 Task: Display the results of the 2022 Victory Lane Racing NASCAR Cup Series for the race "WISE Power 400" on the track "Auto Club".
Action: Mouse moved to (204, 412)
Screenshot: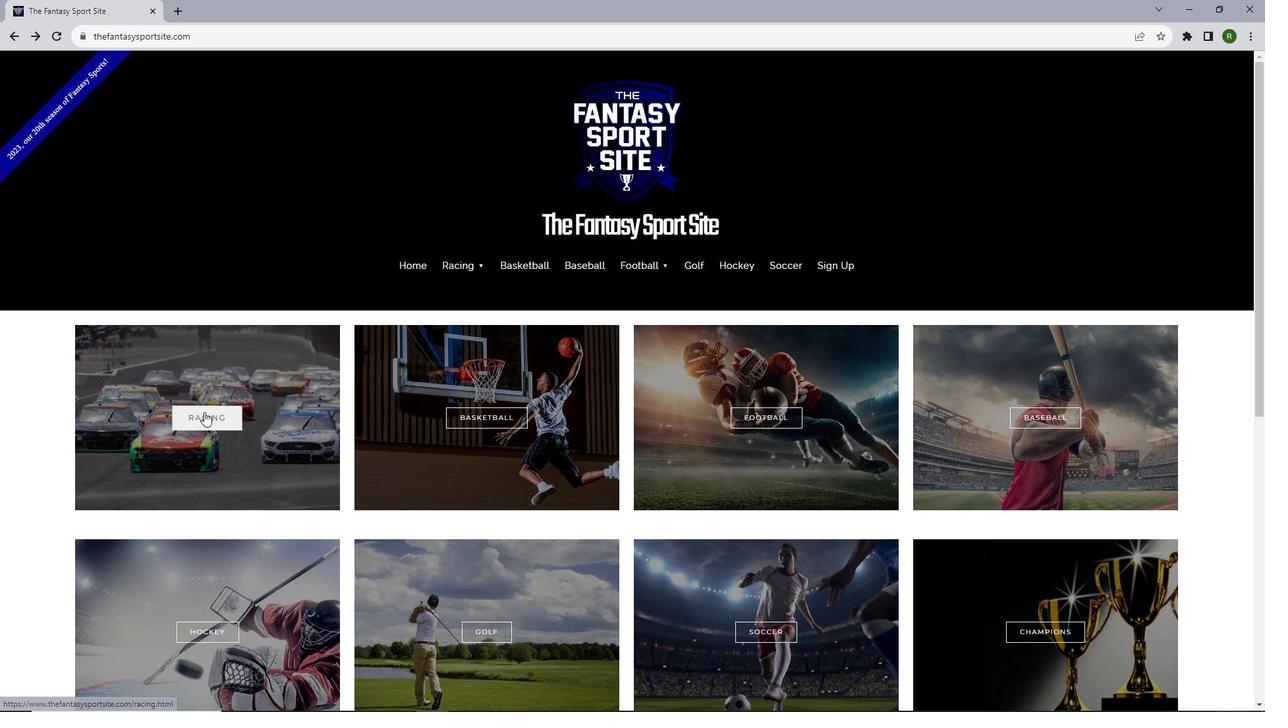 
Action: Mouse pressed left at (204, 412)
Screenshot: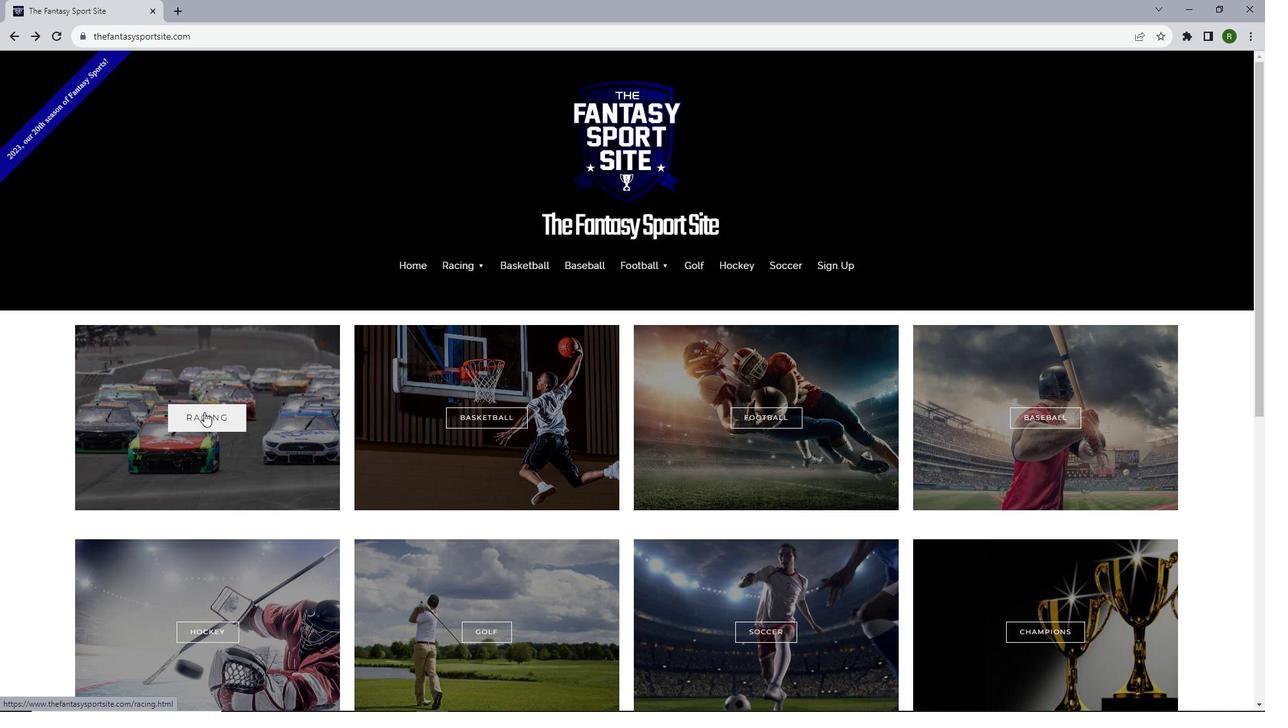 
Action: Mouse moved to (381, 394)
Screenshot: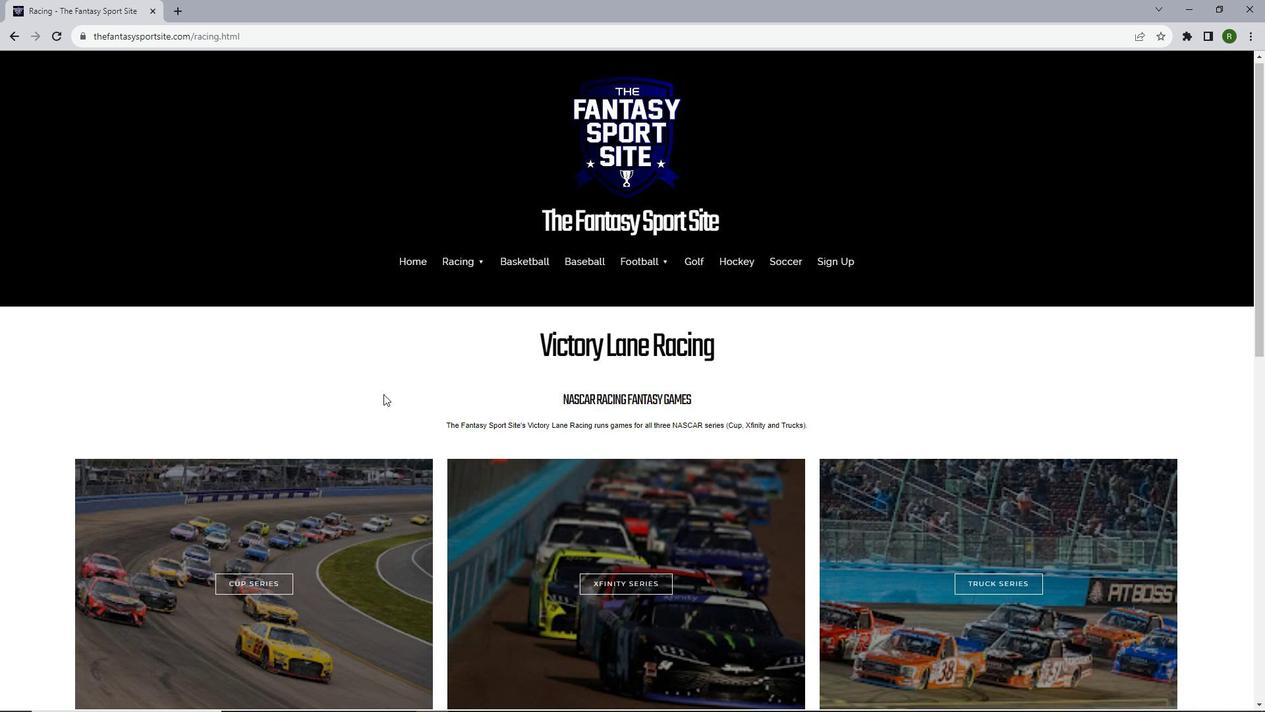 
Action: Mouse scrolled (381, 393) with delta (0, 0)
Screenshot: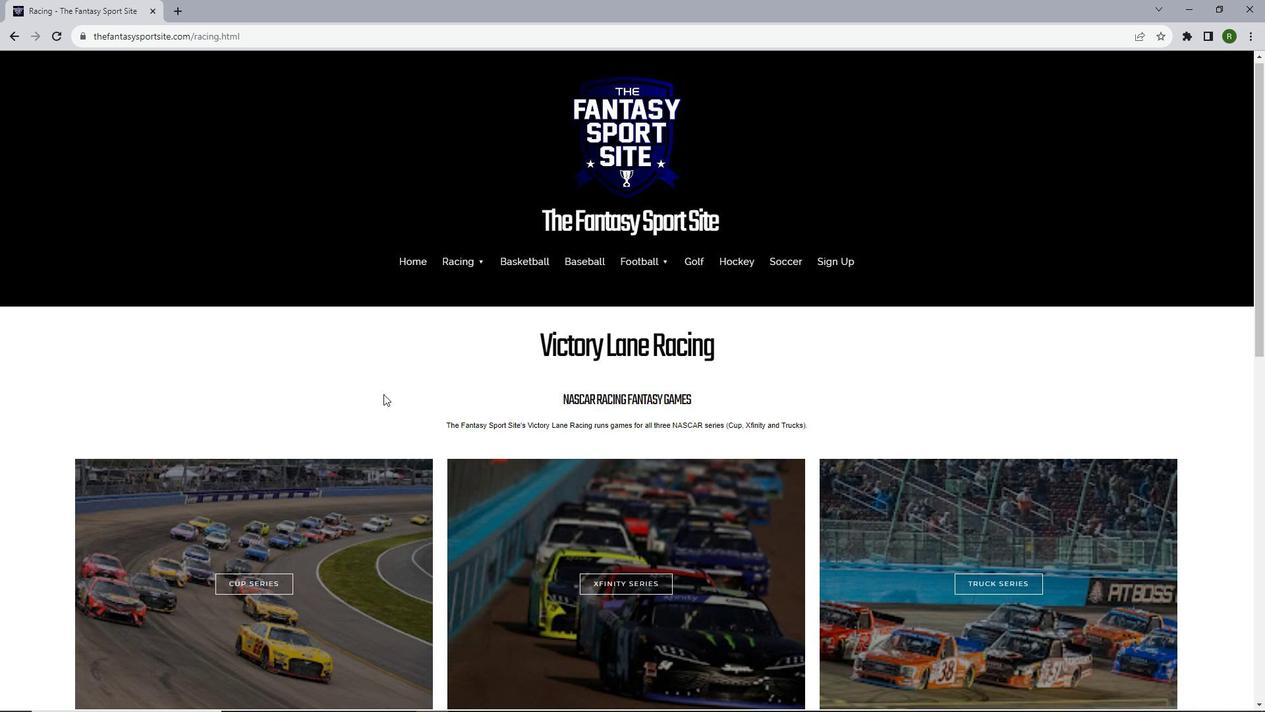 
Action: Mouse moved to (383, 394)
Screenshot: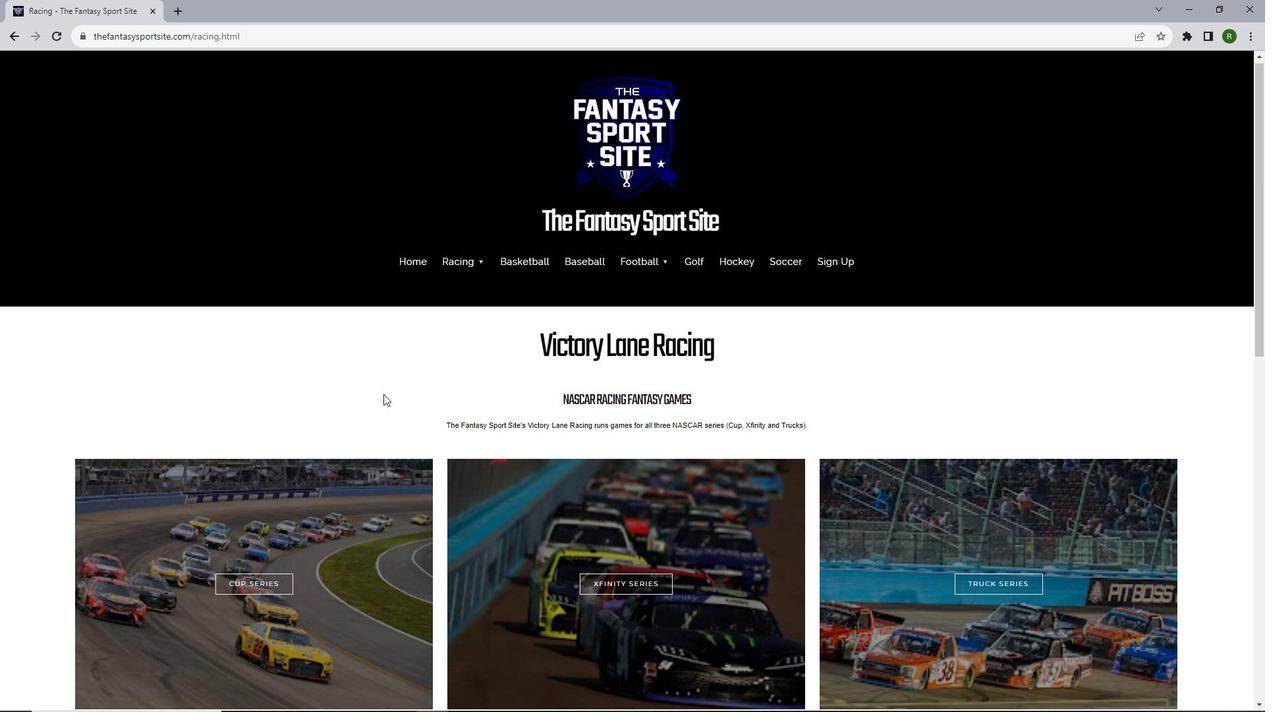 
Action: Mouse scrolled (383, 393) with delta (0, 0)
Screenshot: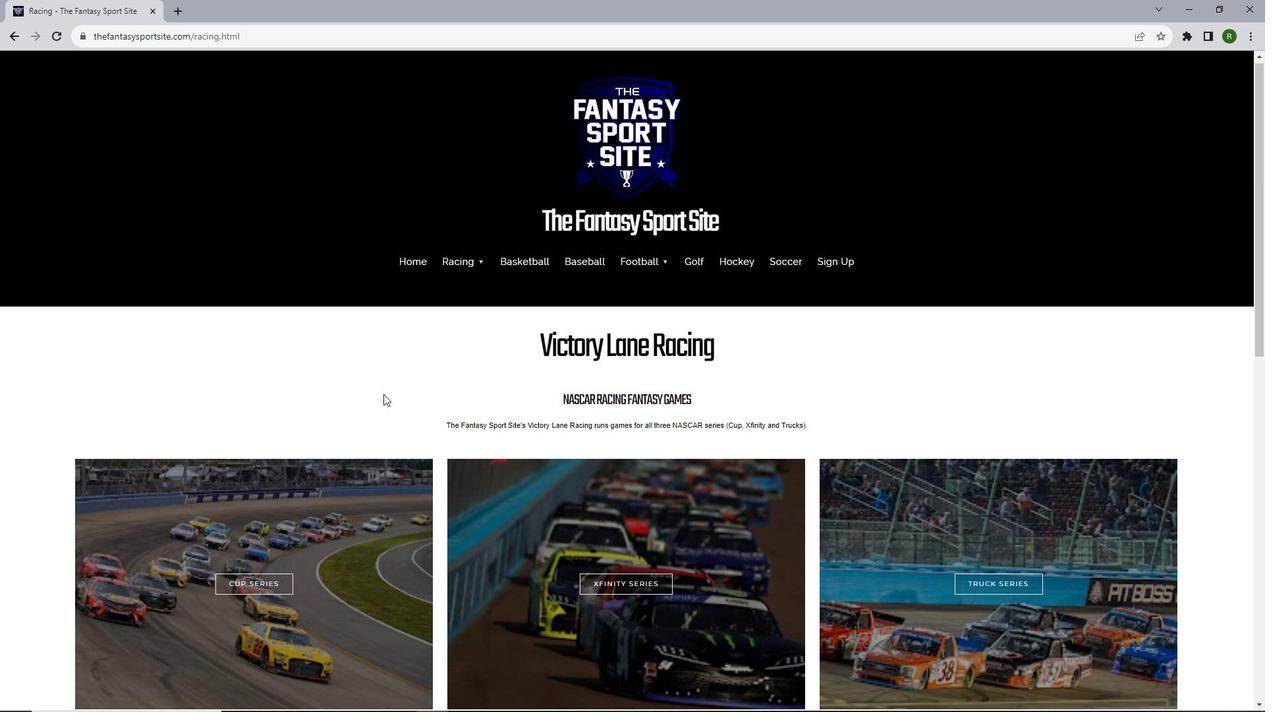 
Action: Mouse scrolled (383, 393) with delta (0, 0)
Screenshot: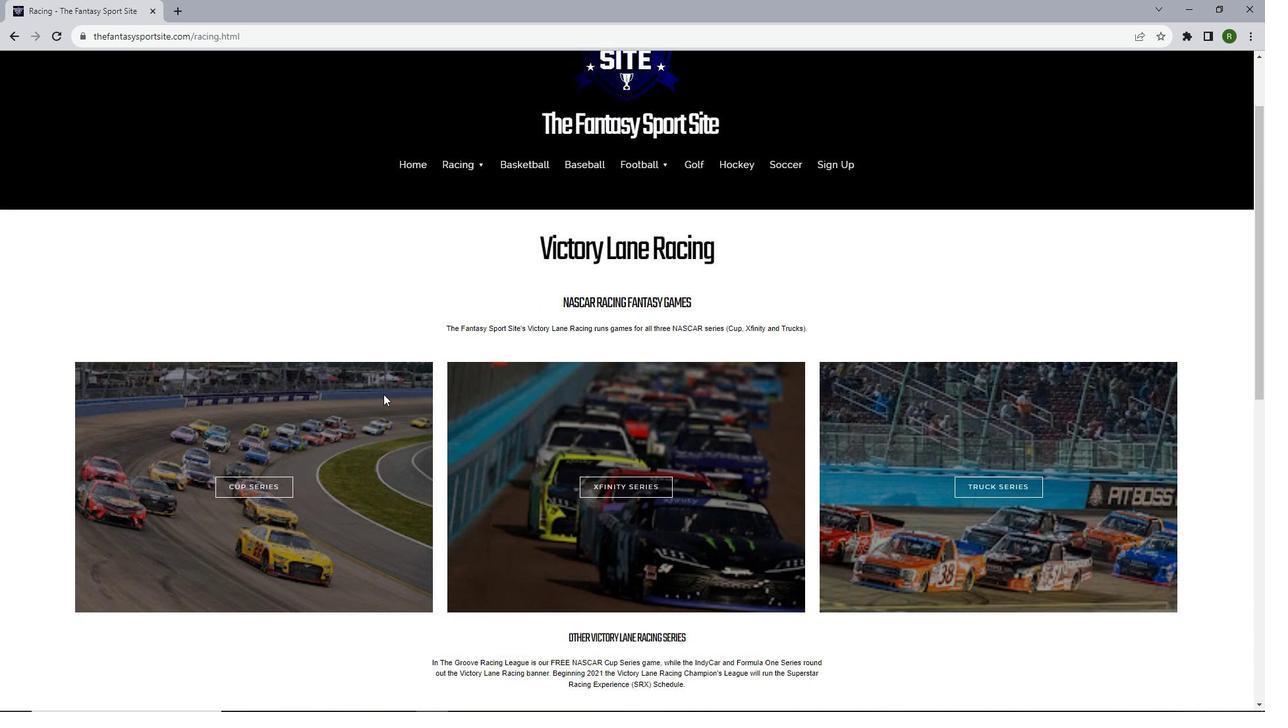 
Action: Mouse moved to (275, 386)
Screenshot: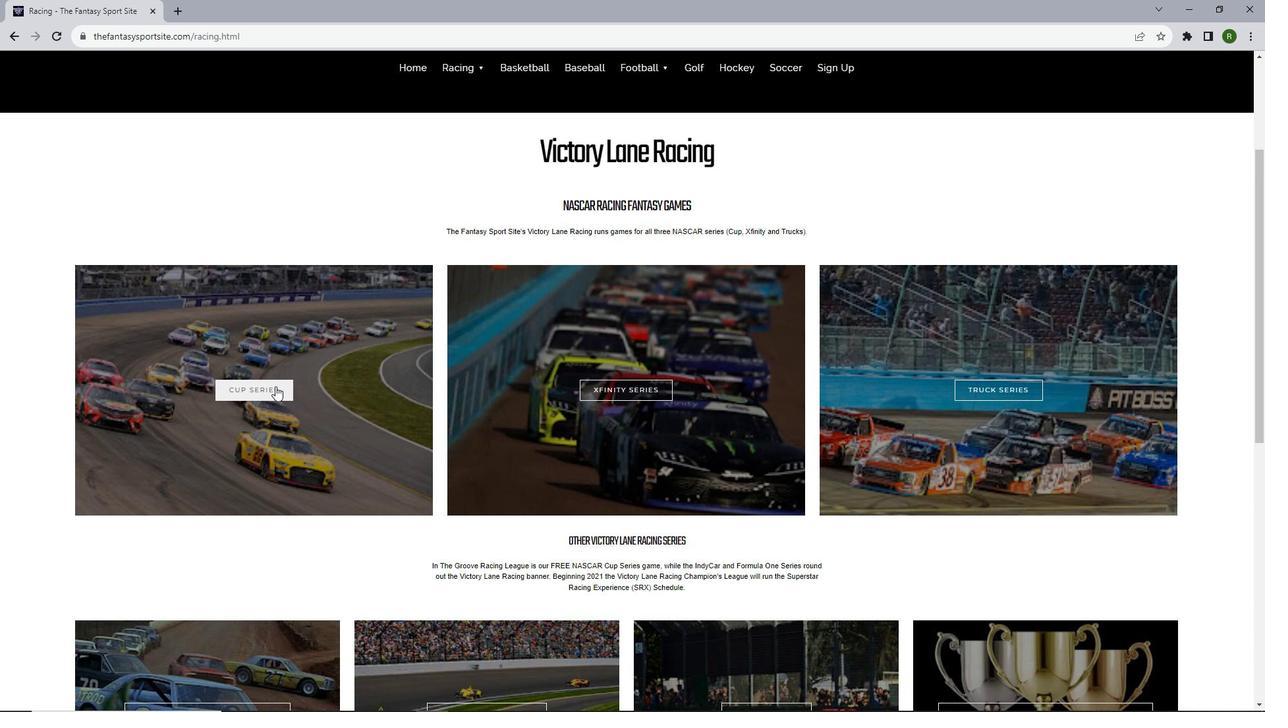 
Action: Mouse pressed left at (275, 386)
Screenshot: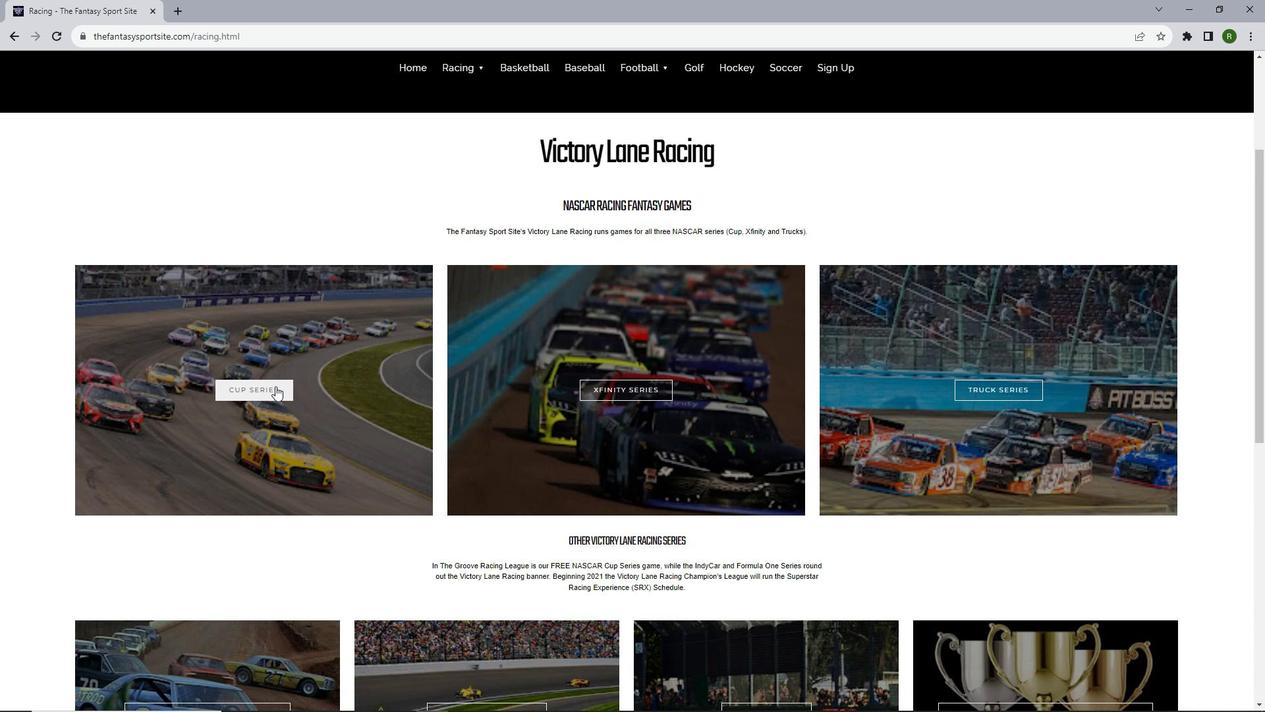 
Action: Mouse moved to (373, 381)
Screenshot: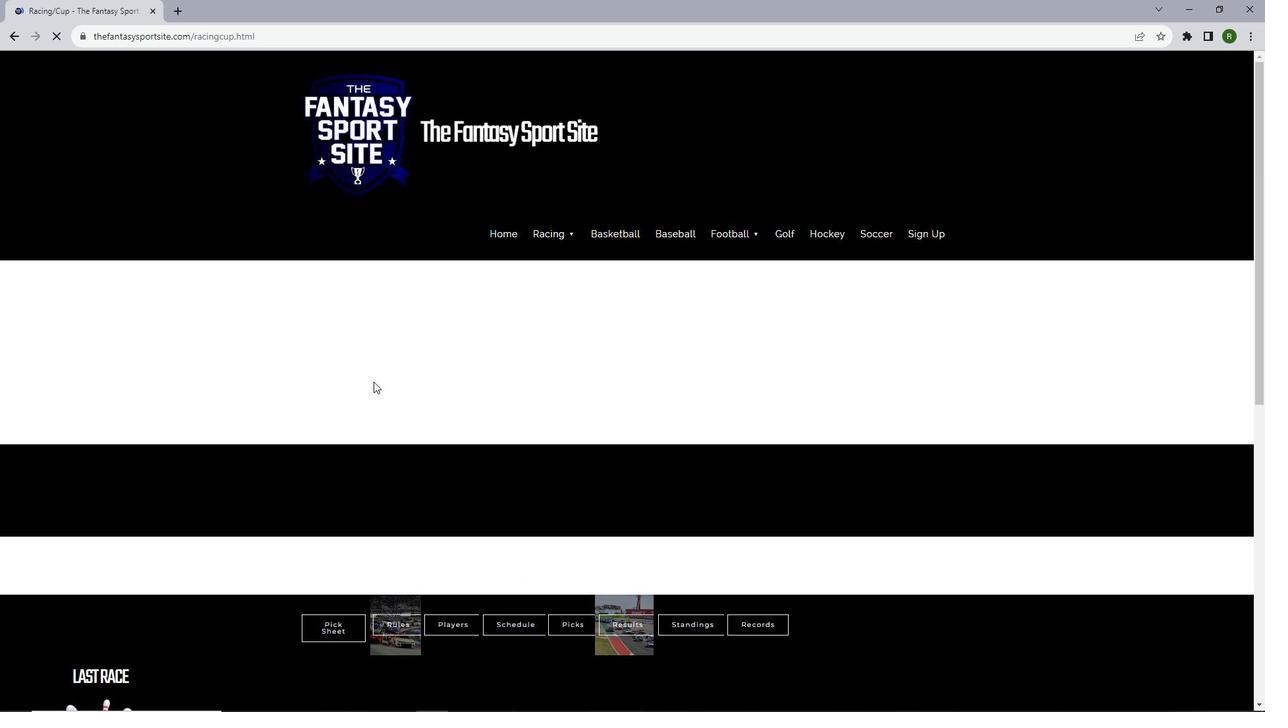 
Action: Mouse scrolled (373, 381) with delta (0, 0)
Screenshot: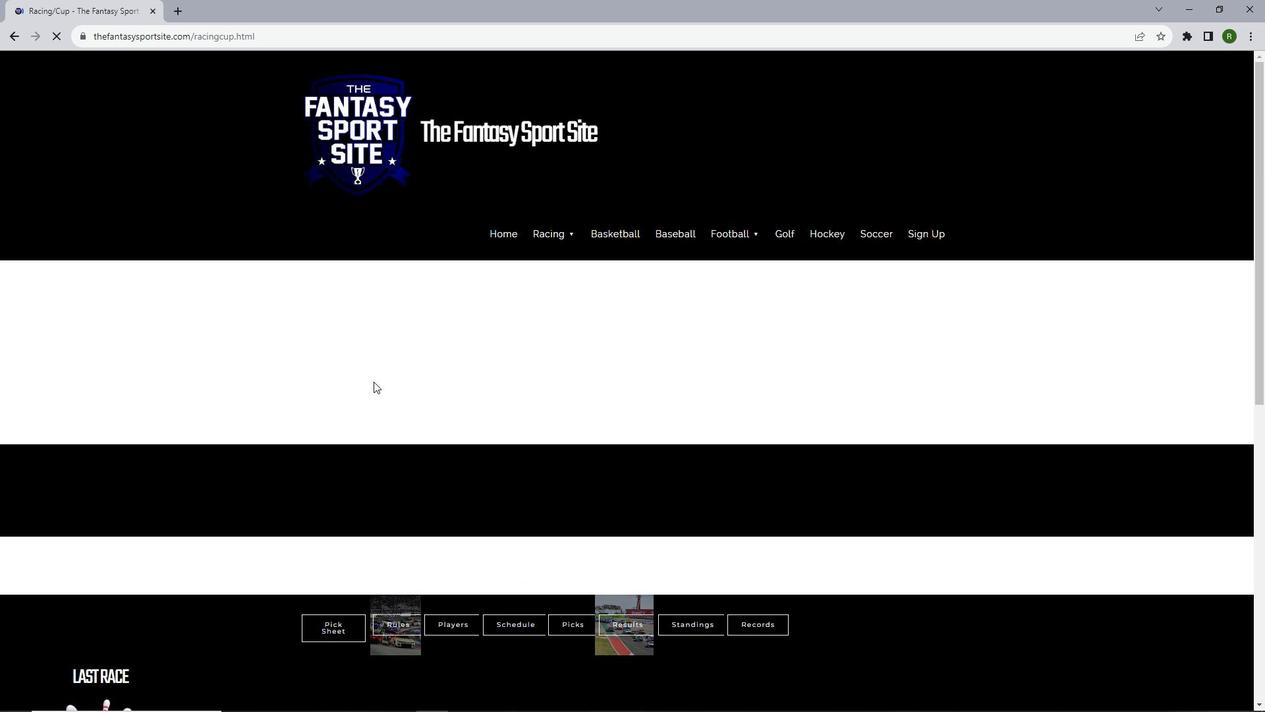 
Action: Mouse scrolled (373, 381) with delta (0, 0)
Screenshot: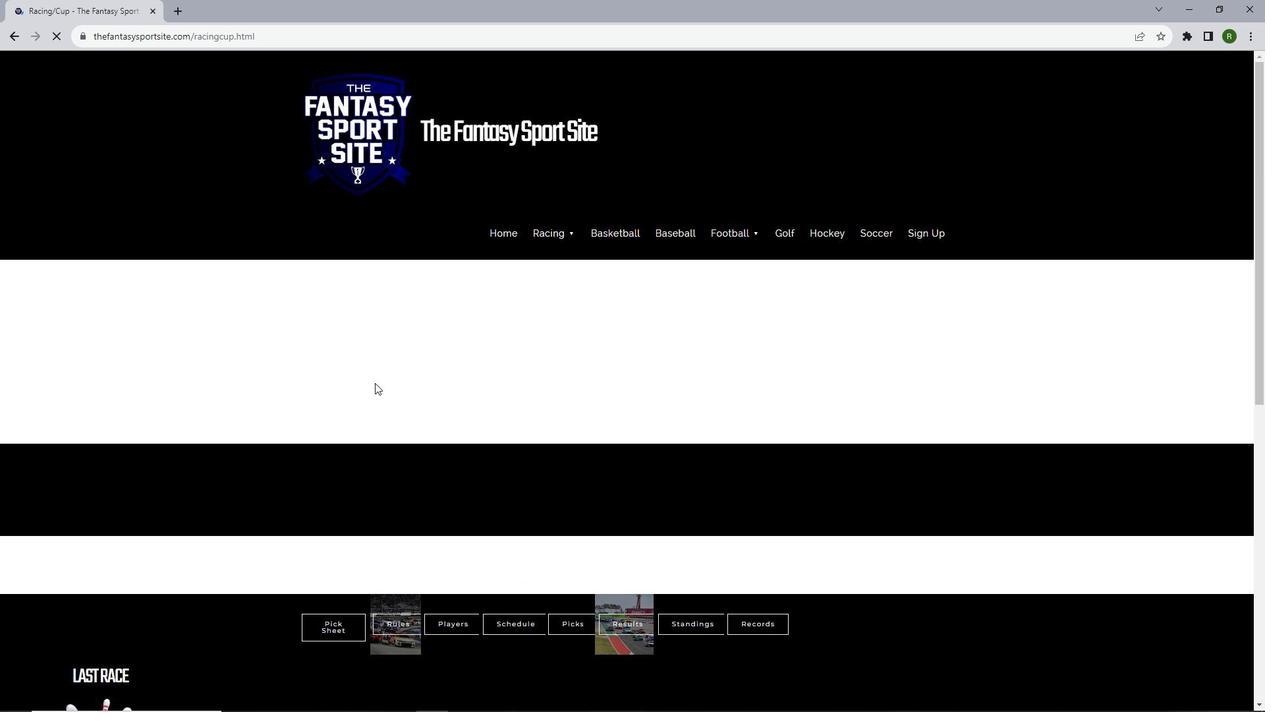 
Action: Mouse moved to (375, 382)
Screenshot: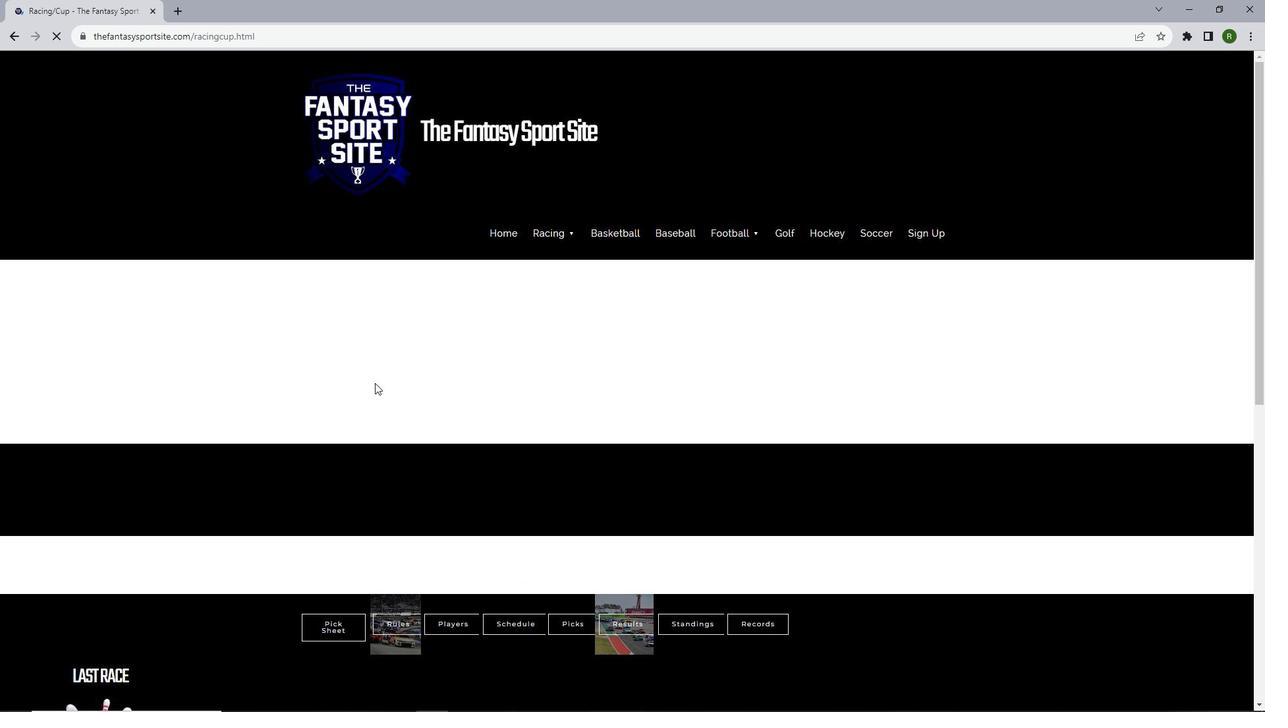 
Action: Mouse scrolled (375, 381) with delta (0, 0)
Screenshot: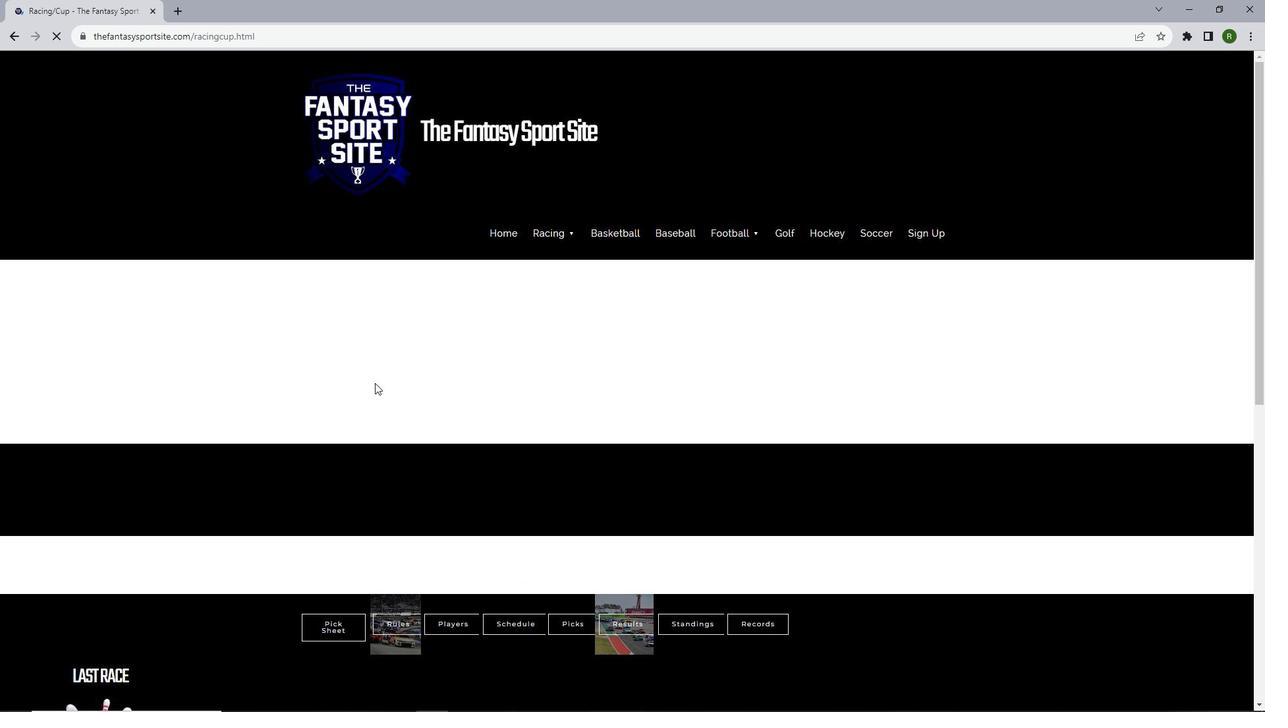 
Action: Mouse moved to (375, 383)
Screenshot: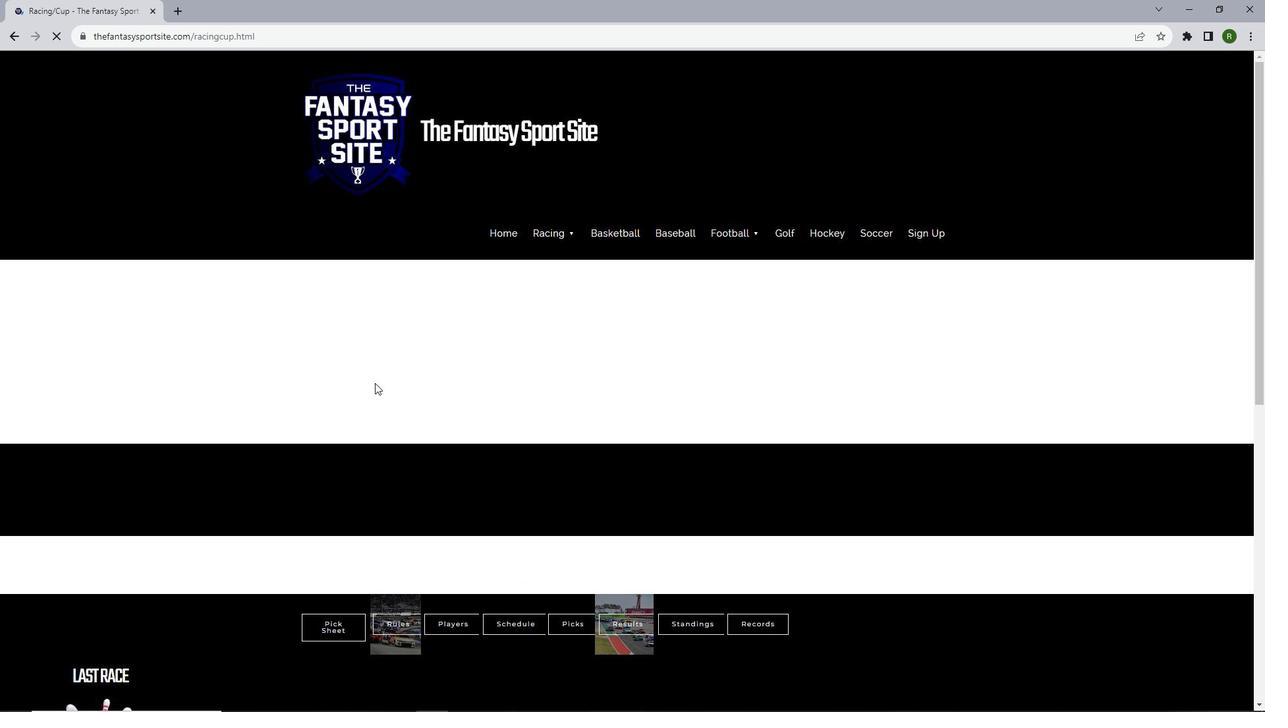 
Action: Mouse scrolled (375, 382) with delta (0, 0)
Screenshot: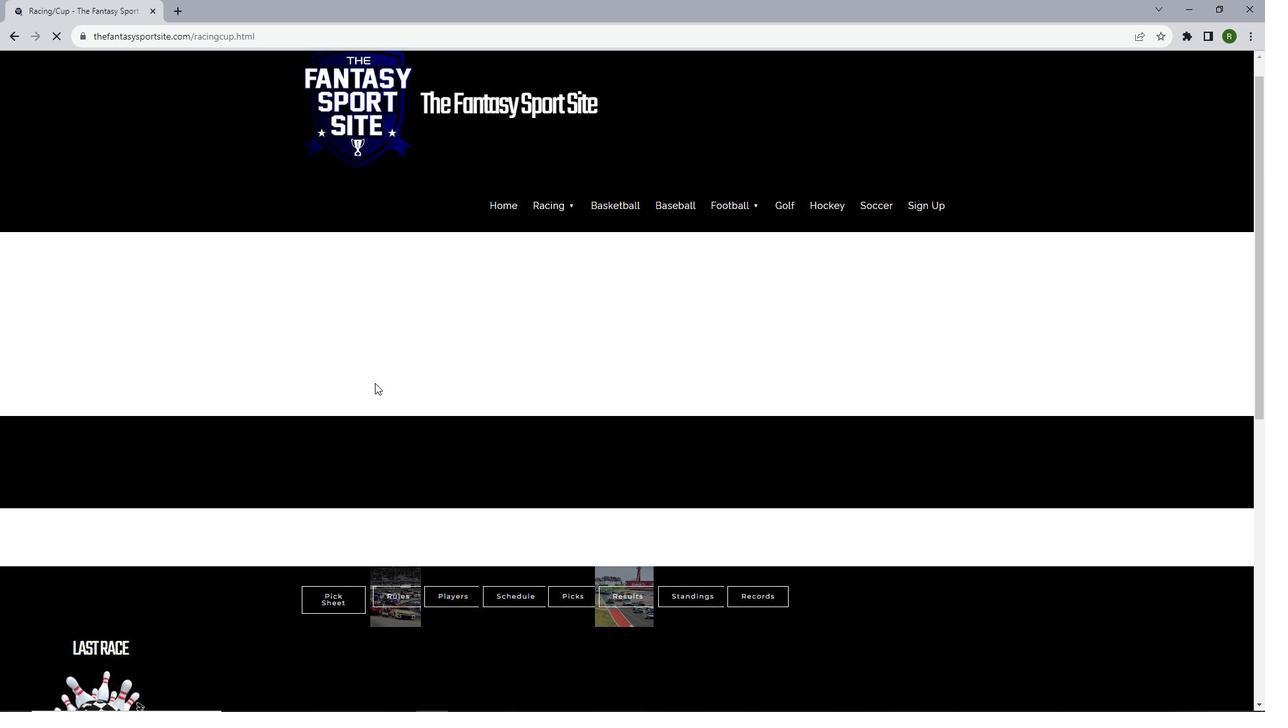 
Action: Mouse moved to (550, 568)
Screenshot: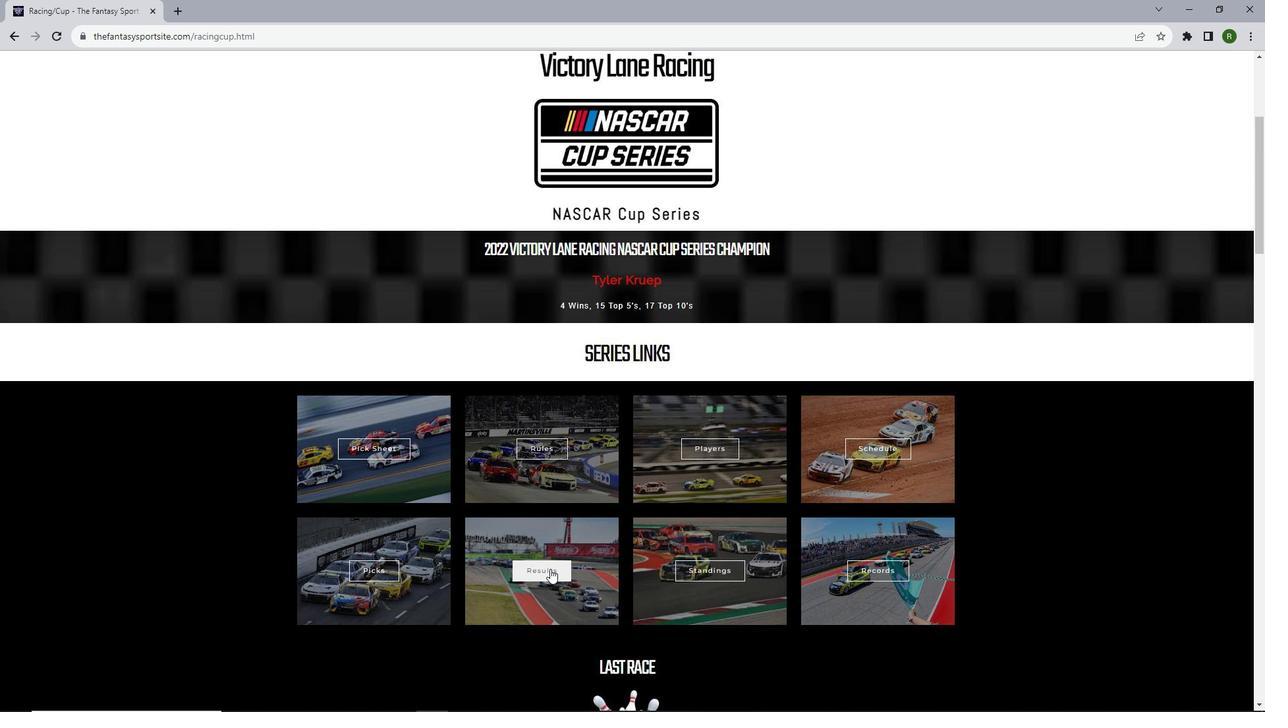 
Action: Mouse pressed left at (550, 568)
Screenshot: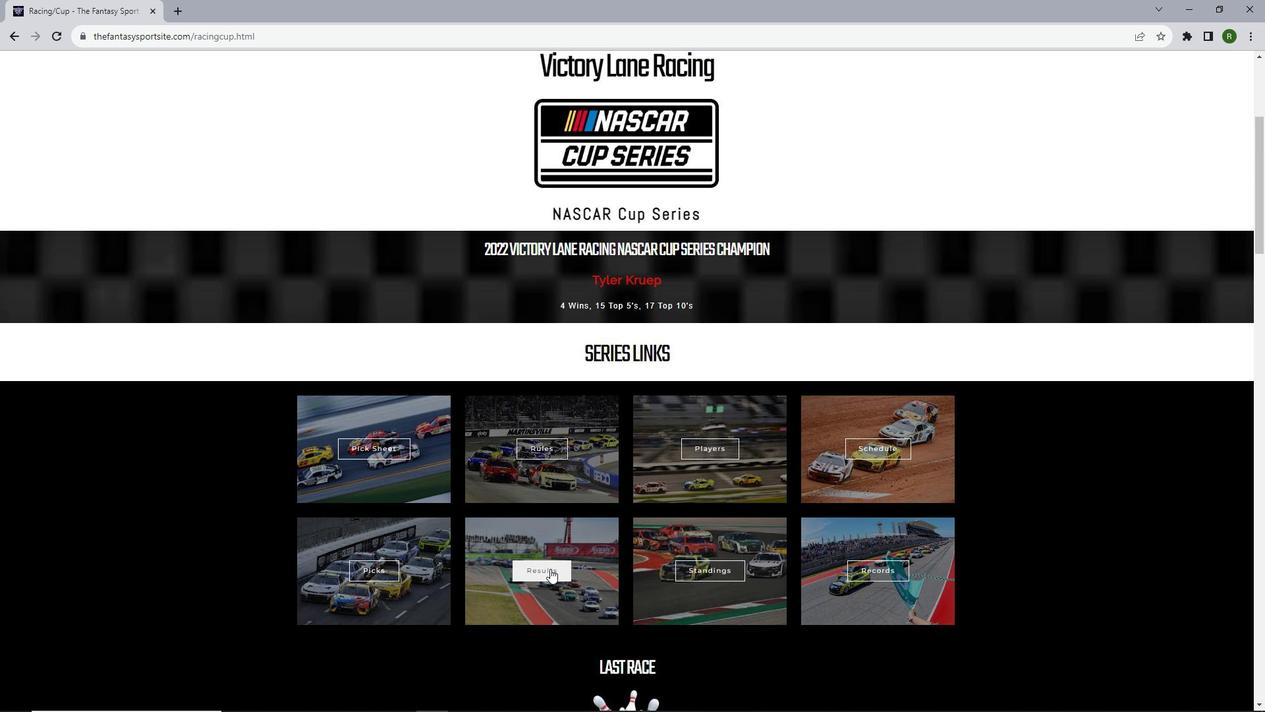 
Action: Mouse moved to (422, 408)
Screenshot: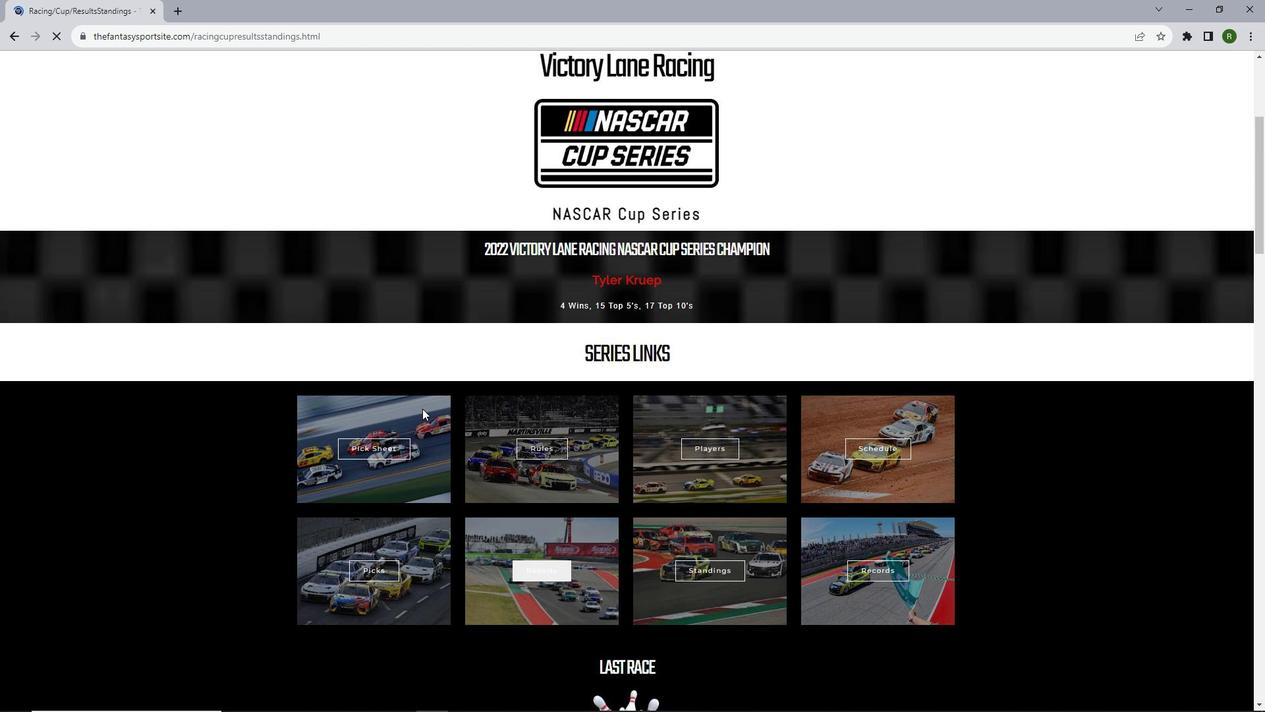 
Action: Mouse scrolled (422, 408) with delta (0, 0)
Screenshot: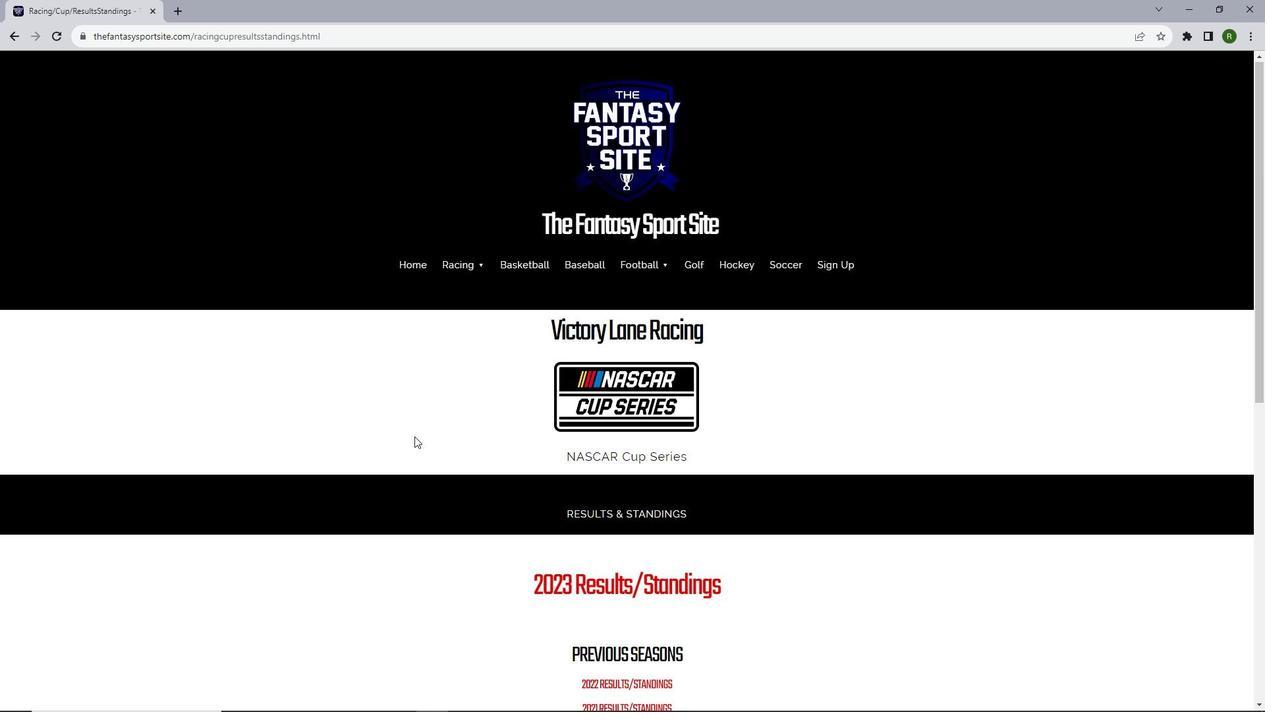 
Action: Mouse moved to (418, 421)
Screenshot: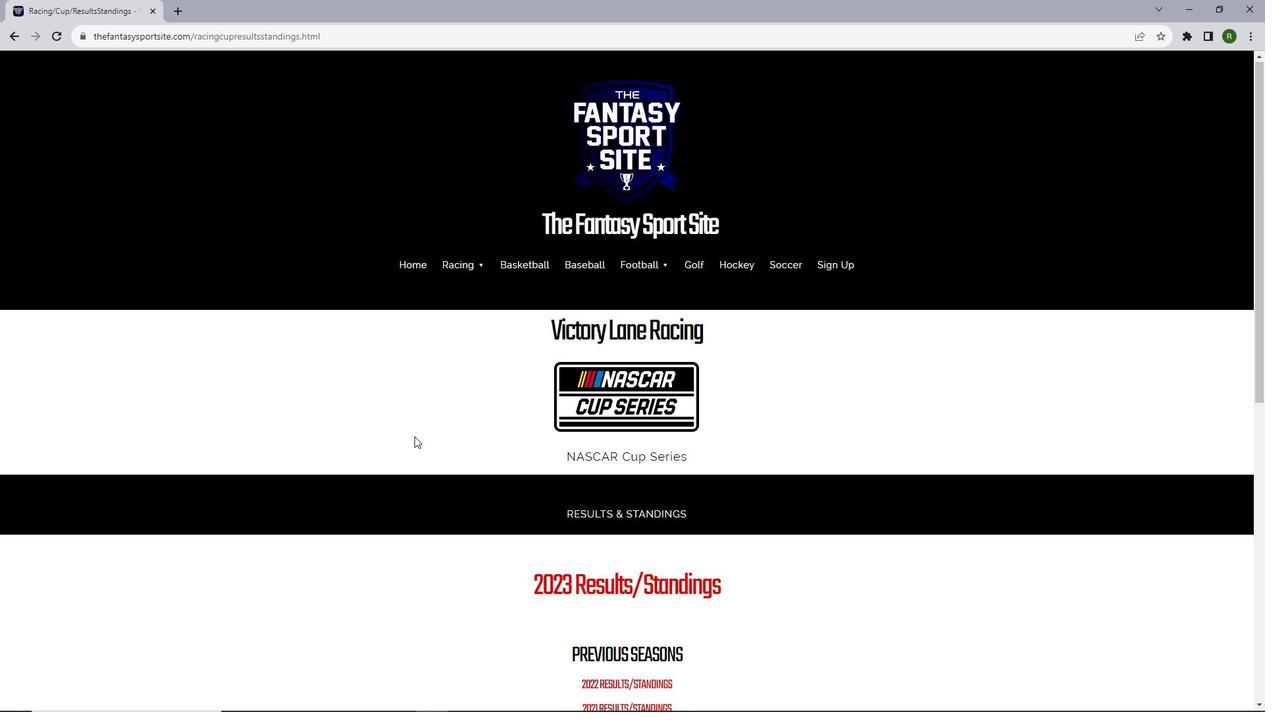 
Action: Mouse scrolled (418, 420) with delta (0, 0)
Screenshot: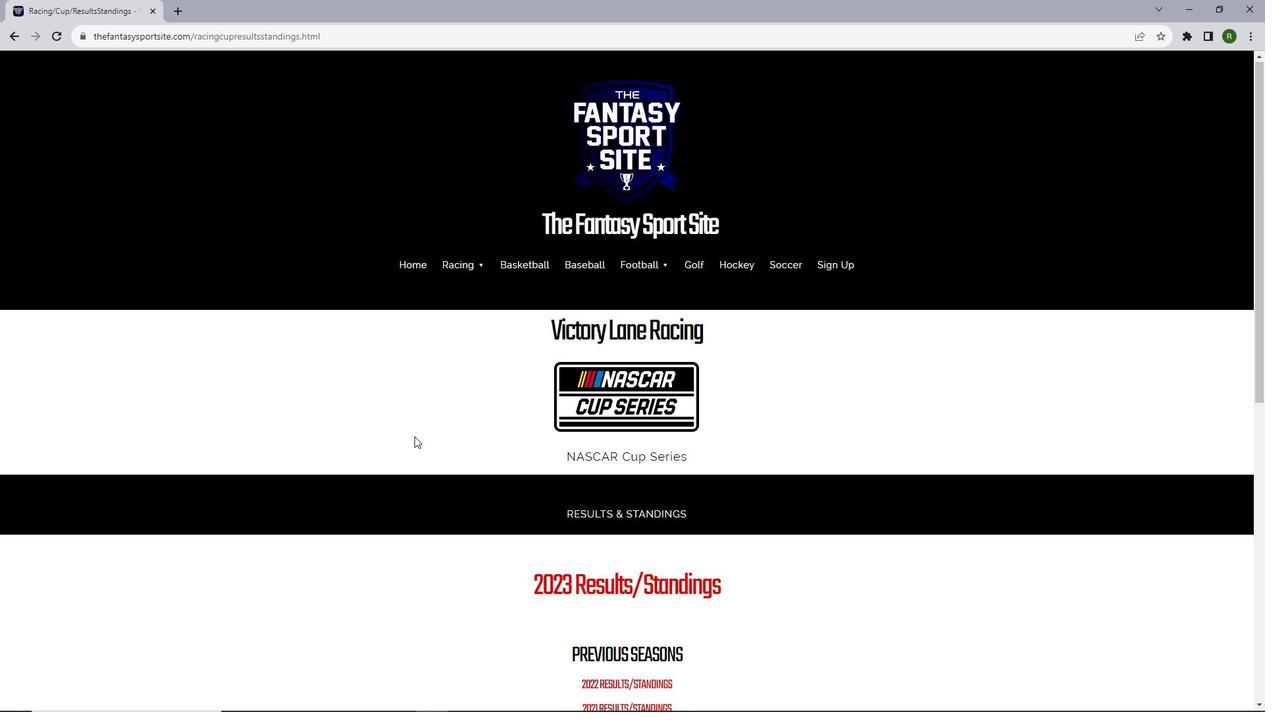 
Action: Mouse moved to (414, 436)
Screenshot: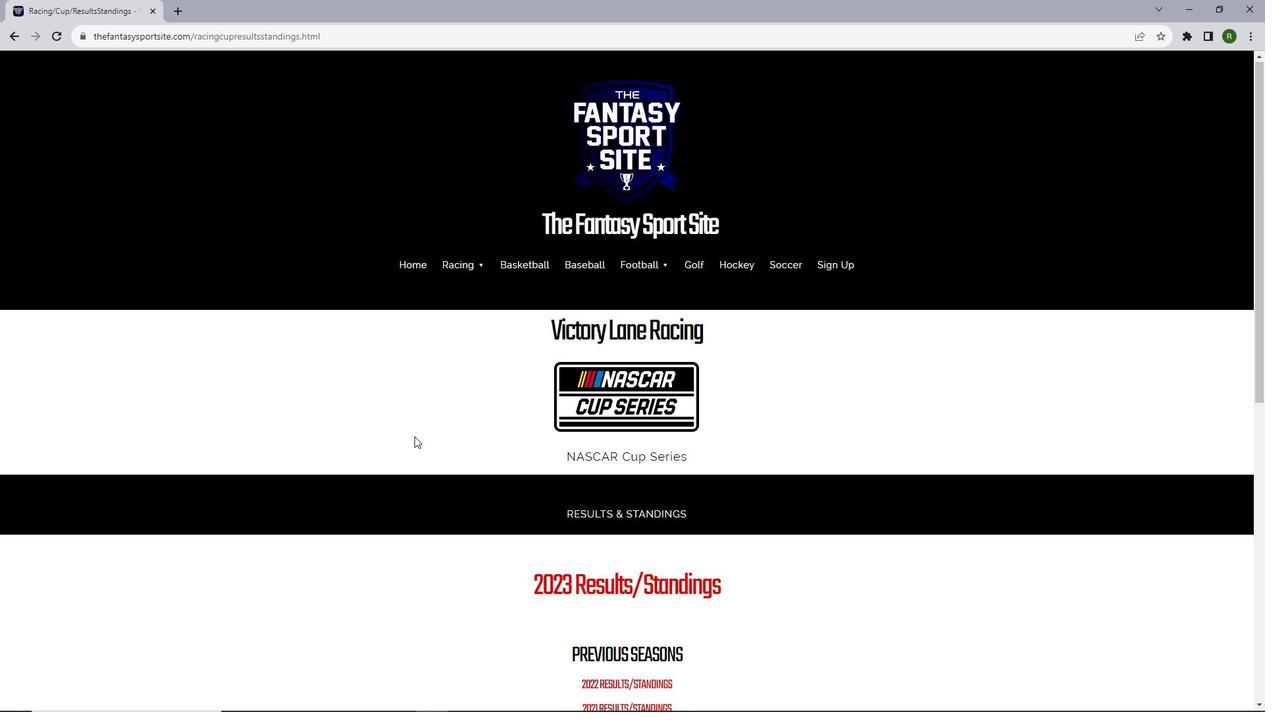 
Action: Mouse scrolled (414, 435) with delta (0, 0)
Screenshot: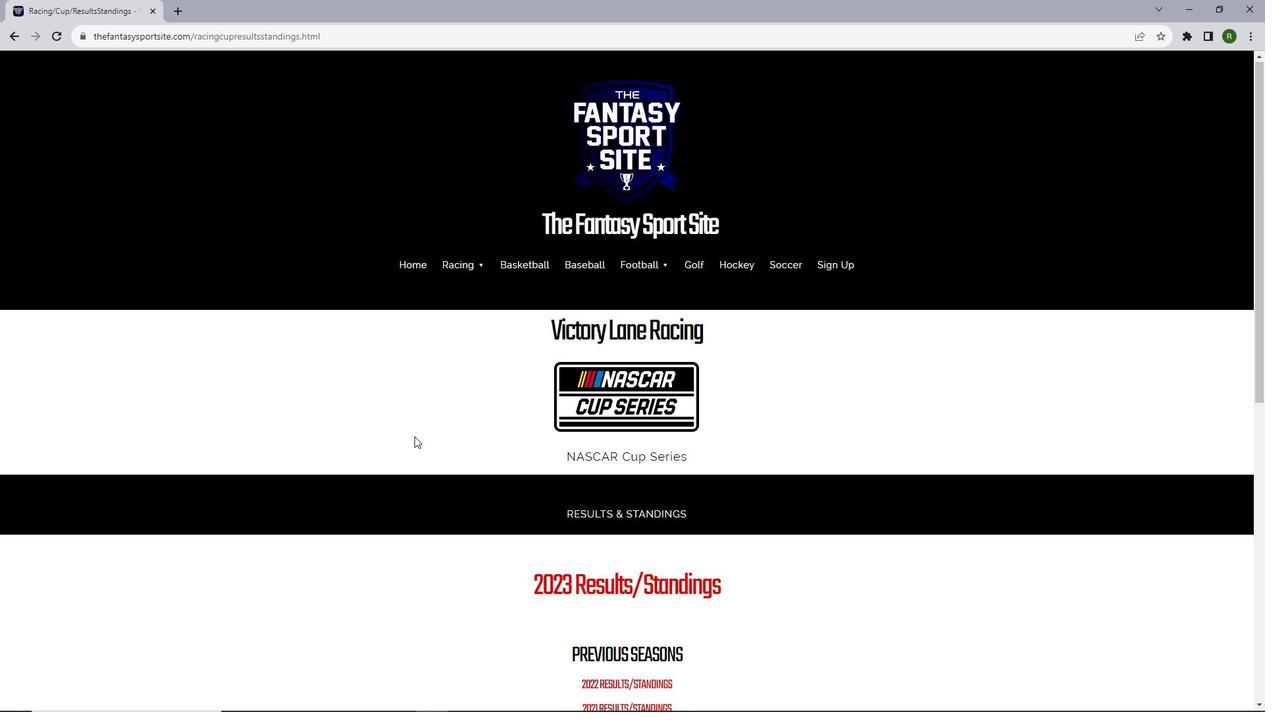 
Action: Mouse moved to (412, 444)
Screenshot: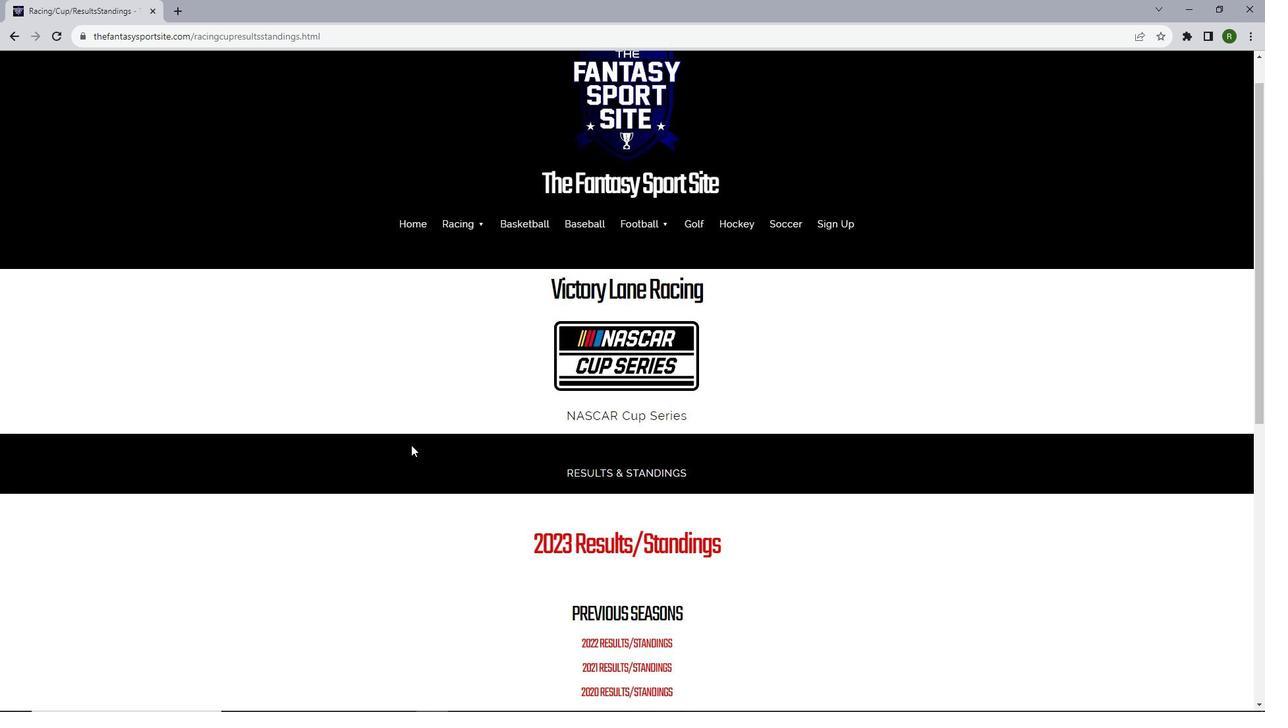 
Action: Mouse scrolled (412, 443) with delta (0, 0)
Screenshot: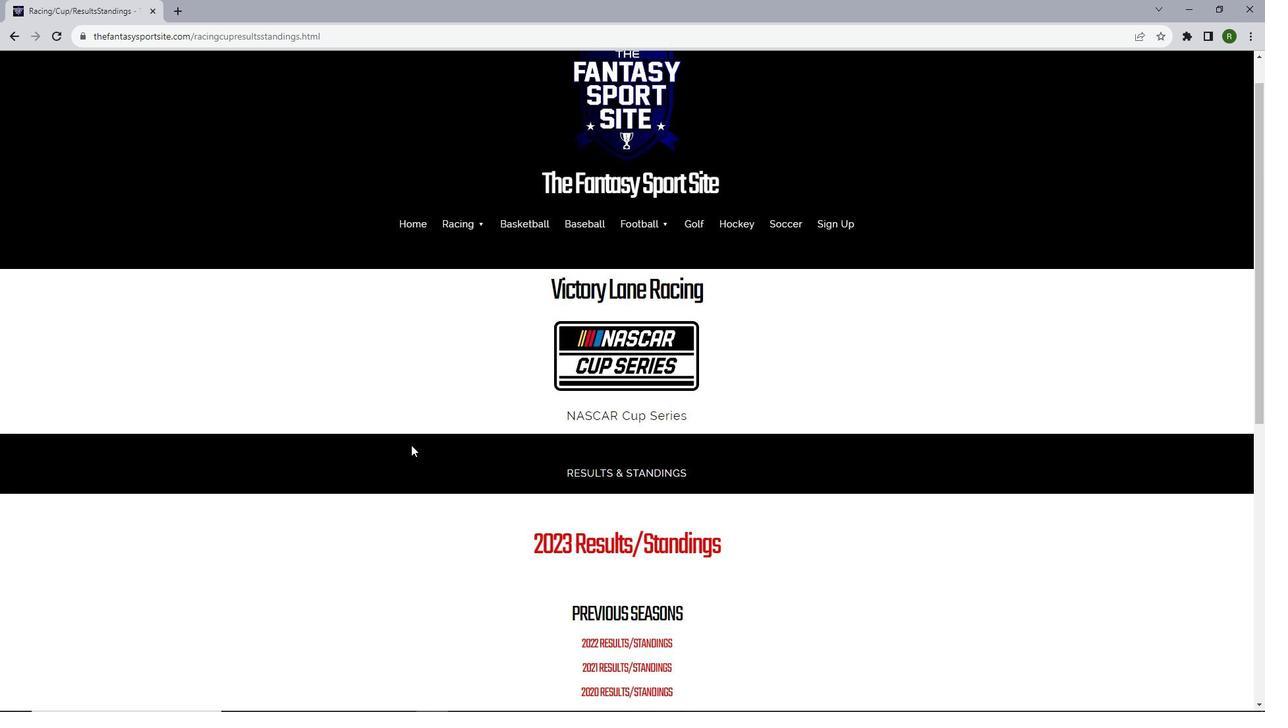 
Action: Mouse moved to (411, 445)
Screenshot: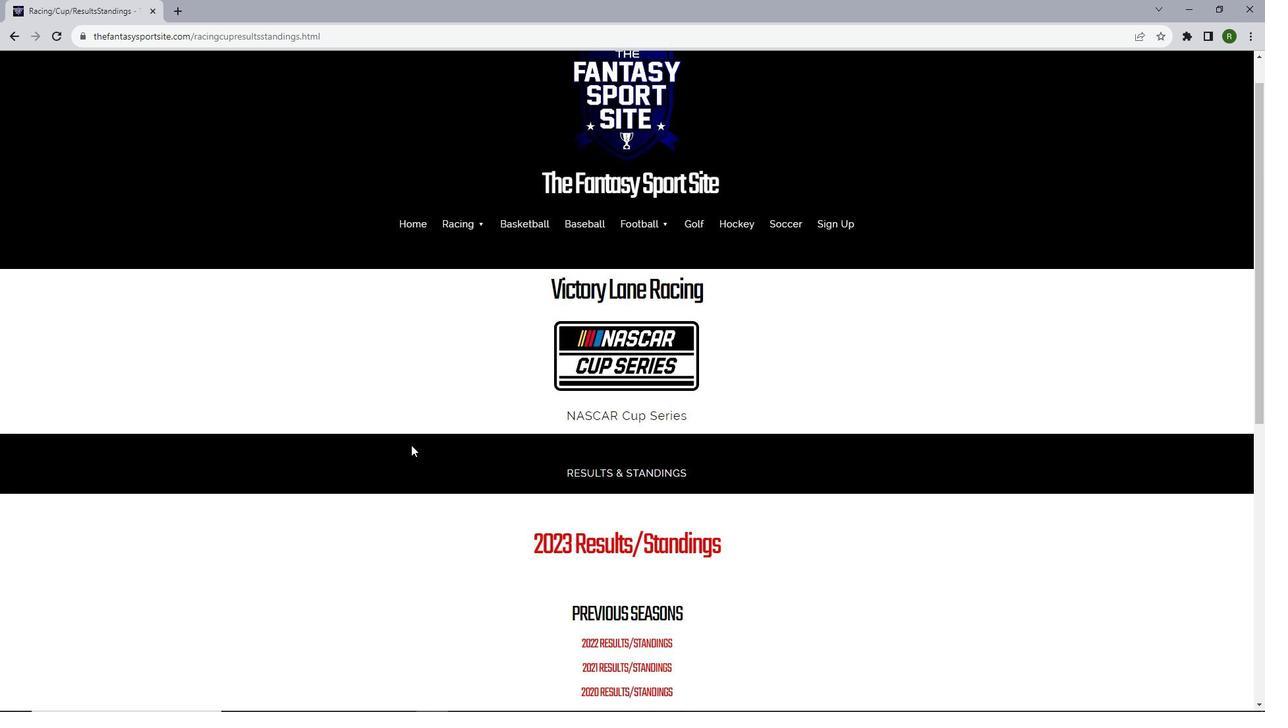 
Action: Mouse scrolled (411, 444) with delta (0, 0)
Screenshot: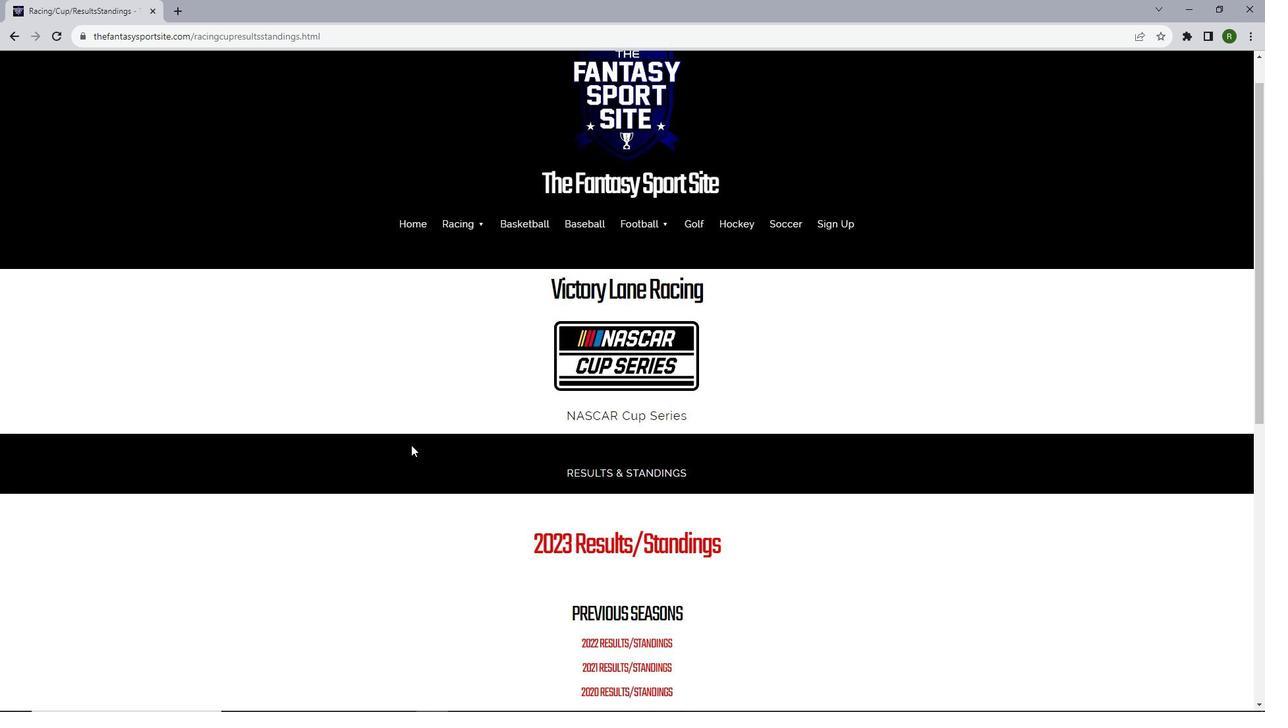 
Action: Mouse moved to (644, 358)
Screenshot: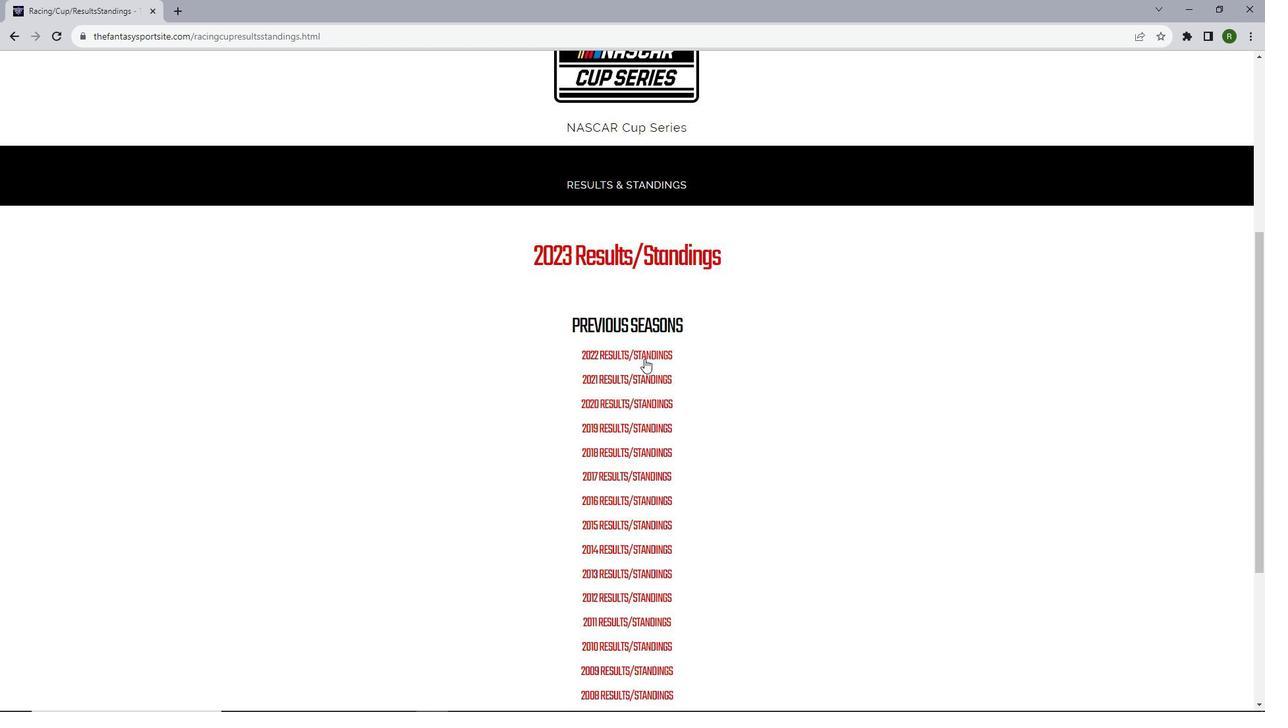 
Action: Mouse pressed left at (644, 358)
Screenshot: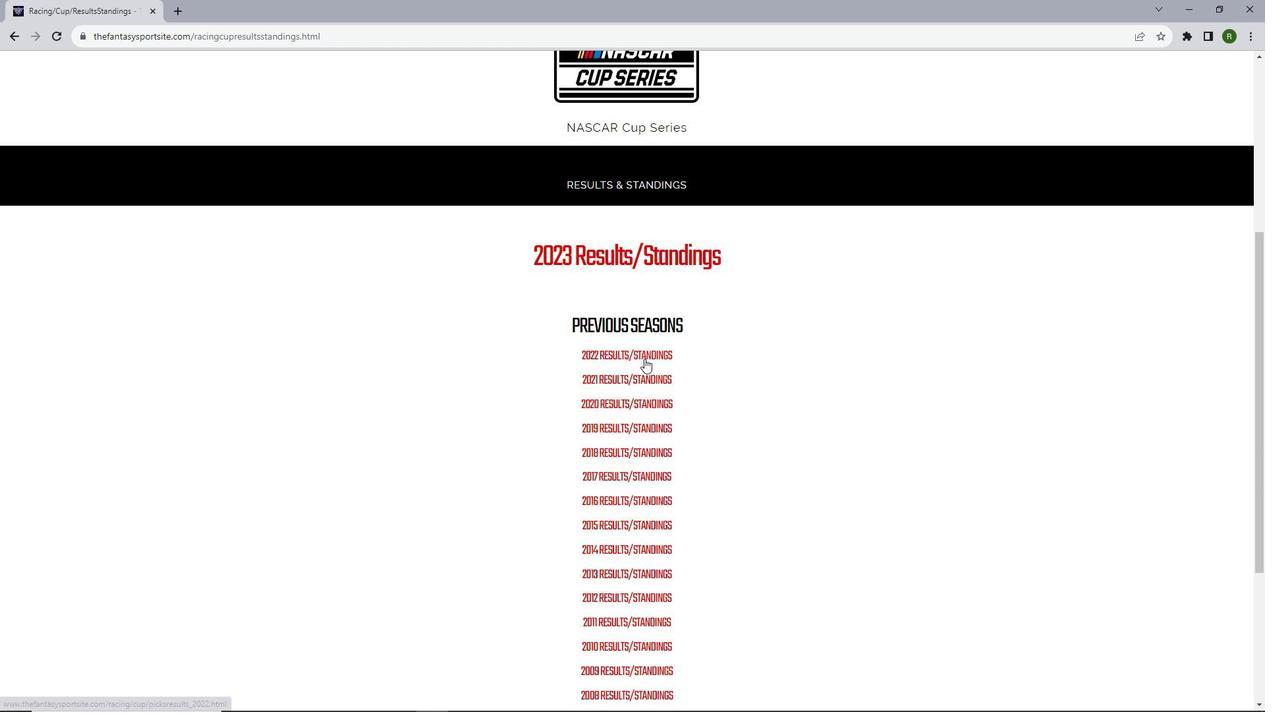 
Action: Mouse moved to (757, 156)
Screenshot: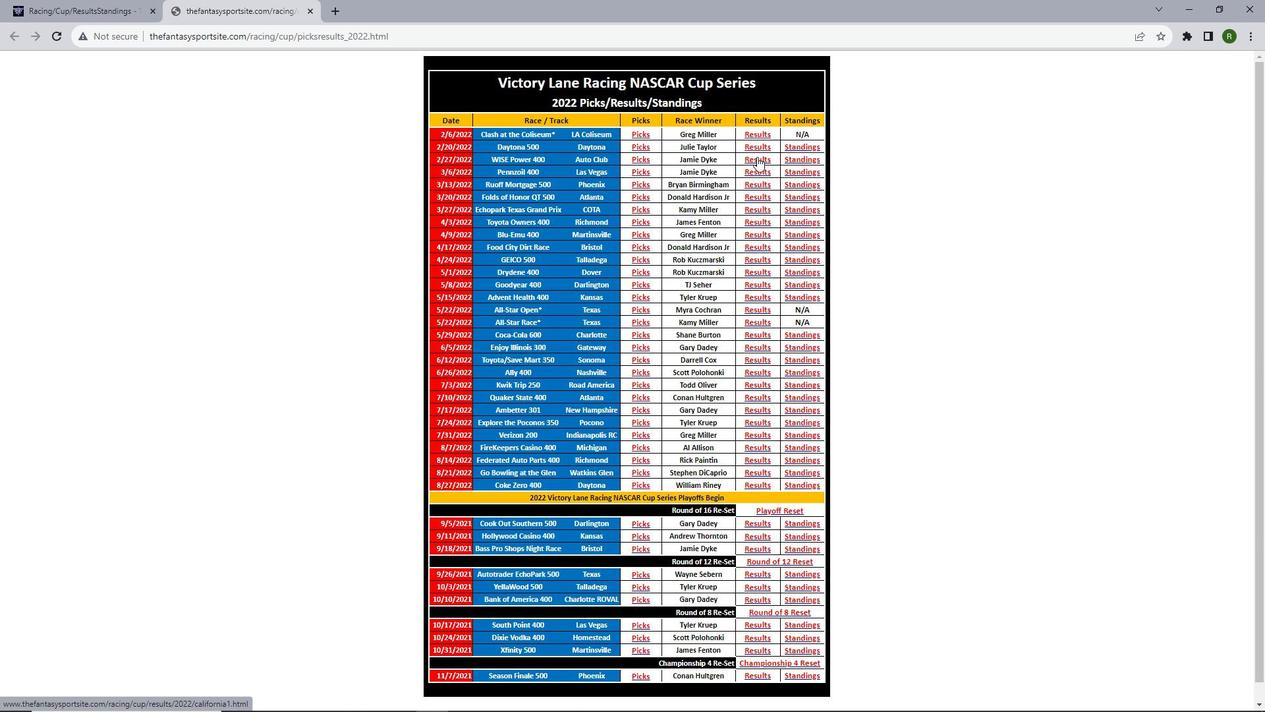
Action: Mouse pressed left at (757, 156)
Screenshot: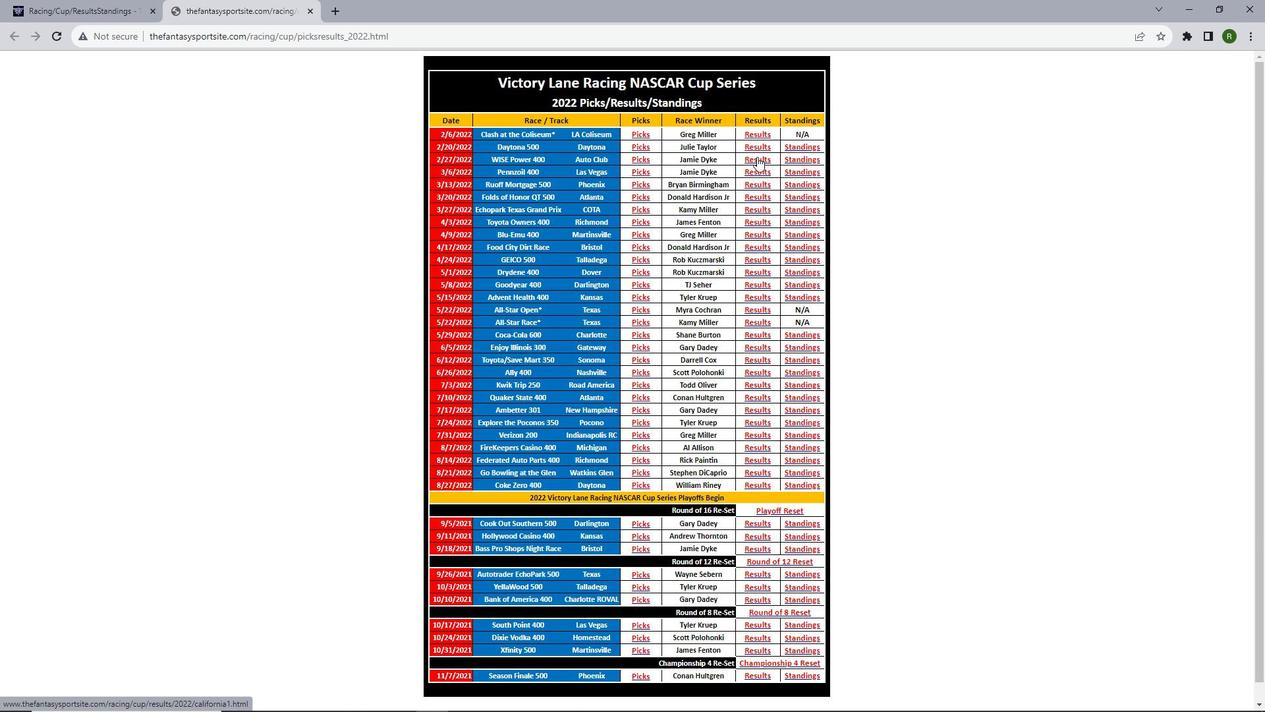 
Action: Mouse moved to (471, 296)
Screenshot: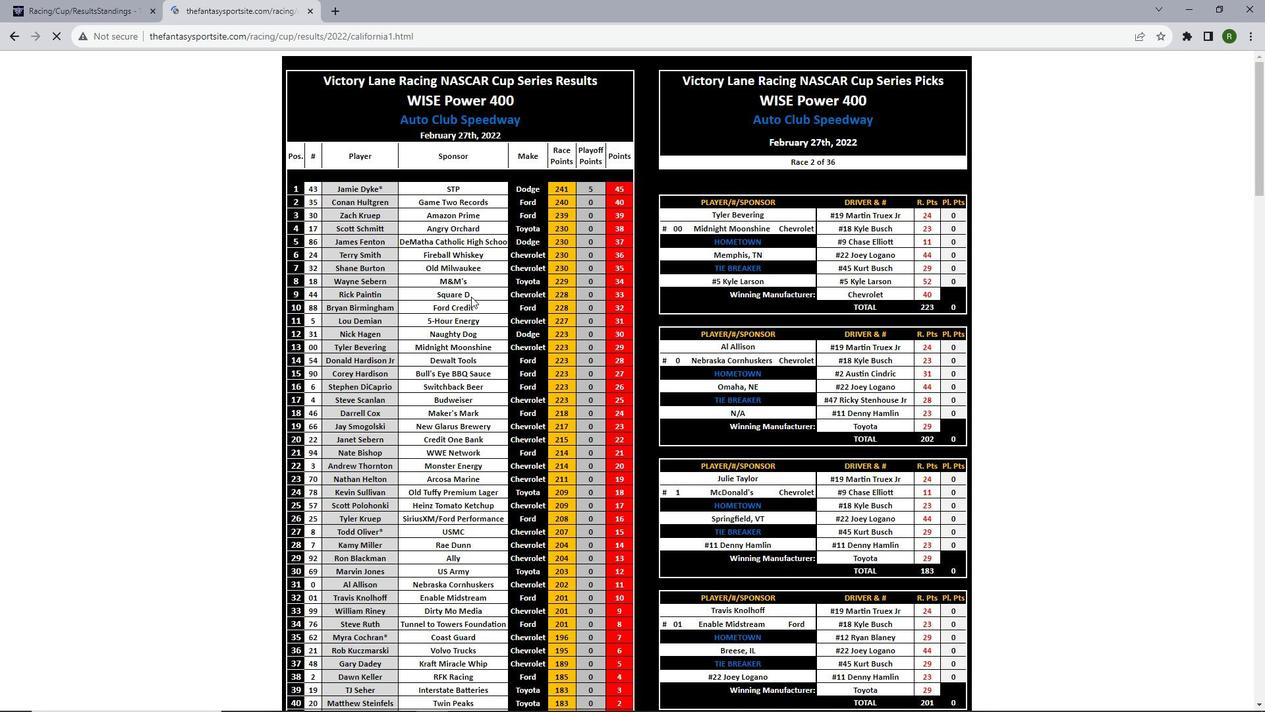 
Action: Mouse scrolled (471, 296) with delta (0, 0)
Screenshot: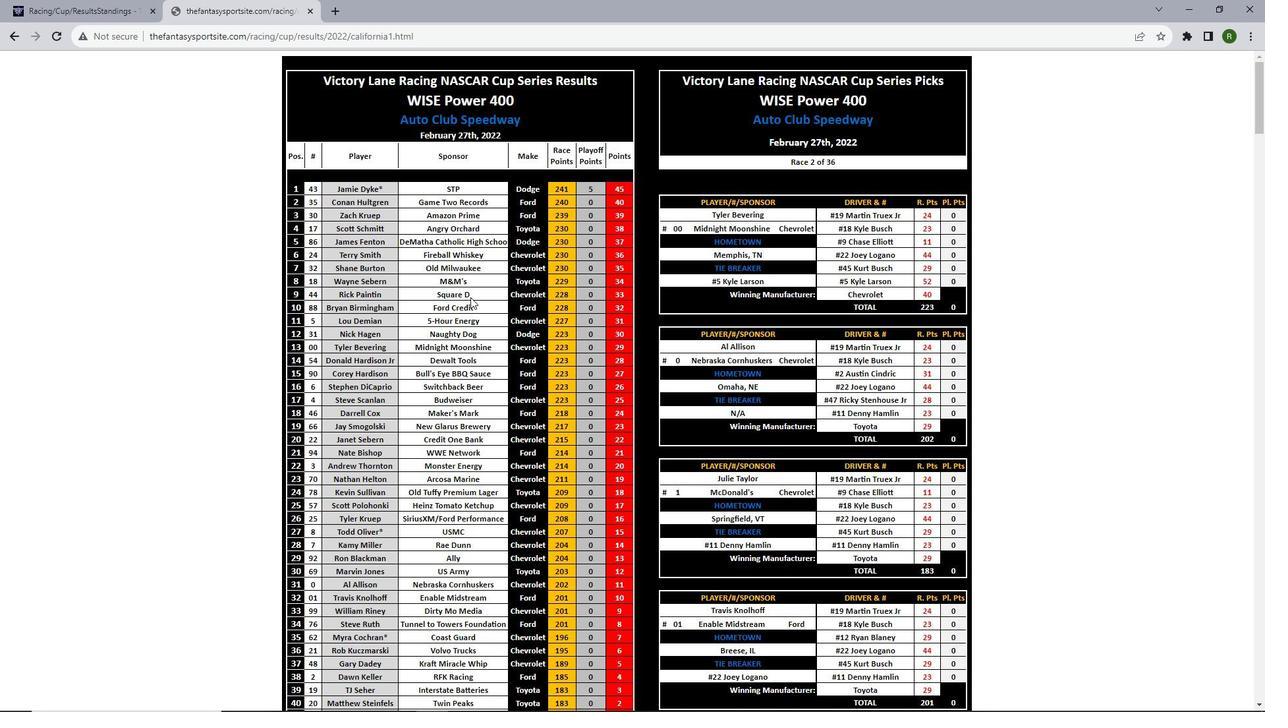 
Action: Mouse scrolled (471, 296) with delta (0, 0)
Screenshot: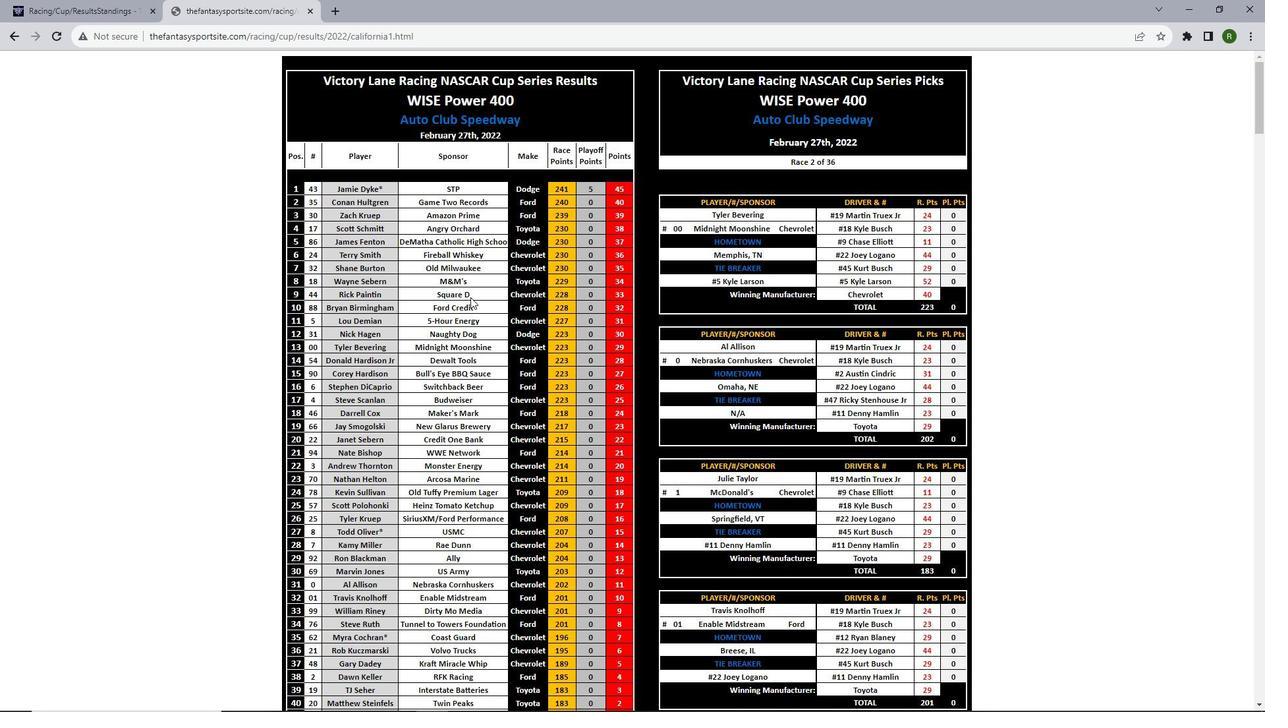 
Action: Mouse scrolled (471, 296) with delta (0, 0)
Screenshot: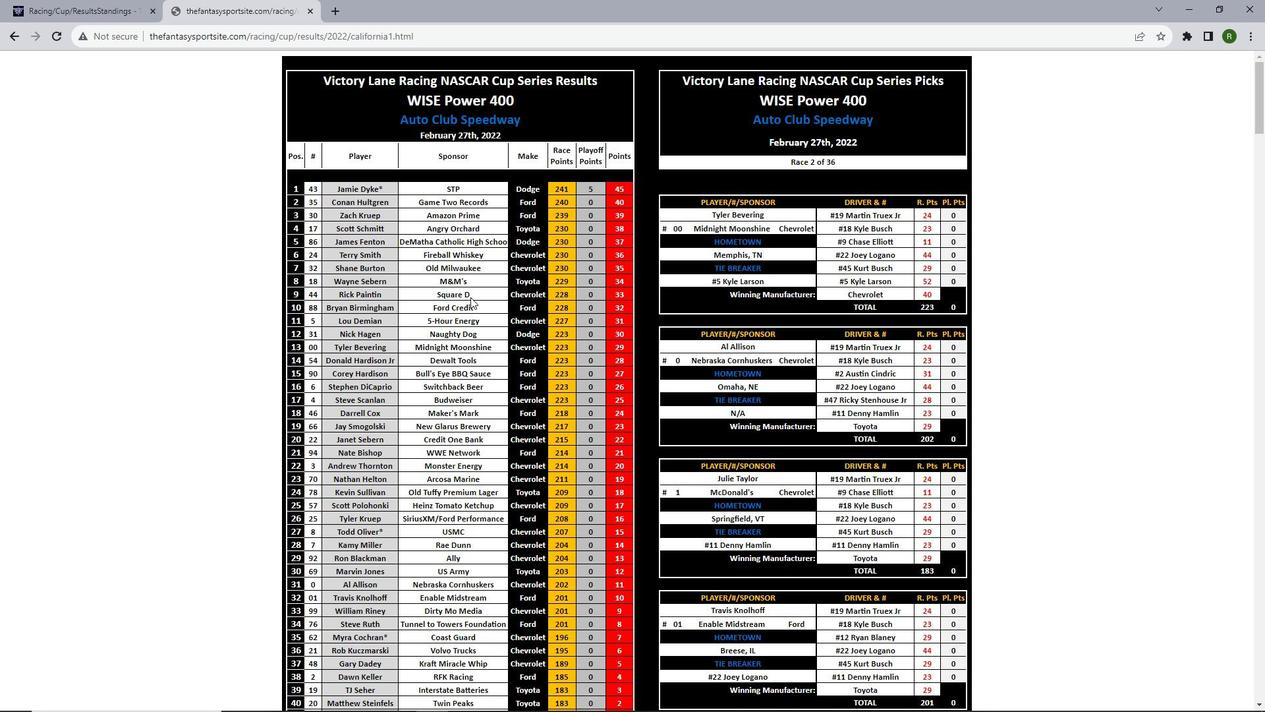 
Action: Mouse moved to (470, 297)
Screenshot: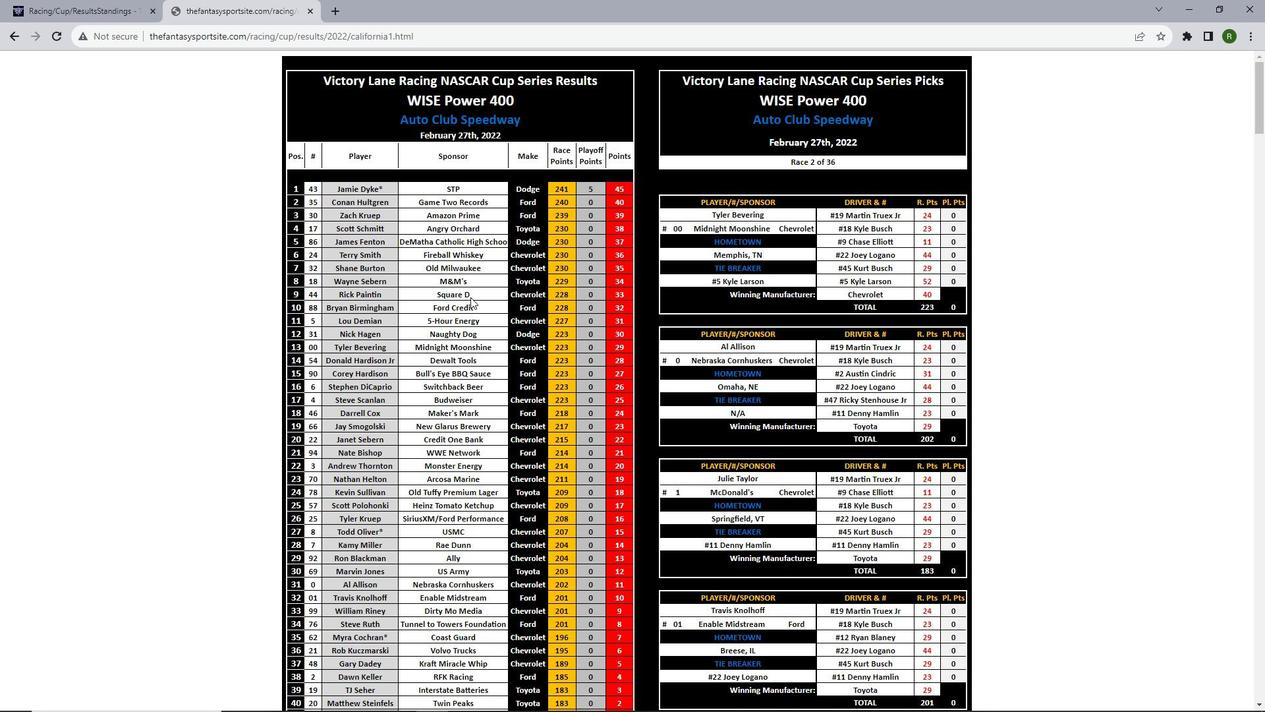 
Action: Mouse scrolled (470, 296) with delta (0, 0)
Screenshot: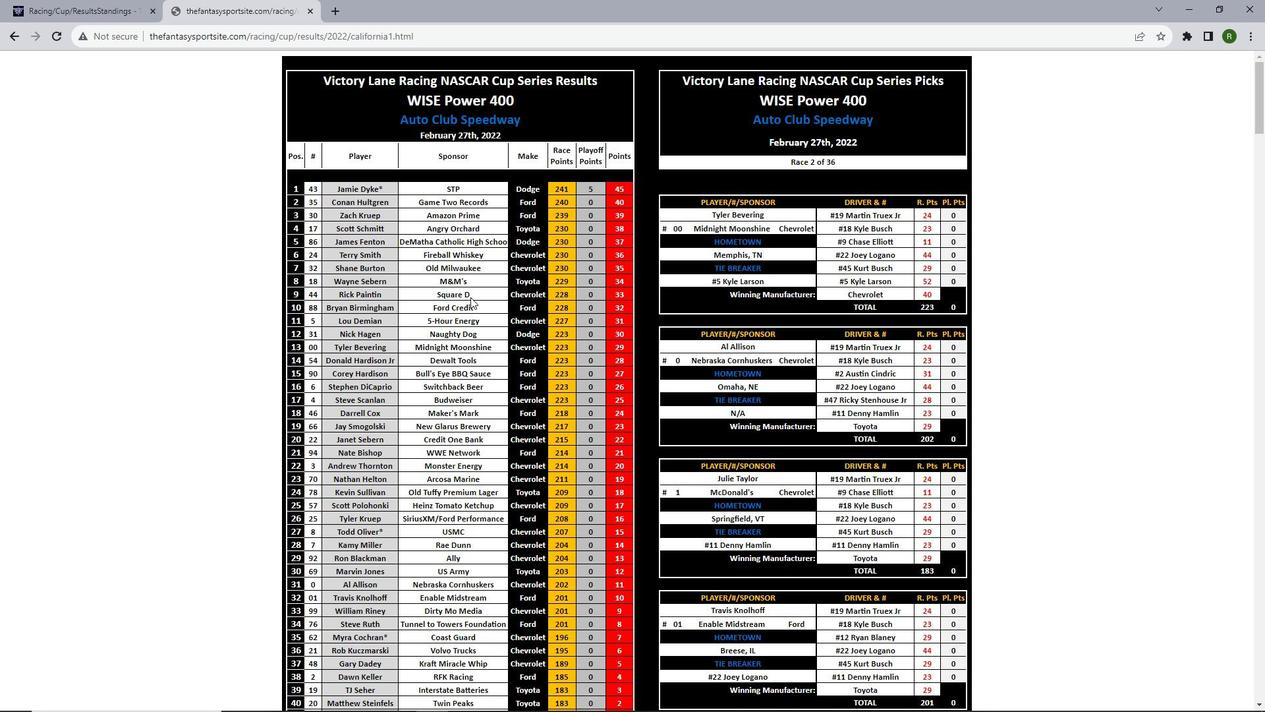 
Action: Mouse scrolled (470, 296) with delta (0, 0)
Screenshot: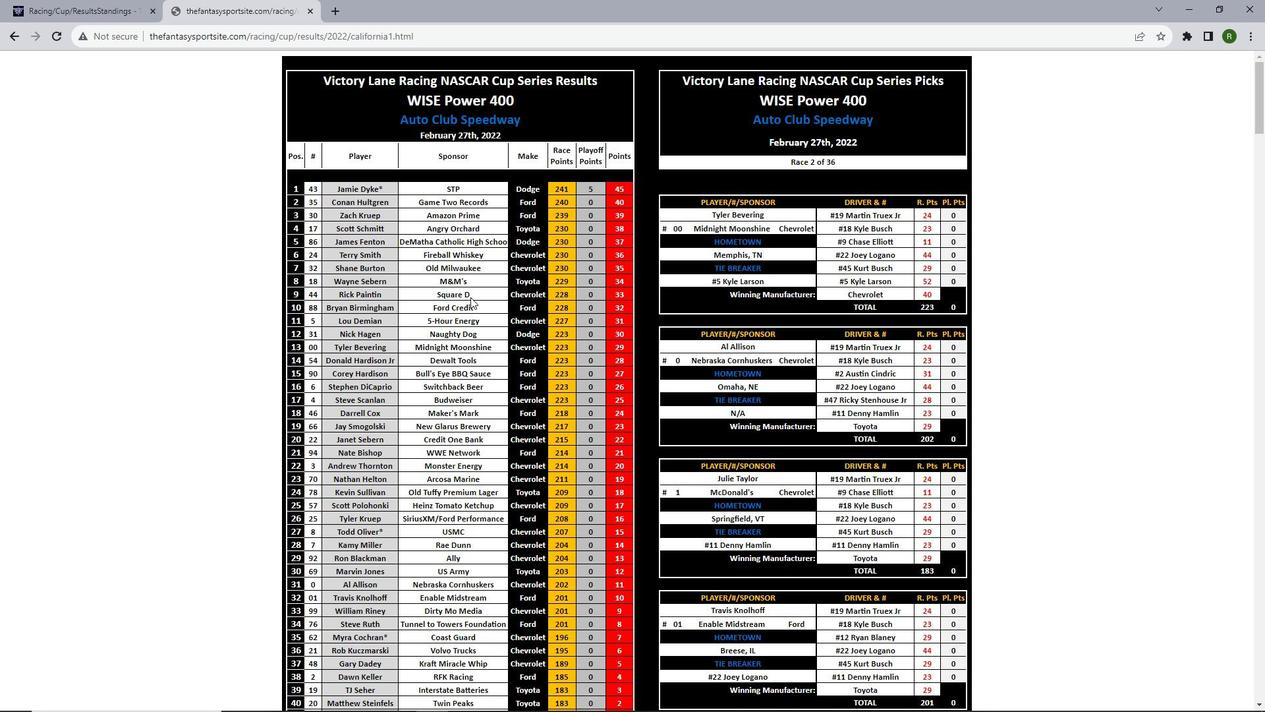 
Action: Mouse scrolled (470, 296) with delta (0, 0)
Screenshot: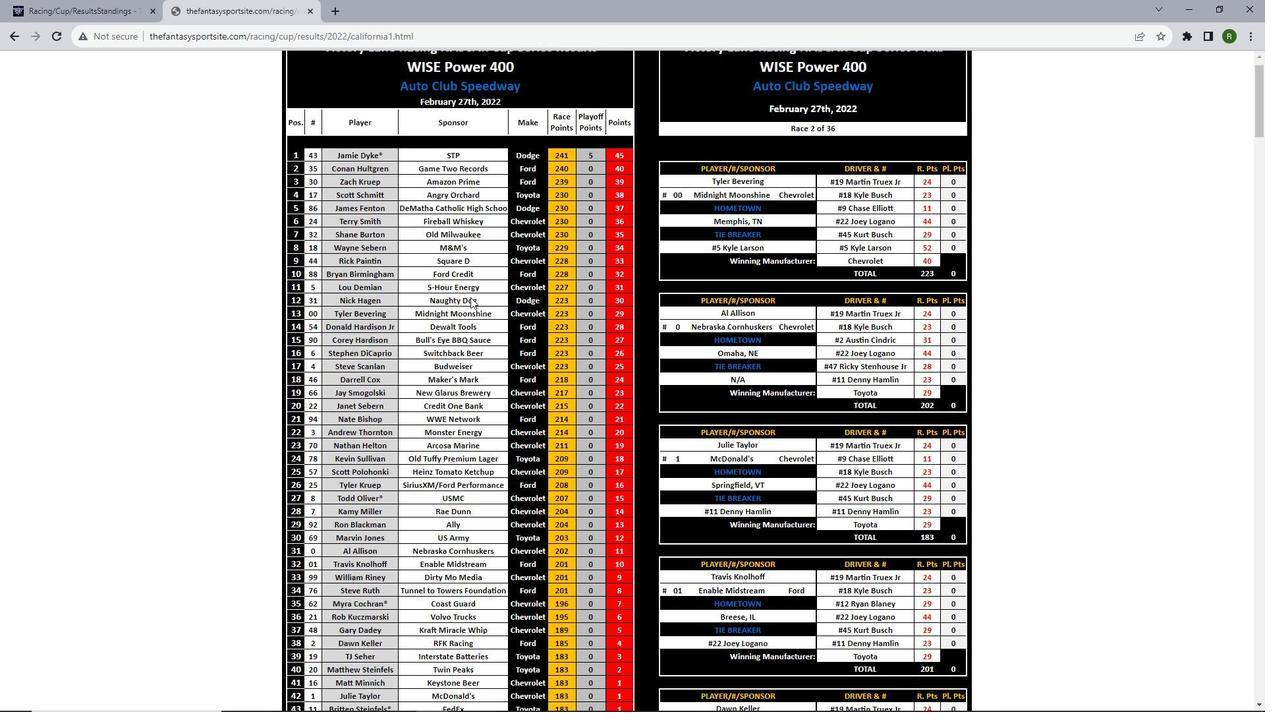 
Action: Mouse scrolled (470, 296) with delta (0, 0)
Screenshot: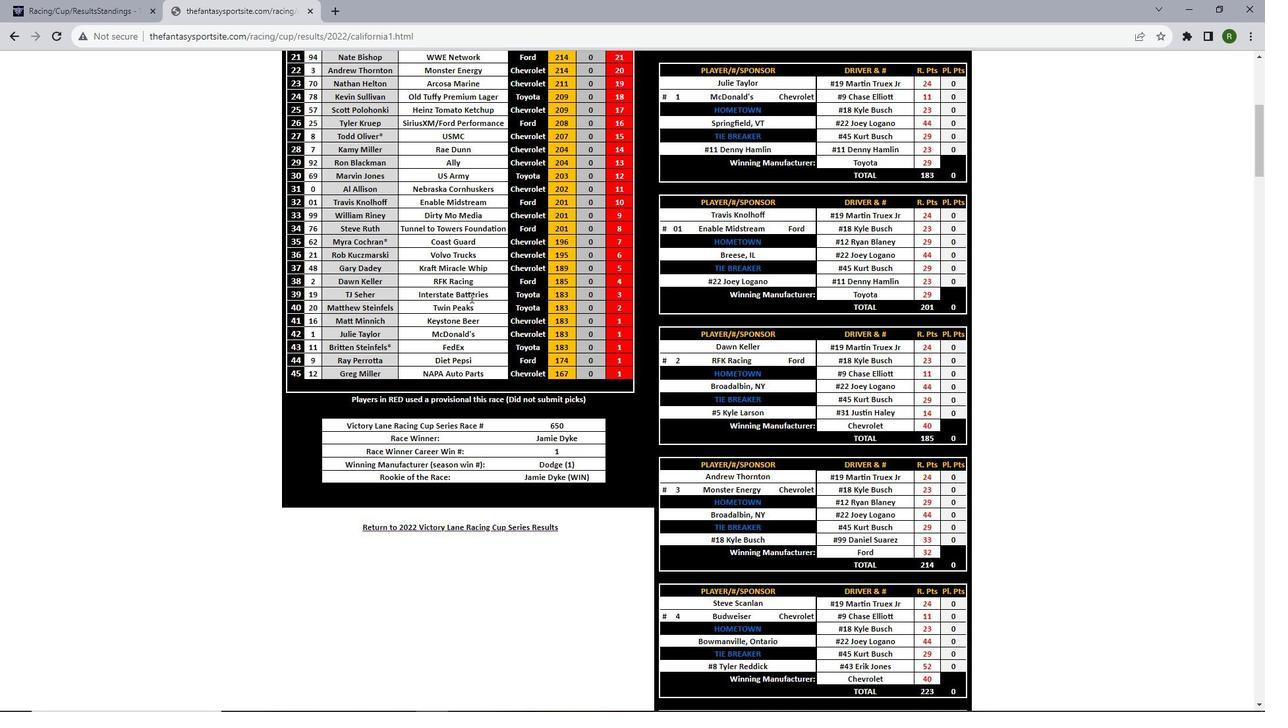 
Action: Mouse scrolled (470, 296) with delta (0, 0)
Screenshot: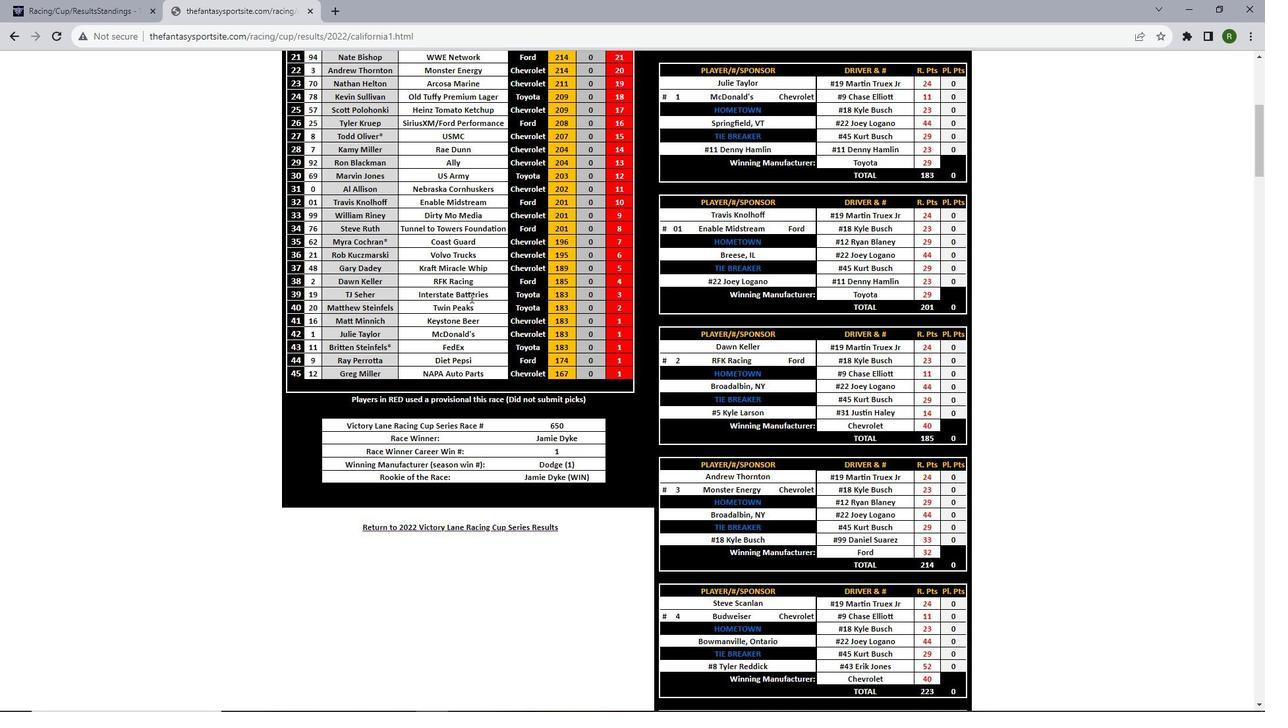 
Action: Mouse scrolled (470, 296) with delta (0, 0)
Screenshot: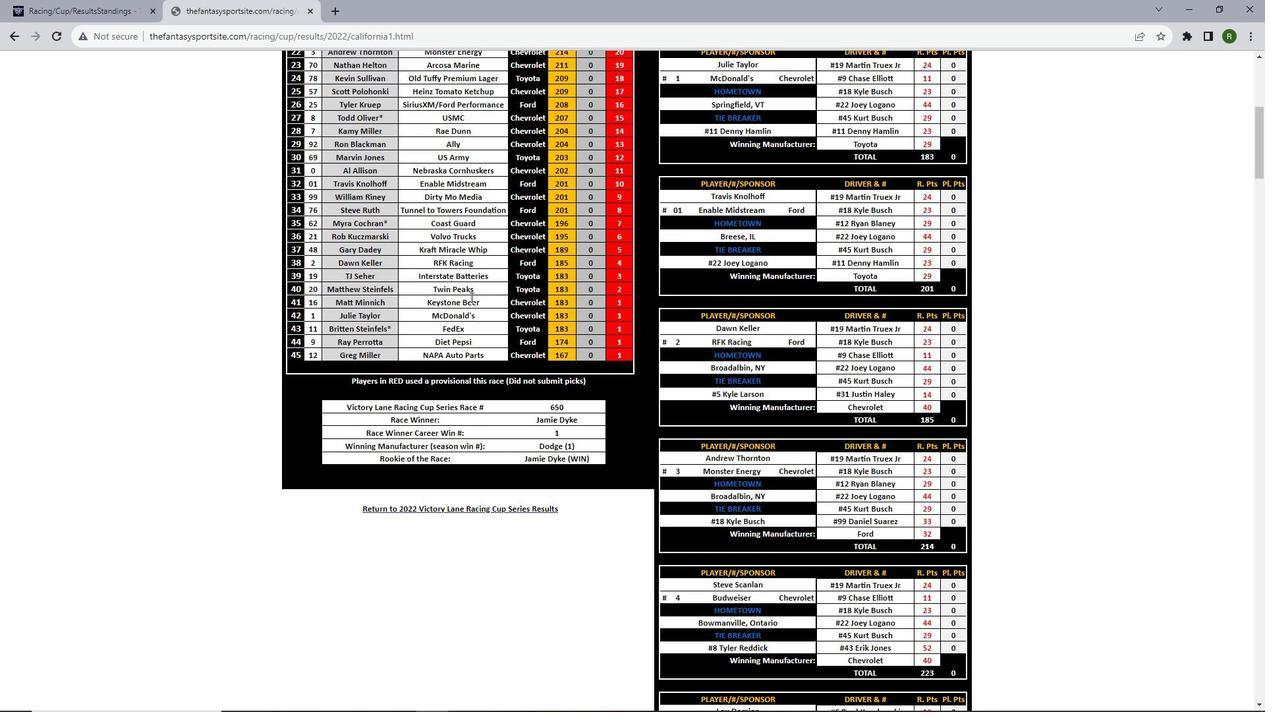
Action: Mouse scrolled (470, 296) with delta (0, 0)
Screenshot: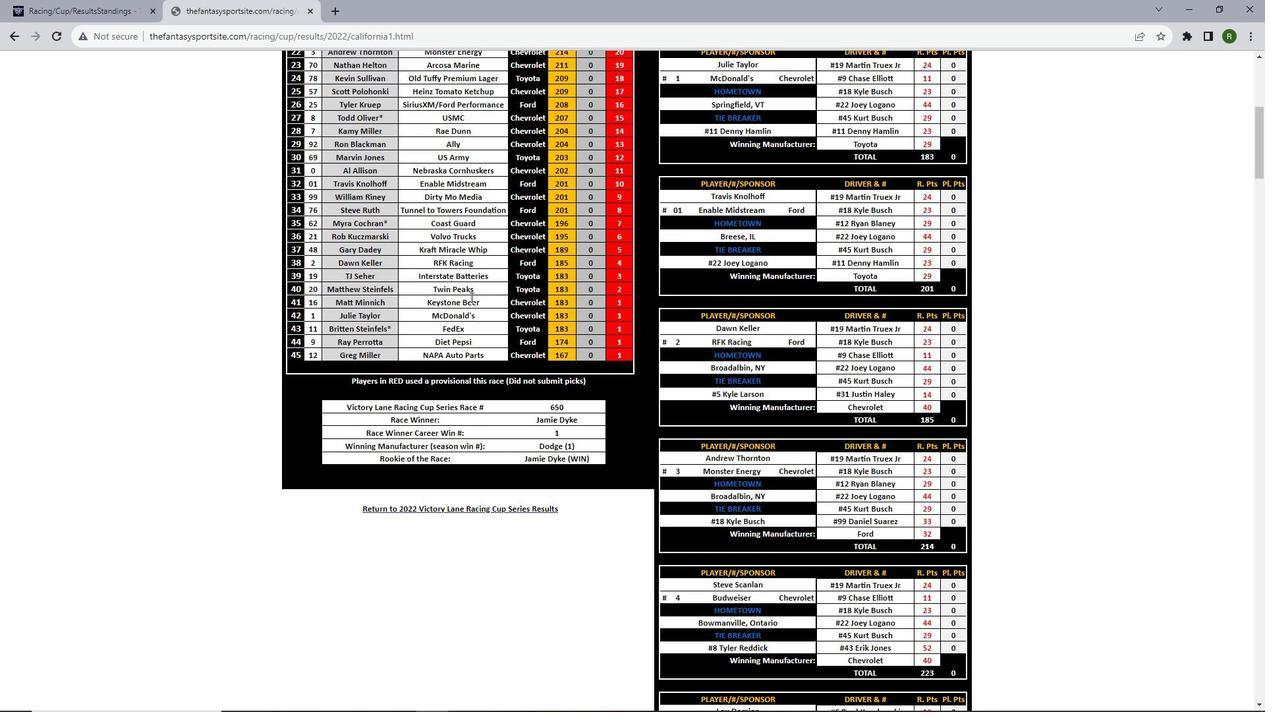 
Action: Mouse scrolled (470, 296) with delta (0, 0)
Screenshot: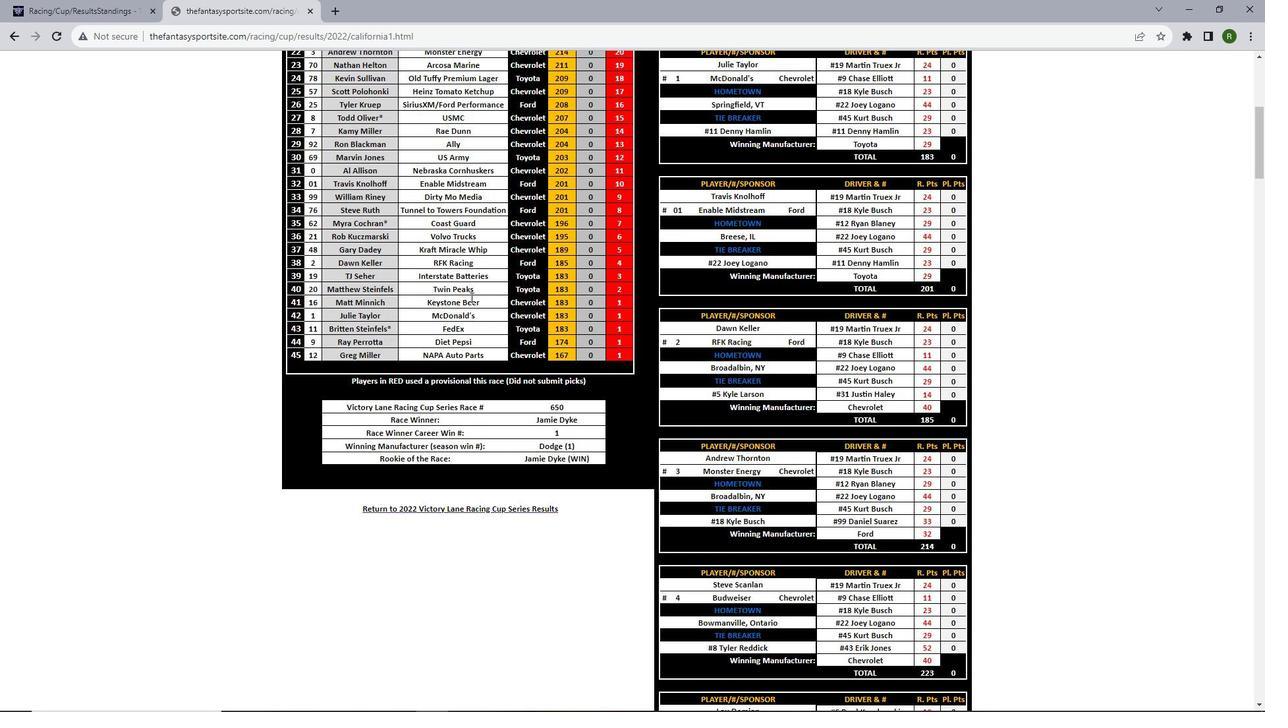 
Action: Mouse scrolled (470, 296) with delta (0, 0)
Screenshot: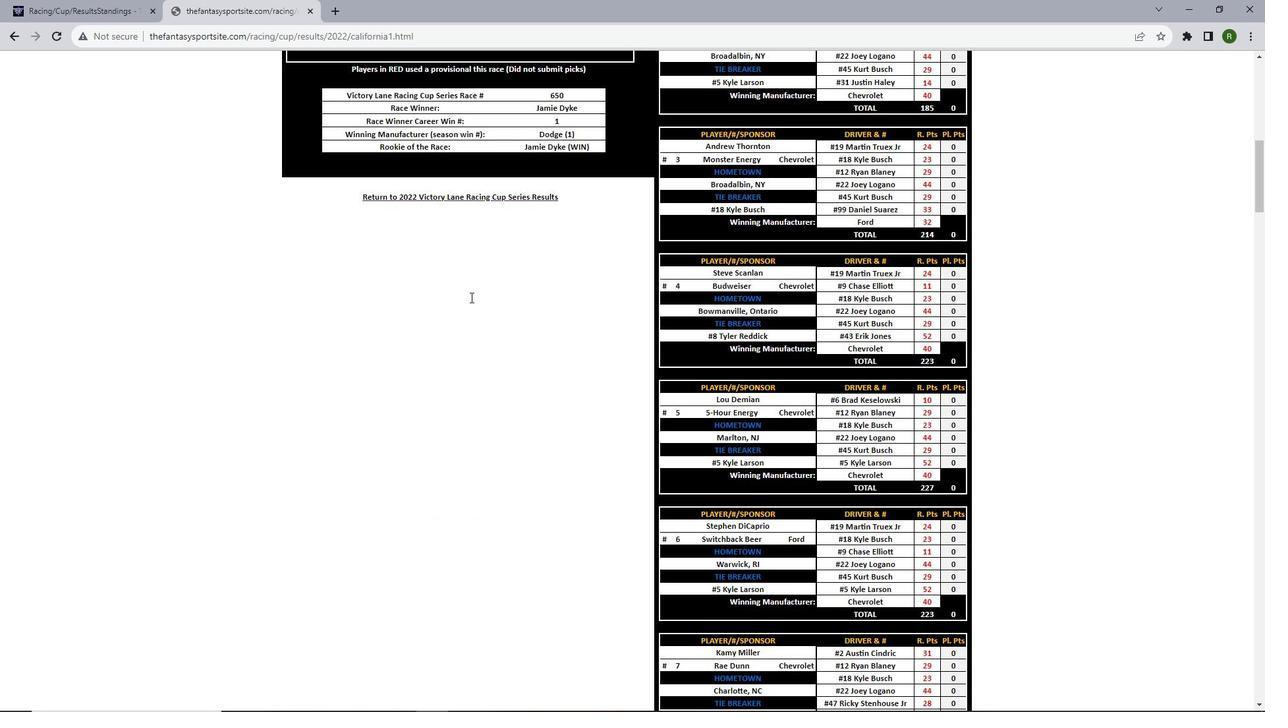 
Action: Mouse scrolled (470, 296) with delta (0, 0)
Screenshot: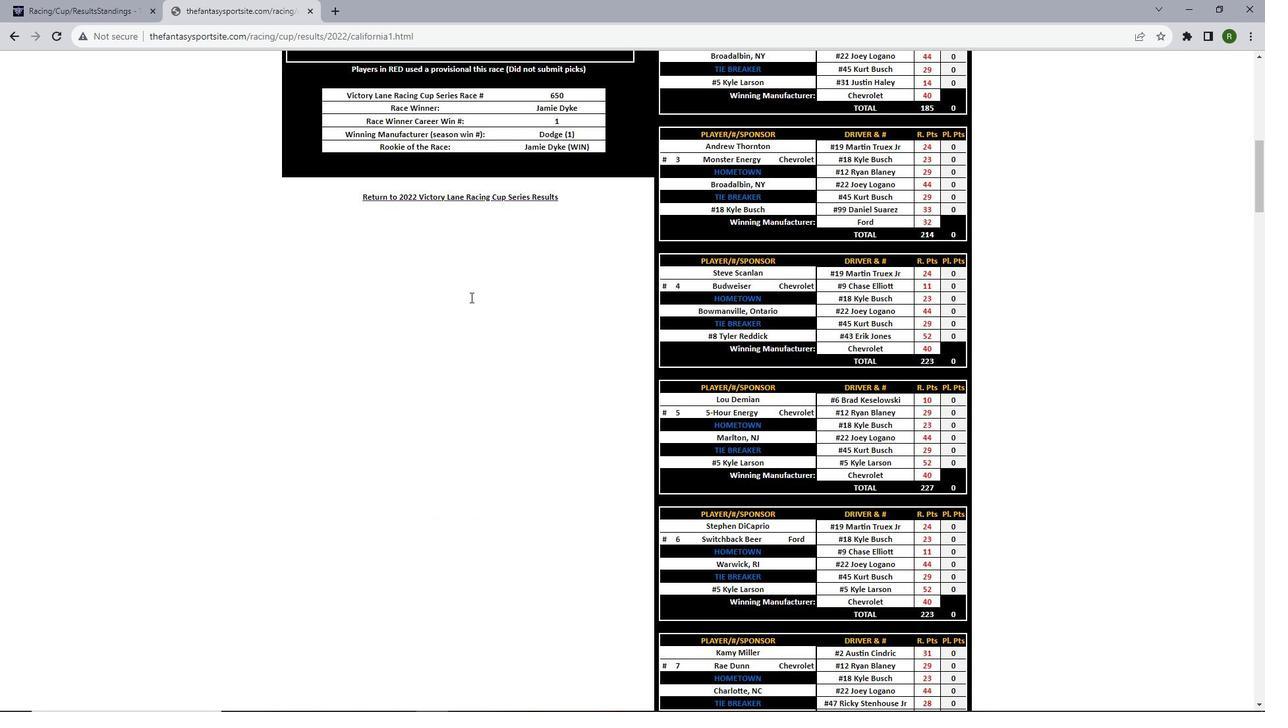 
Action: Mouse scrolled (470, 296) with delta (0, 0)
Screenshot: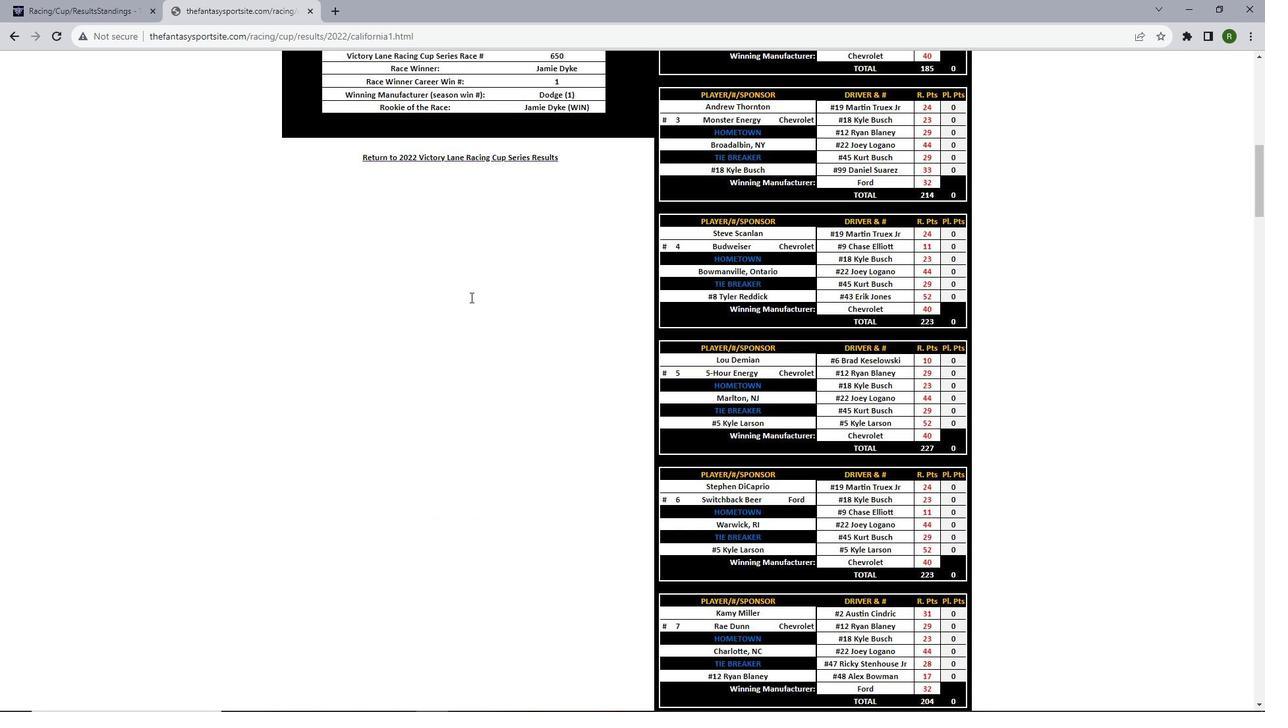 
Action: Mouse scrolled (470, 296) with delta (0, 0)
Screenshot: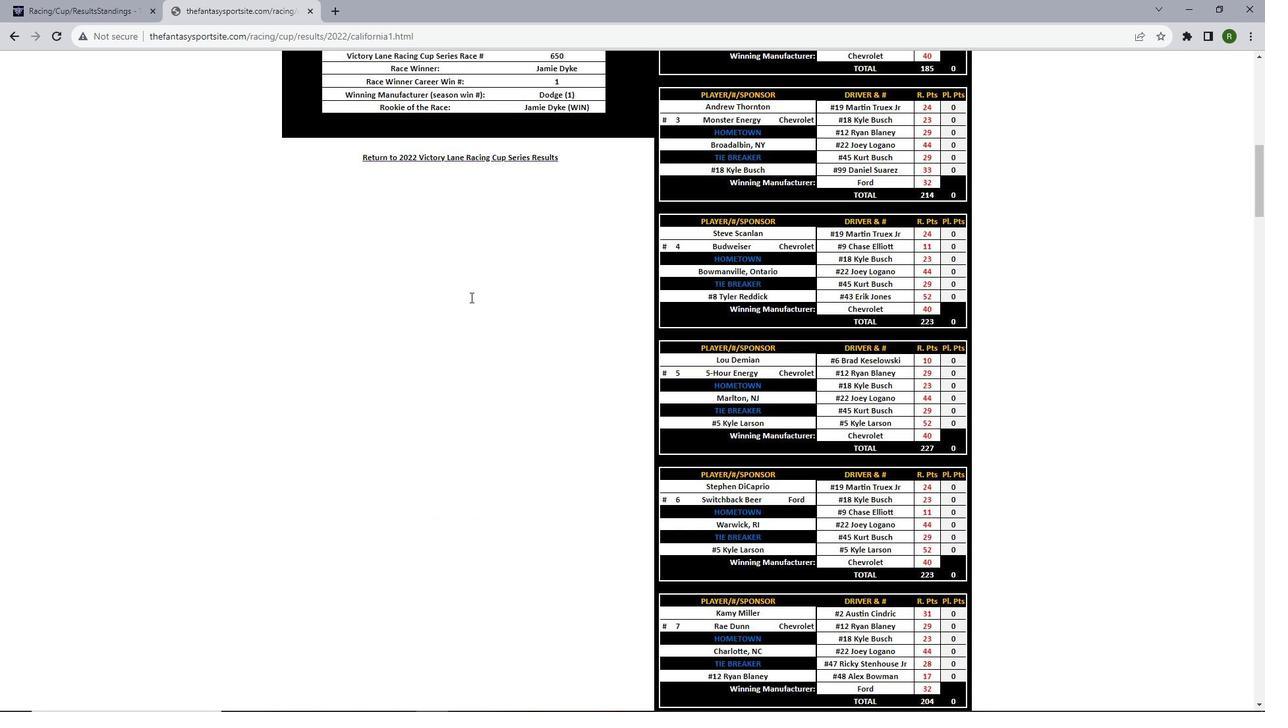 
Action: Mouse scrolled (470, 296) with delta (0, 0)
Screenshot: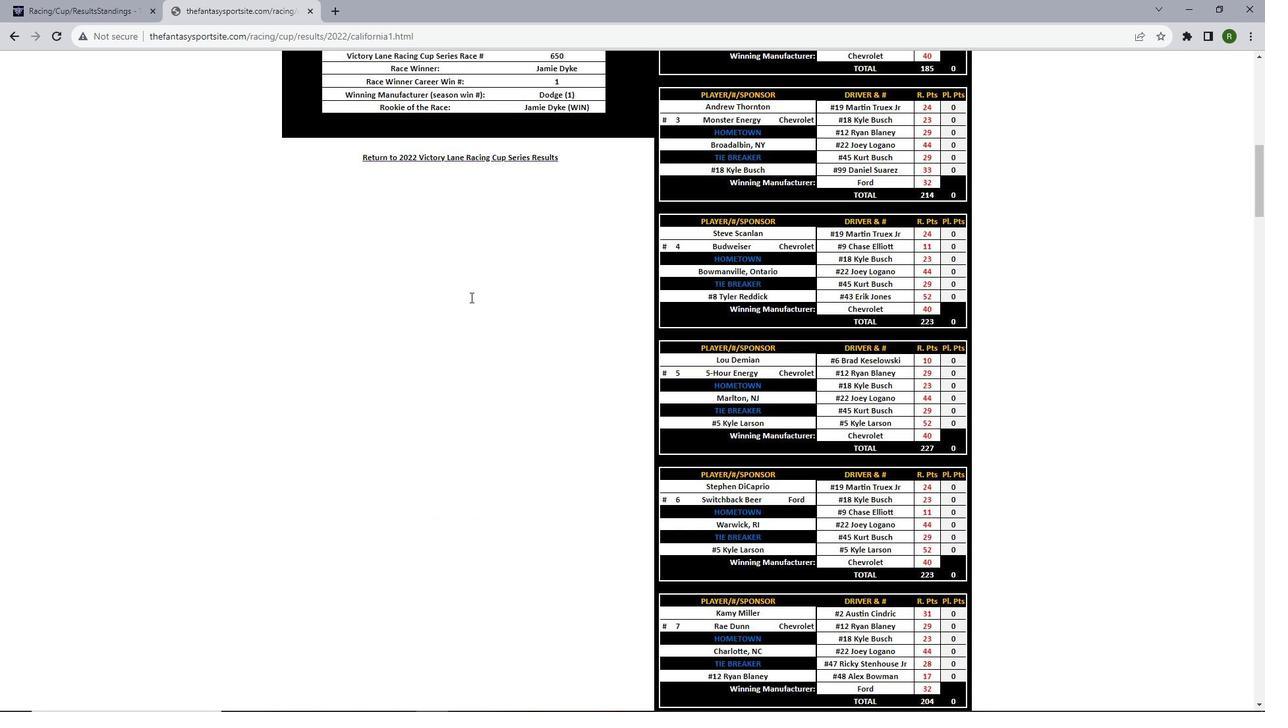 
Action: Mouse scrolled (470, 296) with delta (0, 0)
Screenshot: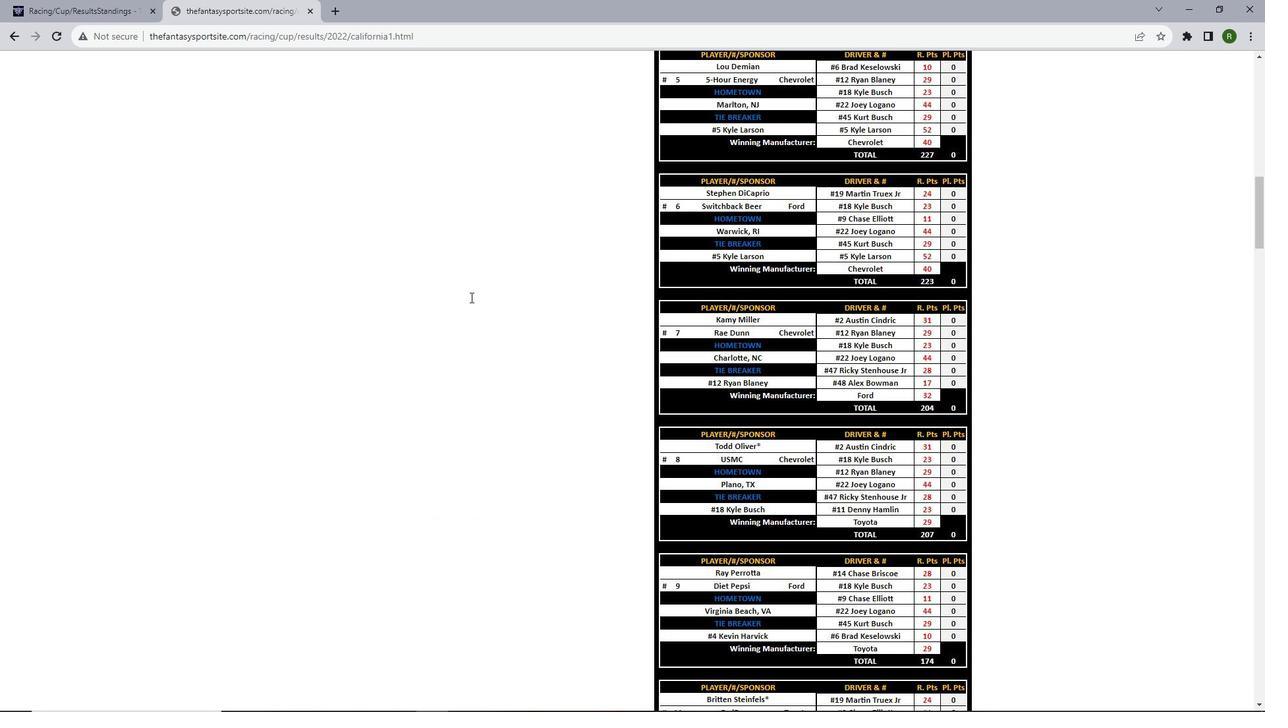 
Action: Mouse scrolled (470, 296) with delta (0, 0)
Screenshot: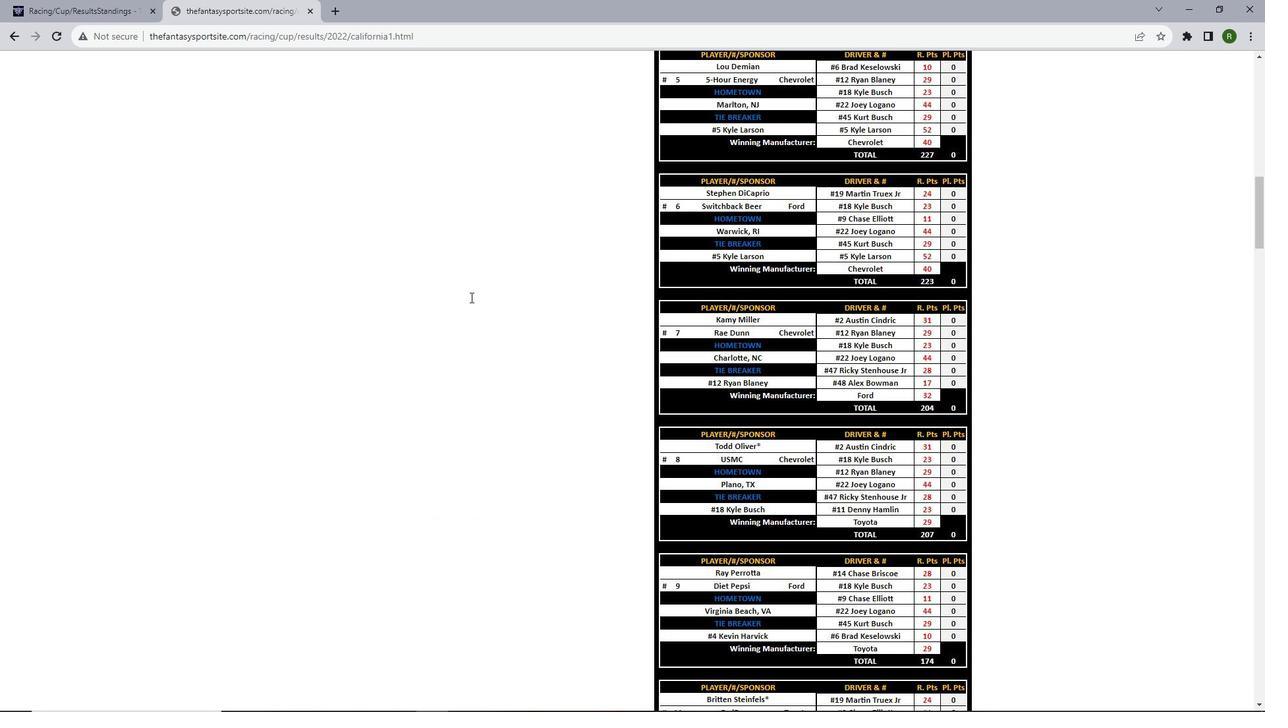
Action: Mouse scrolled (470, 296) with delta (0, 0)
Screenshot: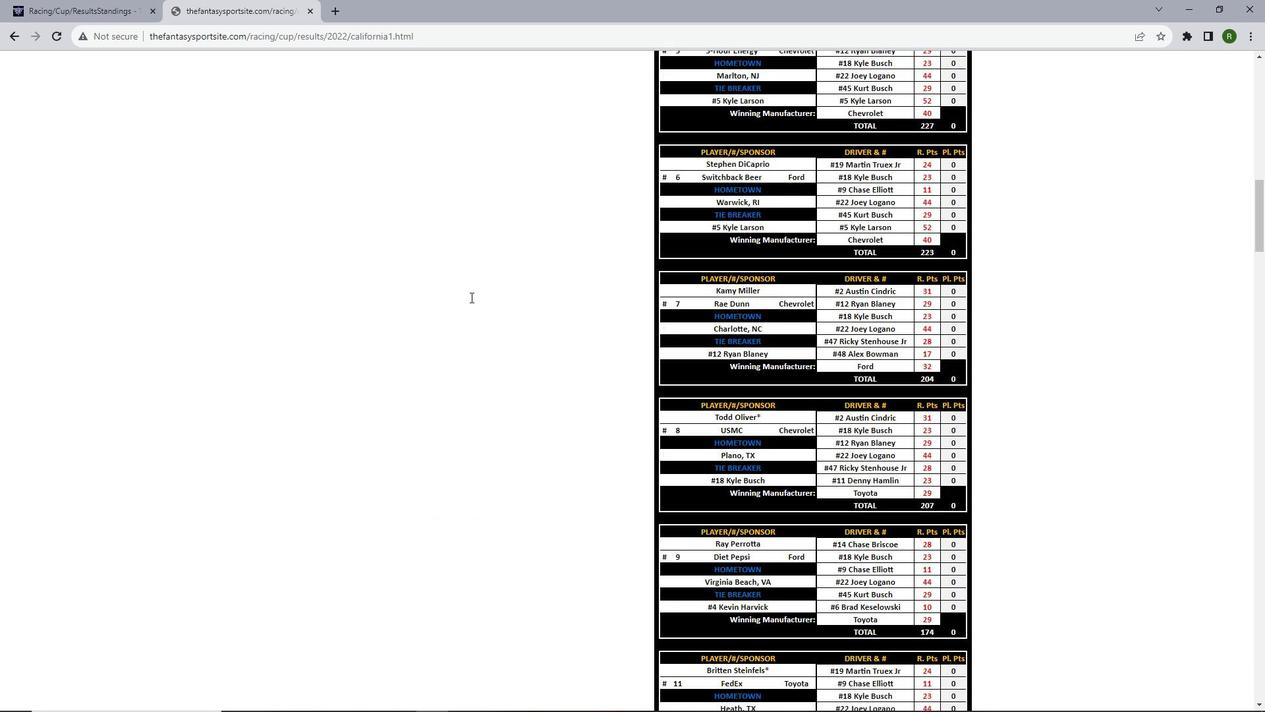 
Action: Mouse scrolled (470, 296) with delta (0, 0)
Screenshot: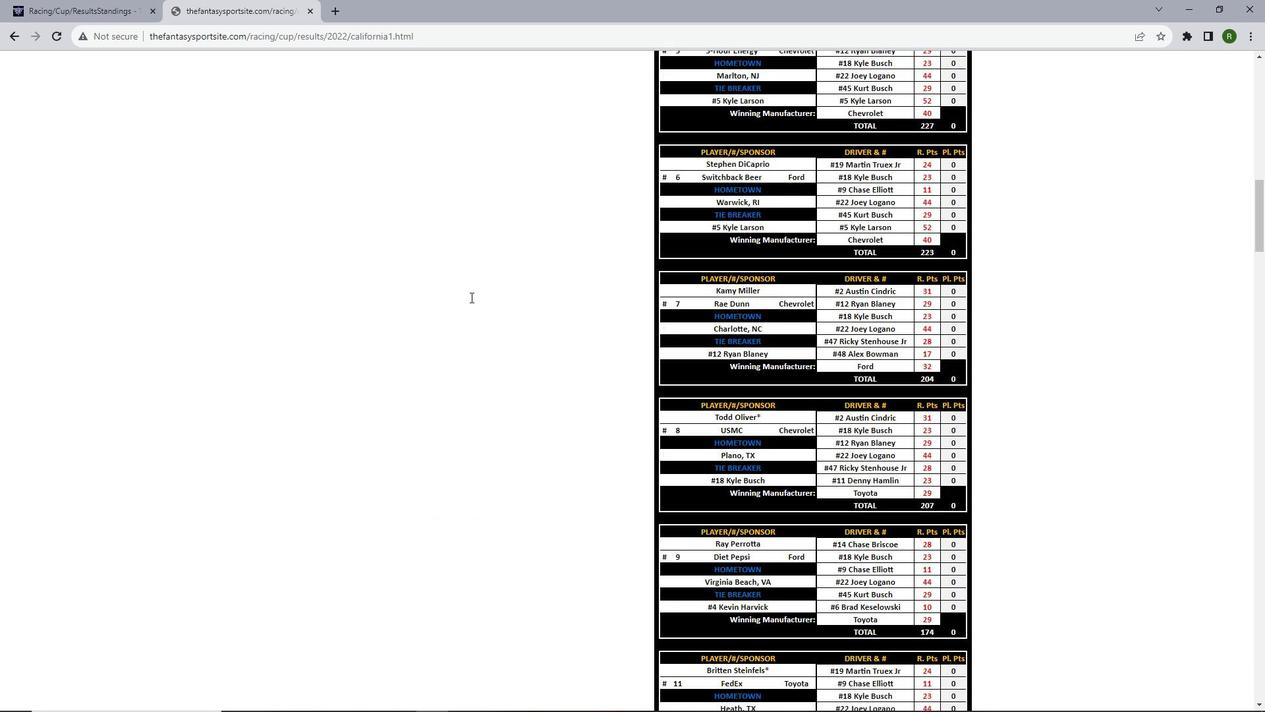 
Action: Mouse scrolled (470, 296) with delta (0, 0)
Screenshot: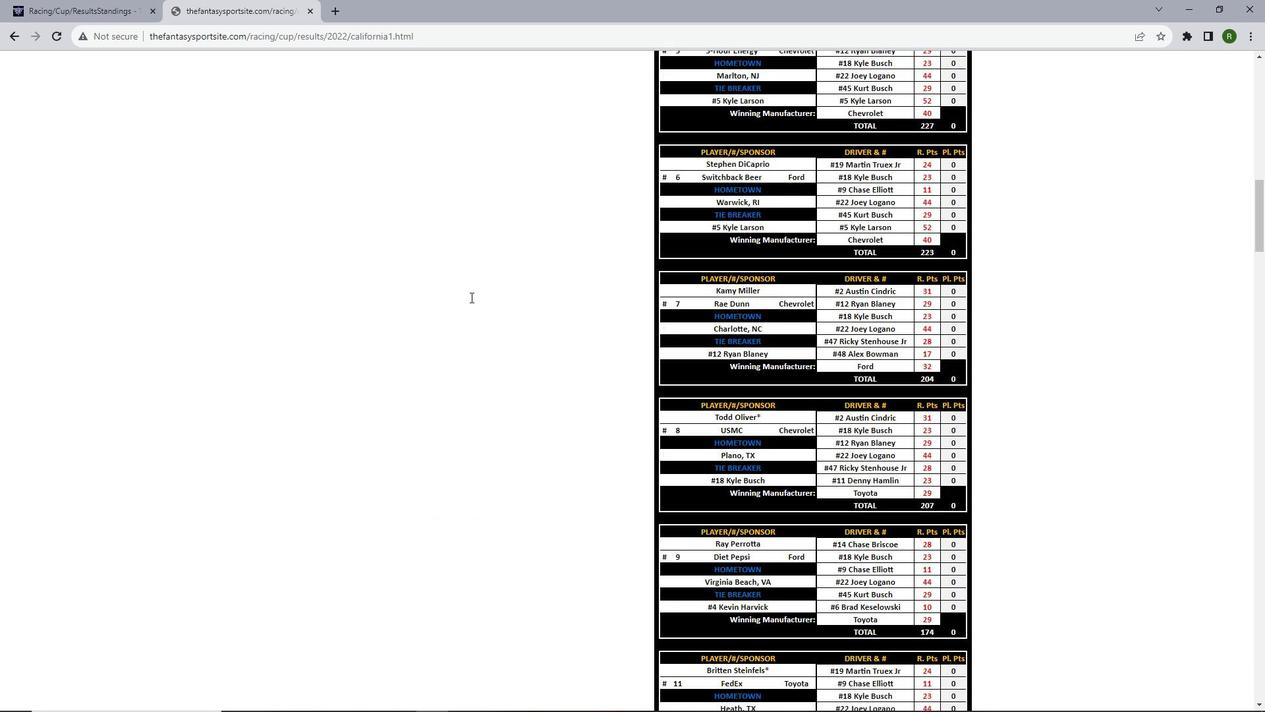 
Action: Mouse scrolled (470, 296) with delta (0, 0)
Screenshot: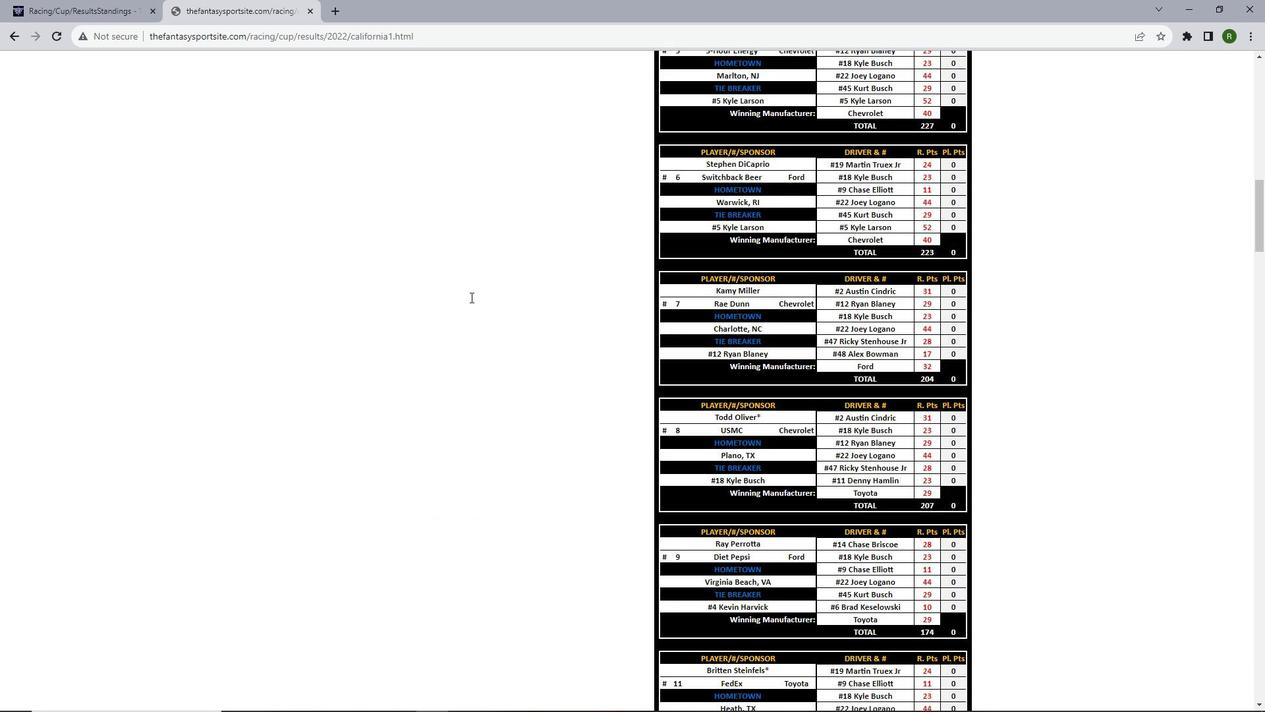 
Action: Mouse scrolled (470, 296) with delta (0, 0)
Screenshot: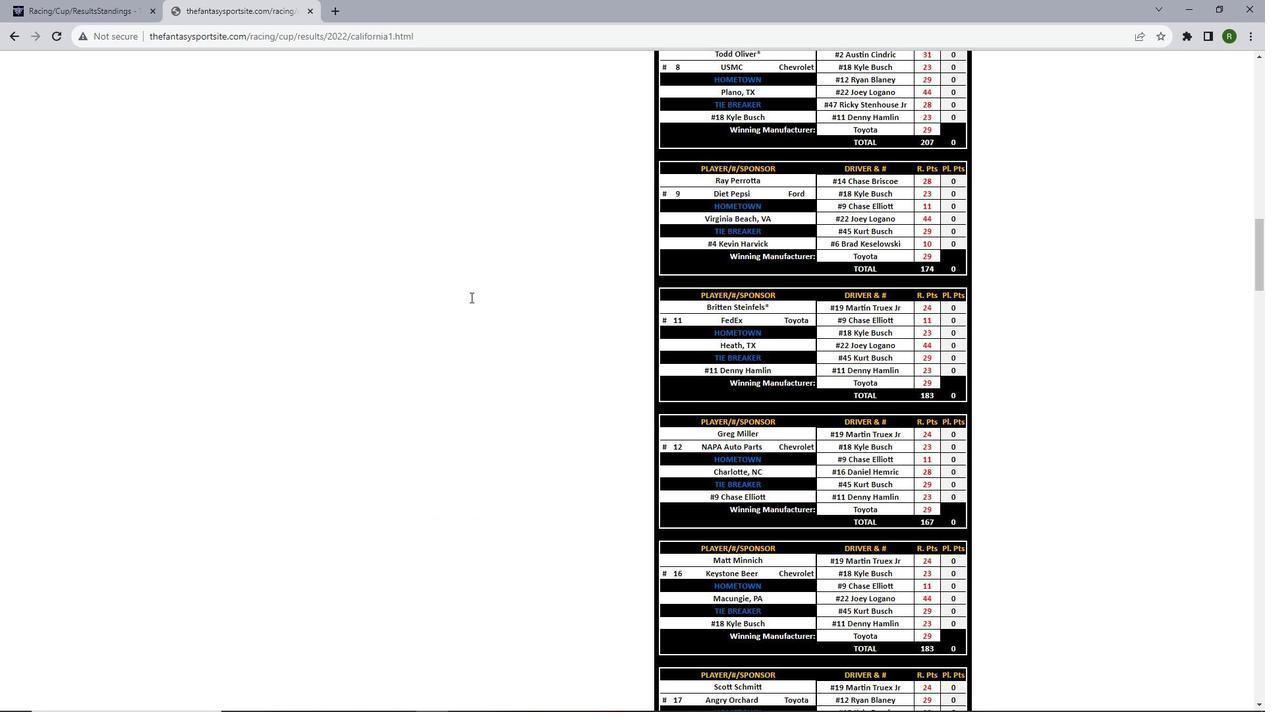 
Action: Mouse scrolled (470, 296) with delta (0, 0)
Screenshot: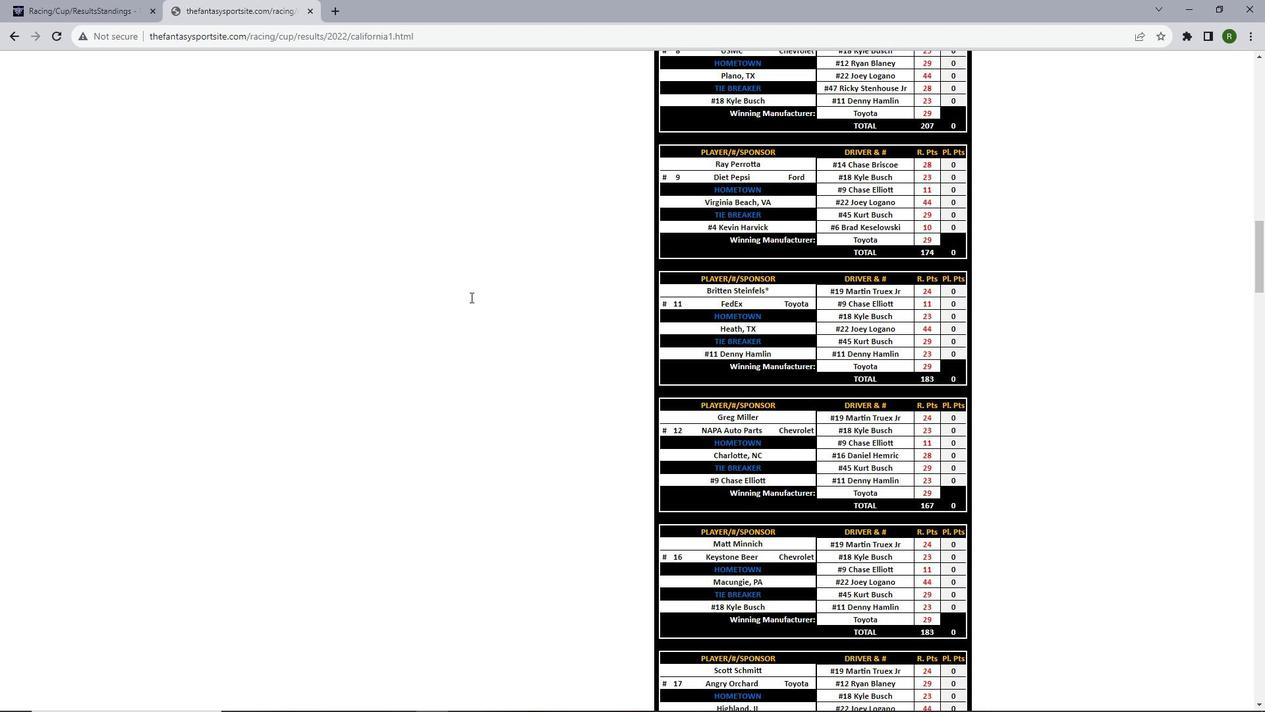 
Action: Mouse scrolled (470, 296) with delta (0, 0)
Screenshot: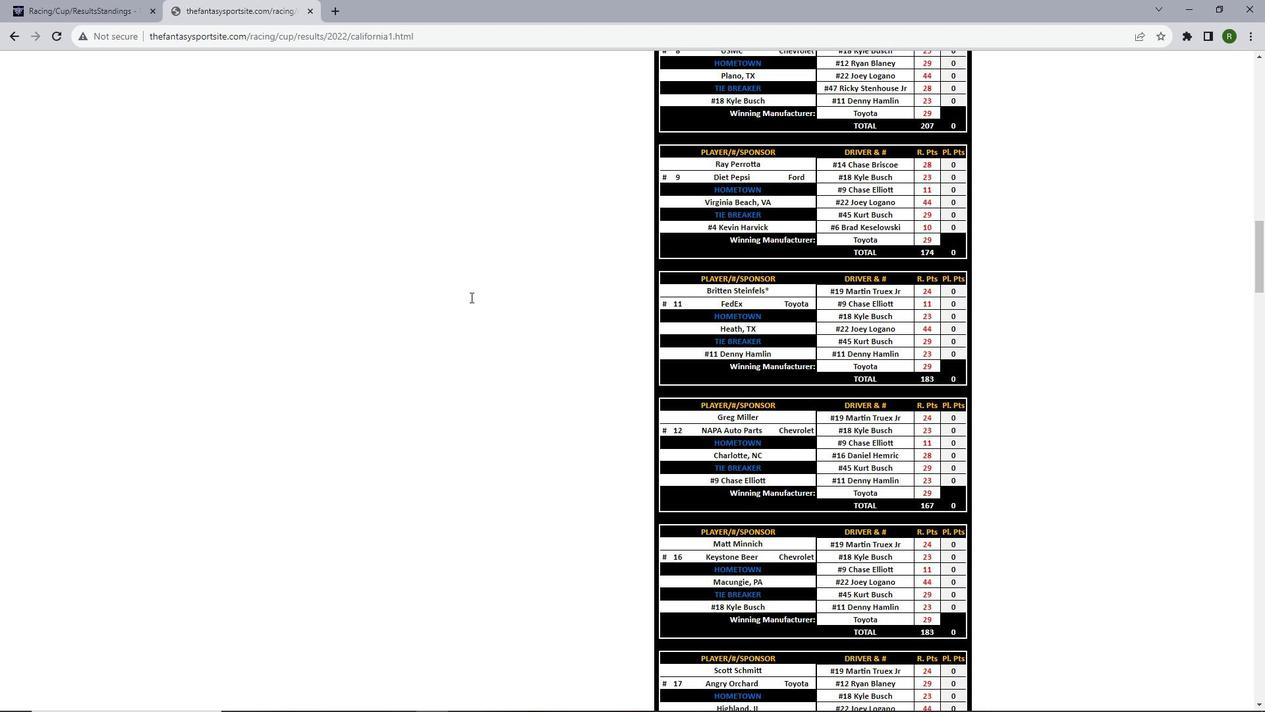 
Action: Mouse scrolled (470, 296) with delta (0, 0)
Screenshot: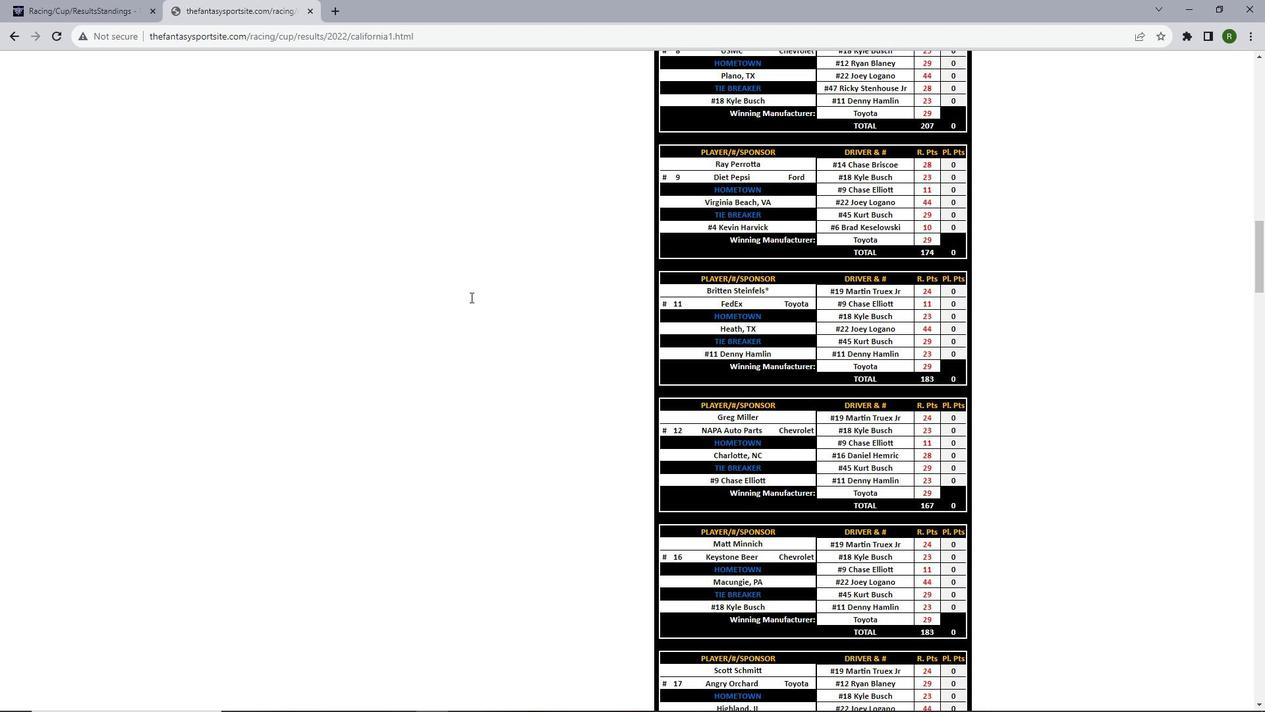 
Action: Mouse scrolled (470, 296) with delta (0, 0)
Screenshot: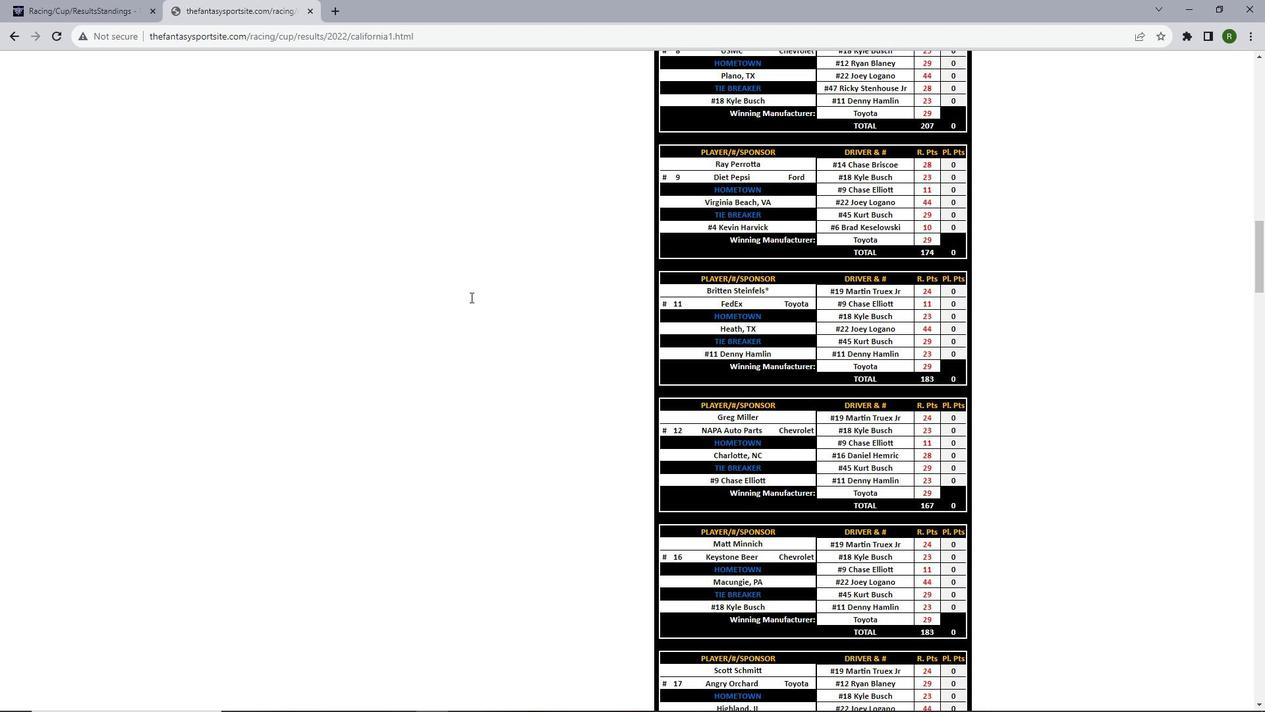 
Action: Mouse scrolled (470, 296) with delta (0, 0)
Screenshot: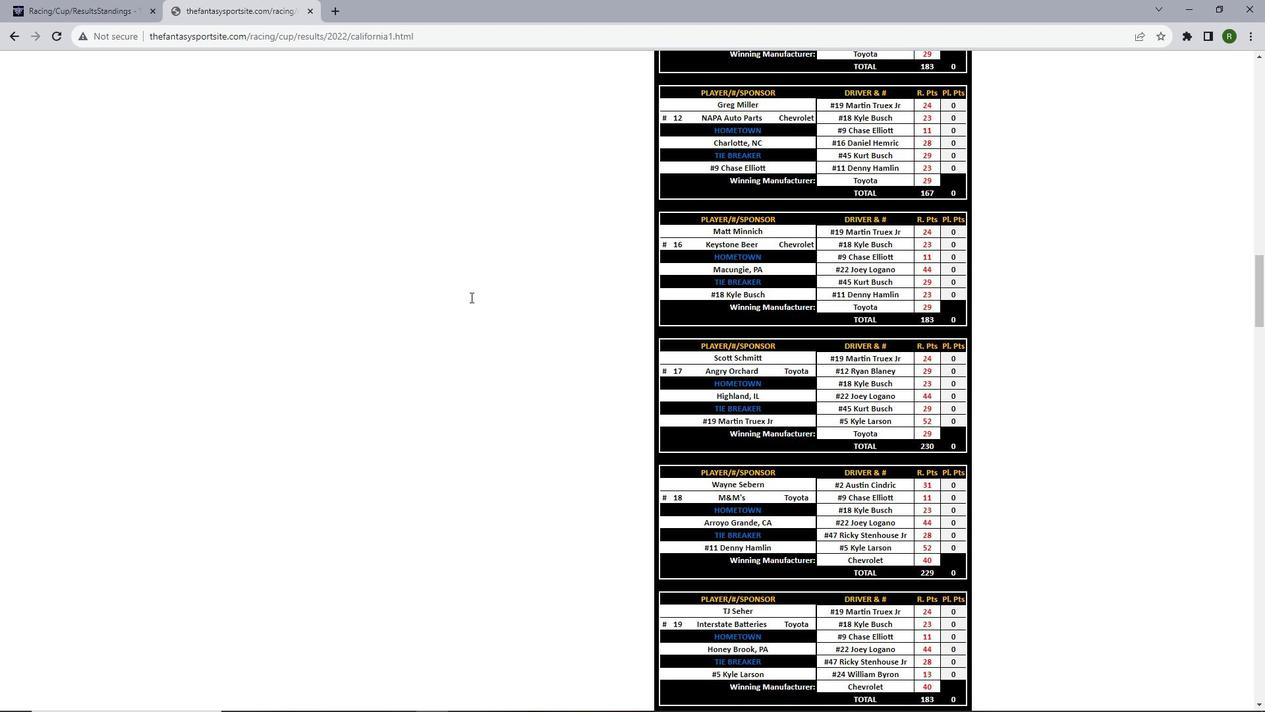 
Action: Mouse scrolled (470, 296) with delta (0, 0)
Screenshot: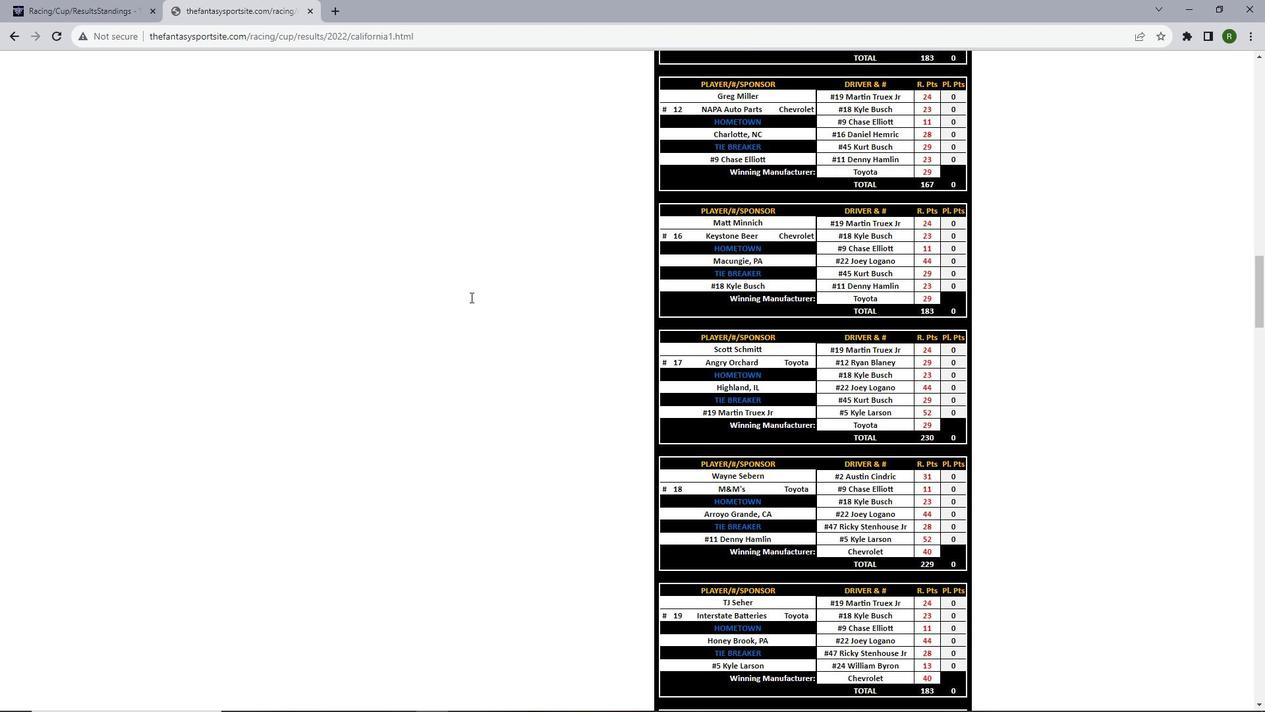 
Action: Mouse scrolled (470, 296) with delta (0, 0)
Screenshot: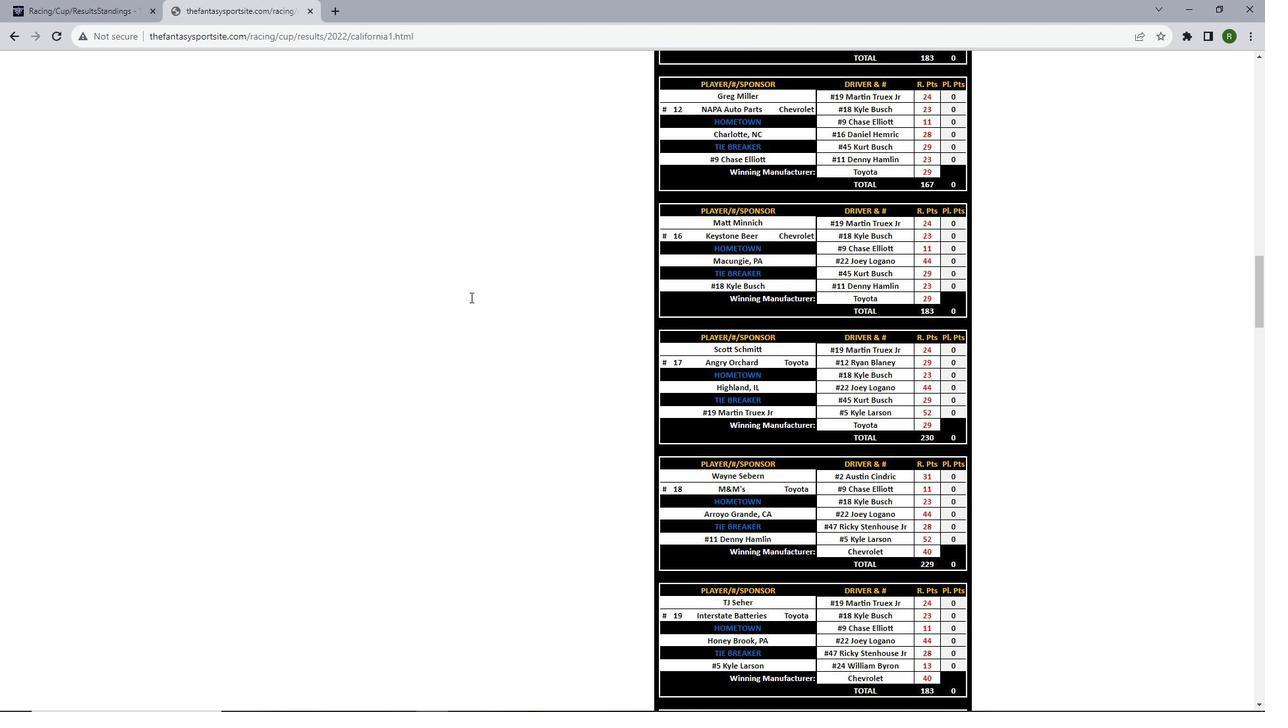 
Action: Mouse scrolled (470, 296) with delta (0, 0)
Screenshot: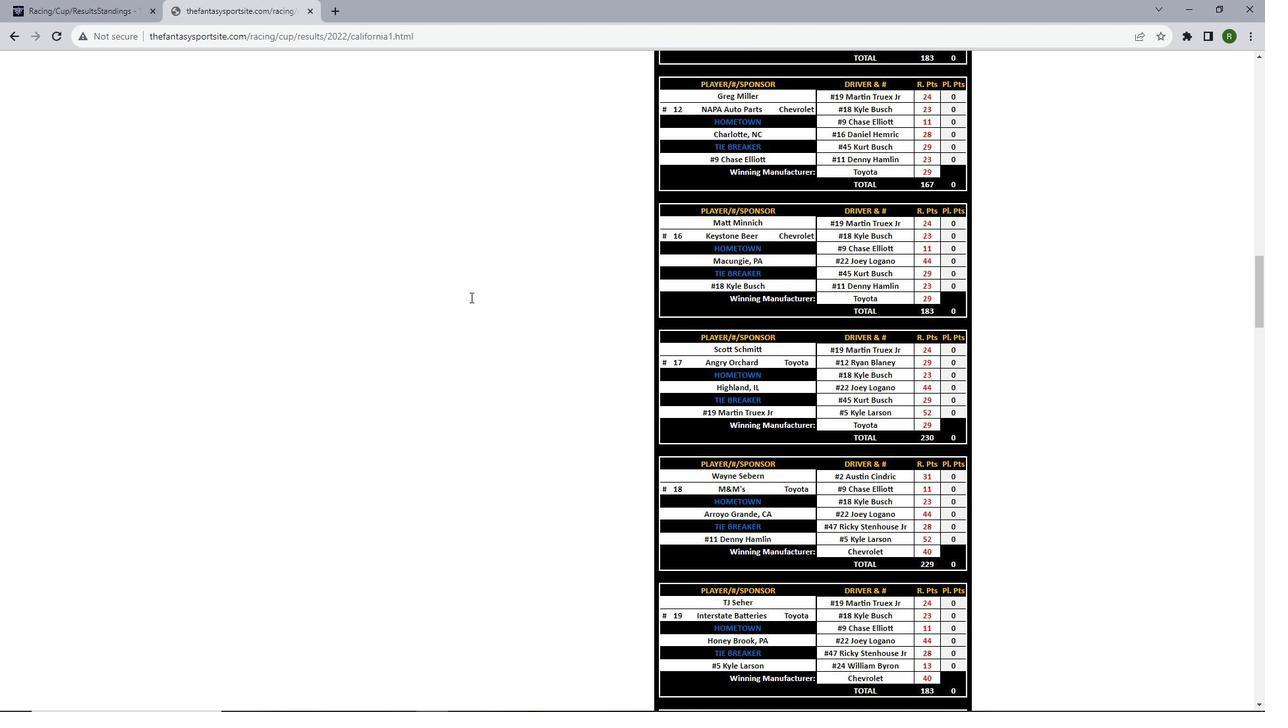 
Action: Mouse scrolled (470, 296) with delta (0, 0)
Screenshot: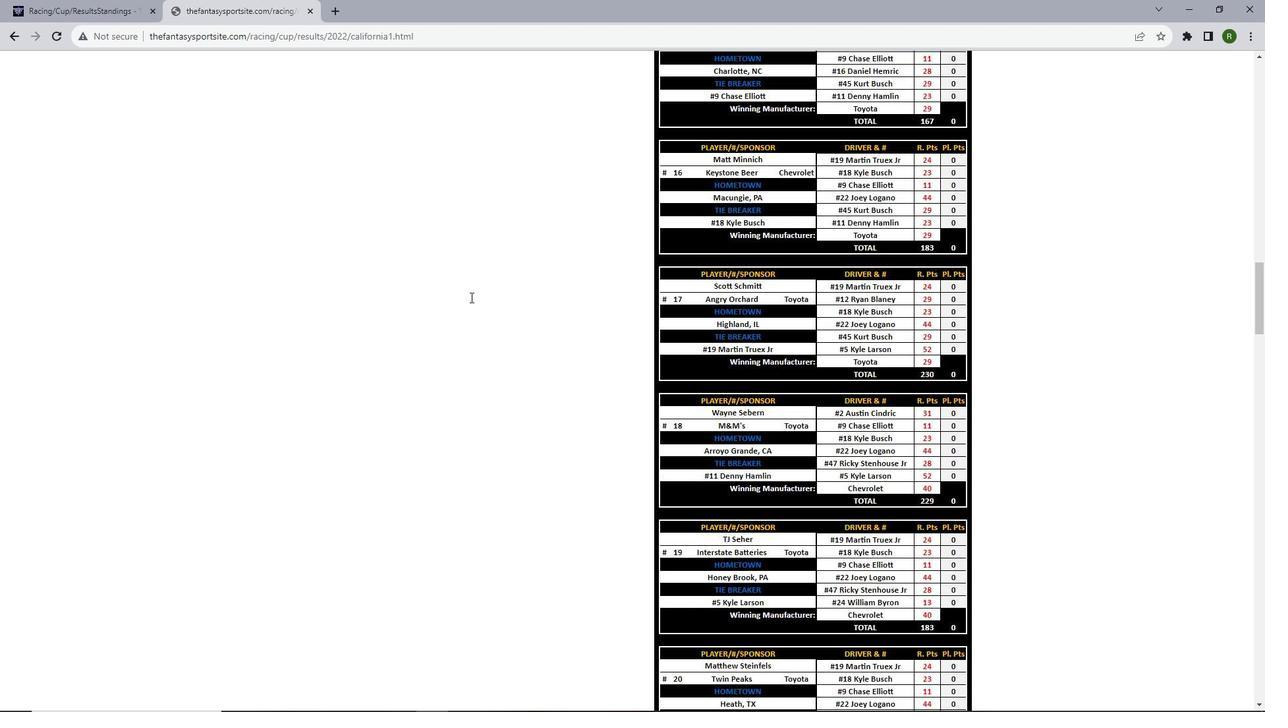 
Action: Mouse scrolled (470, 296) with delta (0, 0)
Screenshot: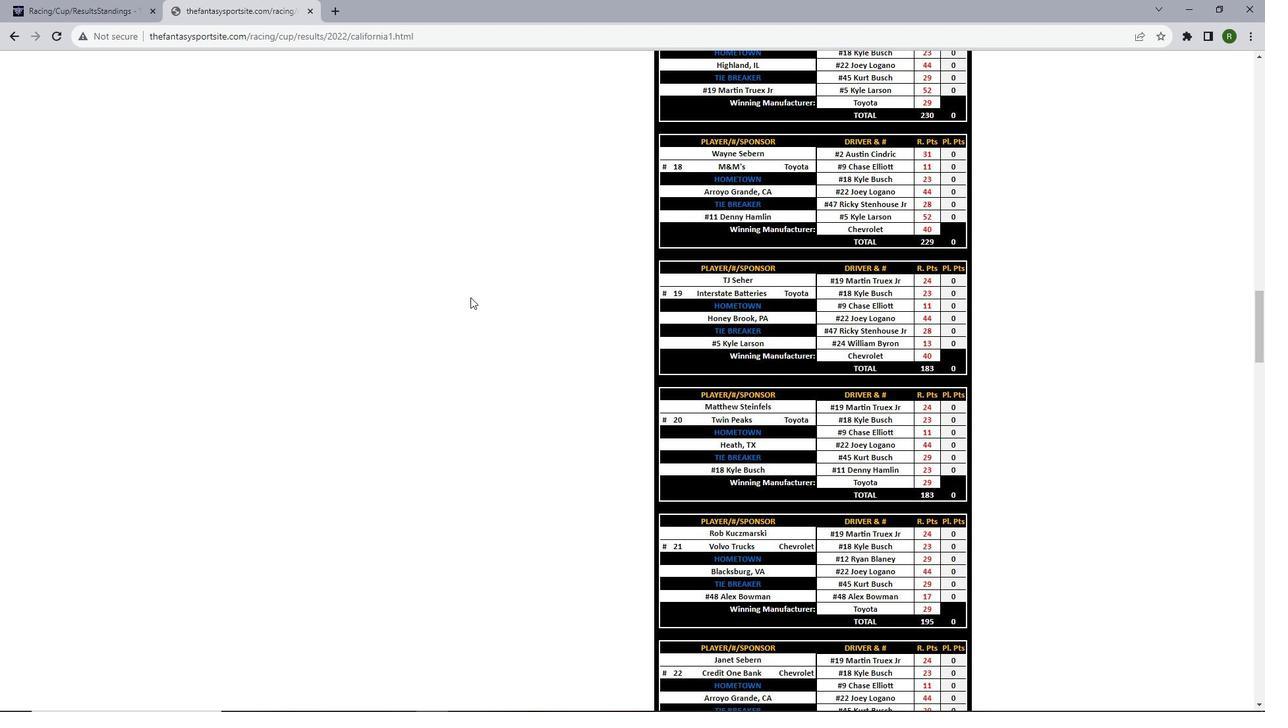 
Action: Mouse scrolled (470, 296) with delta (0, 0)
Screenshot: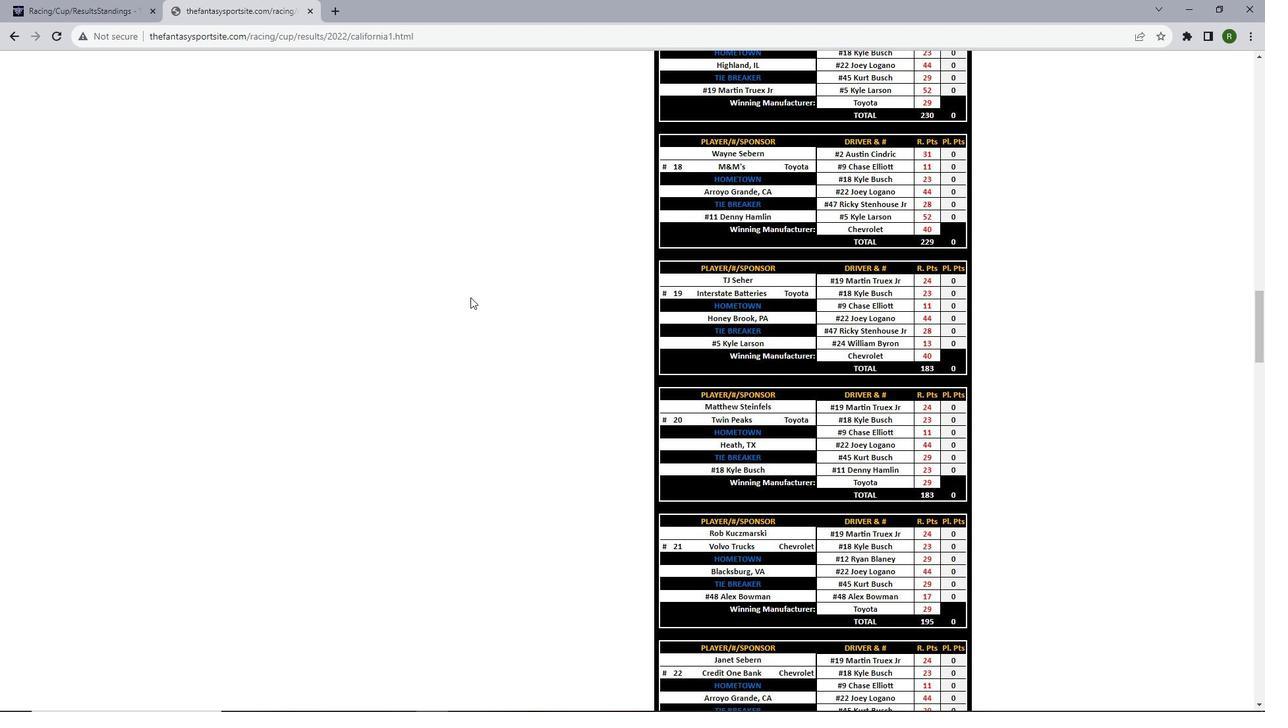 
Action: Mouse scrolled (470, 296) with delta (0, 0)
Screenshot: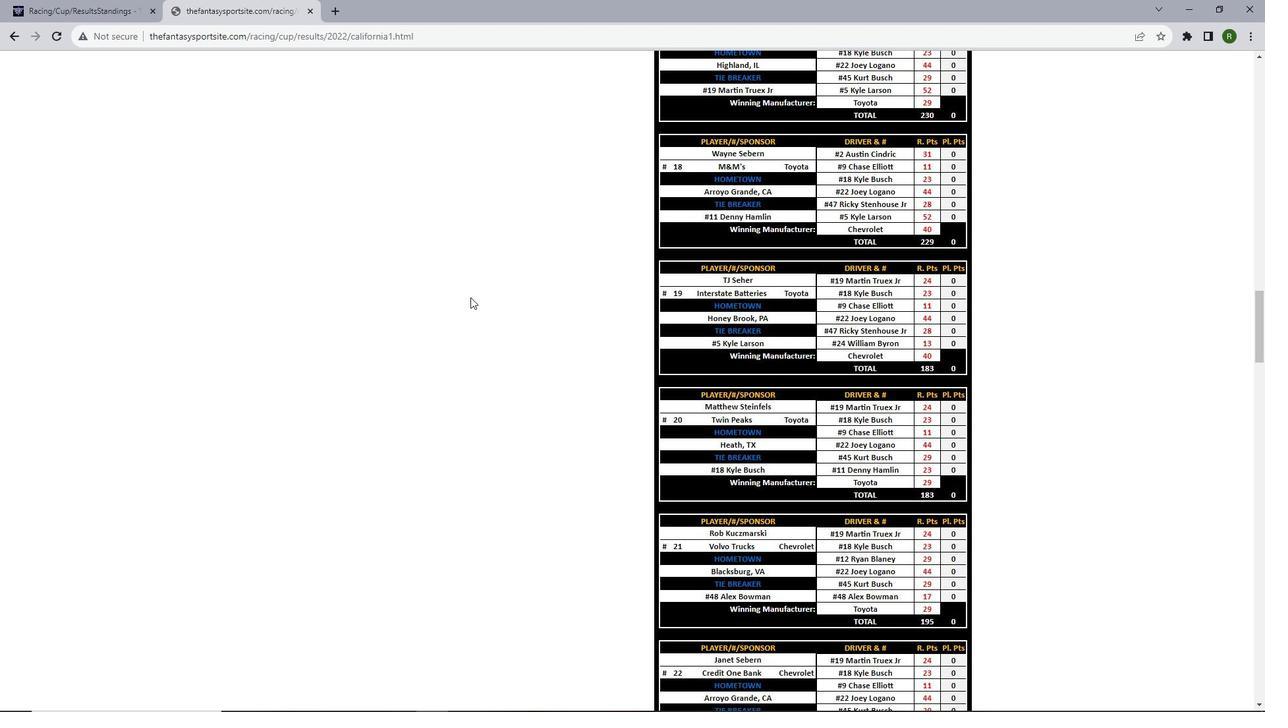 
Action: Mouse scrolled (470, 296) with delta (0, 0)
Screenshot: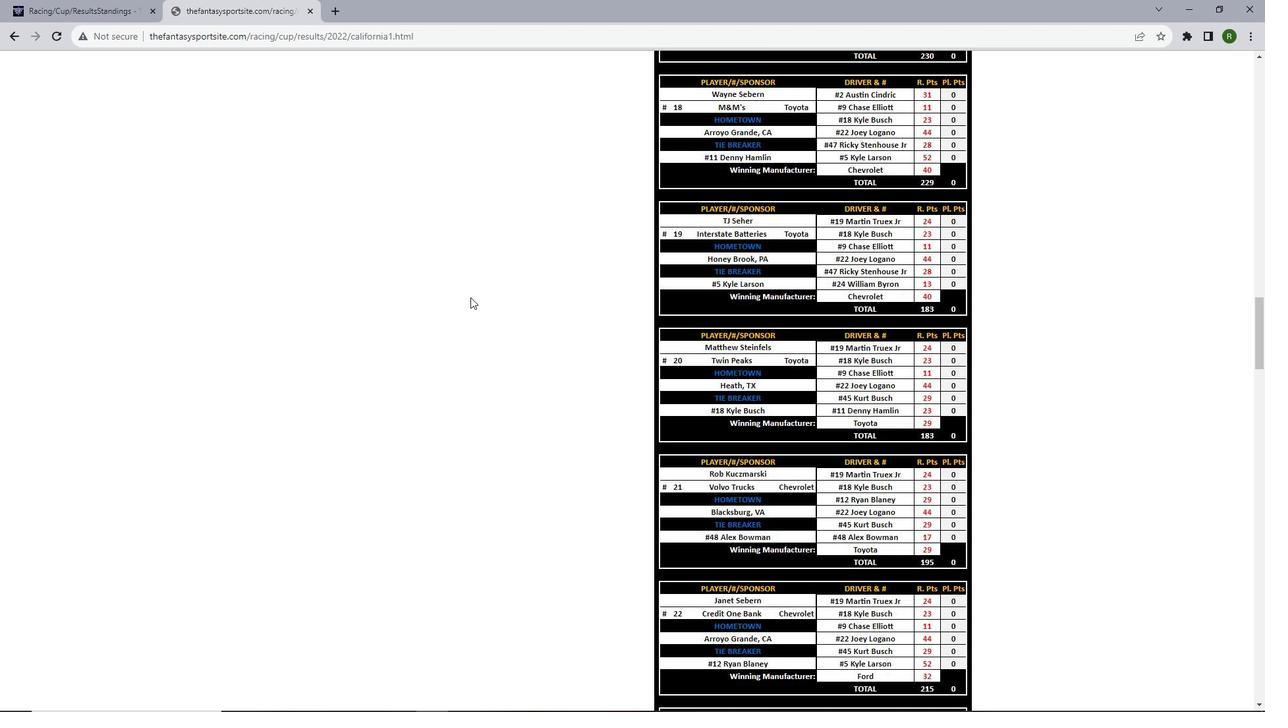 
Action: Mouse scrolled (470, 296) with delta (0, 0)
Screenshot: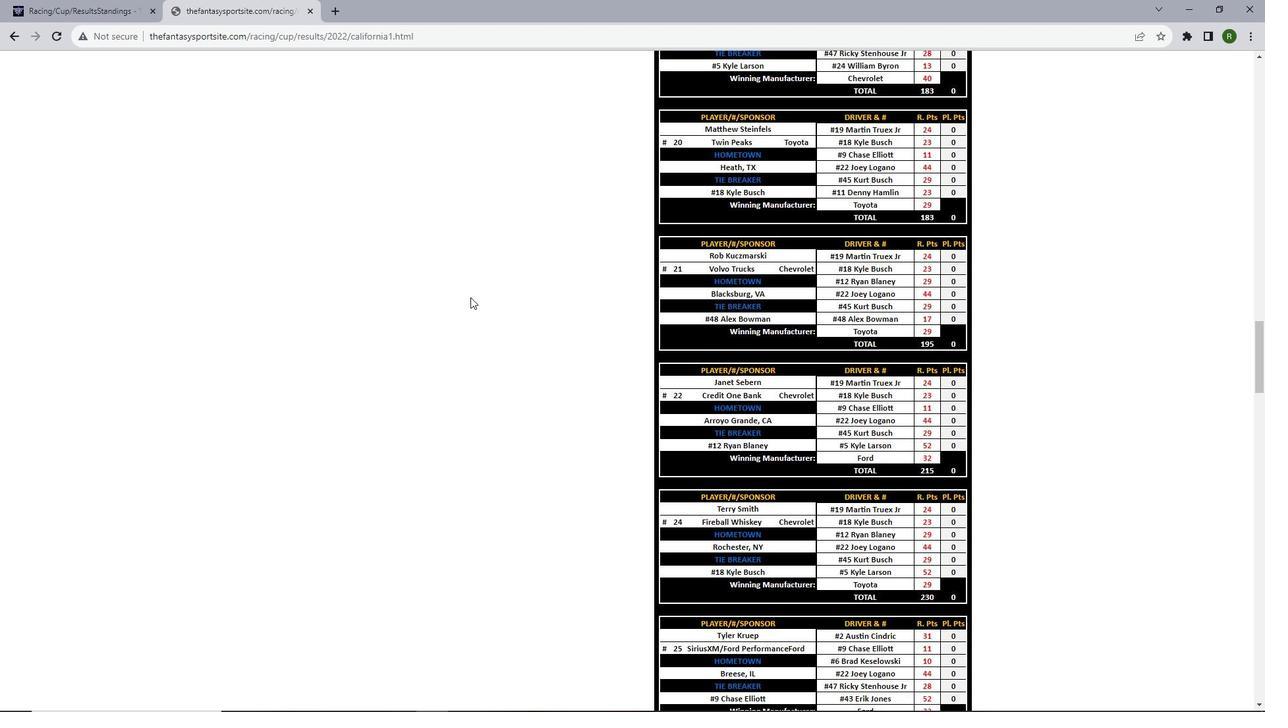 
Action: Mouse scrolled (470, 296) with delta (0, 0)
Screenshot: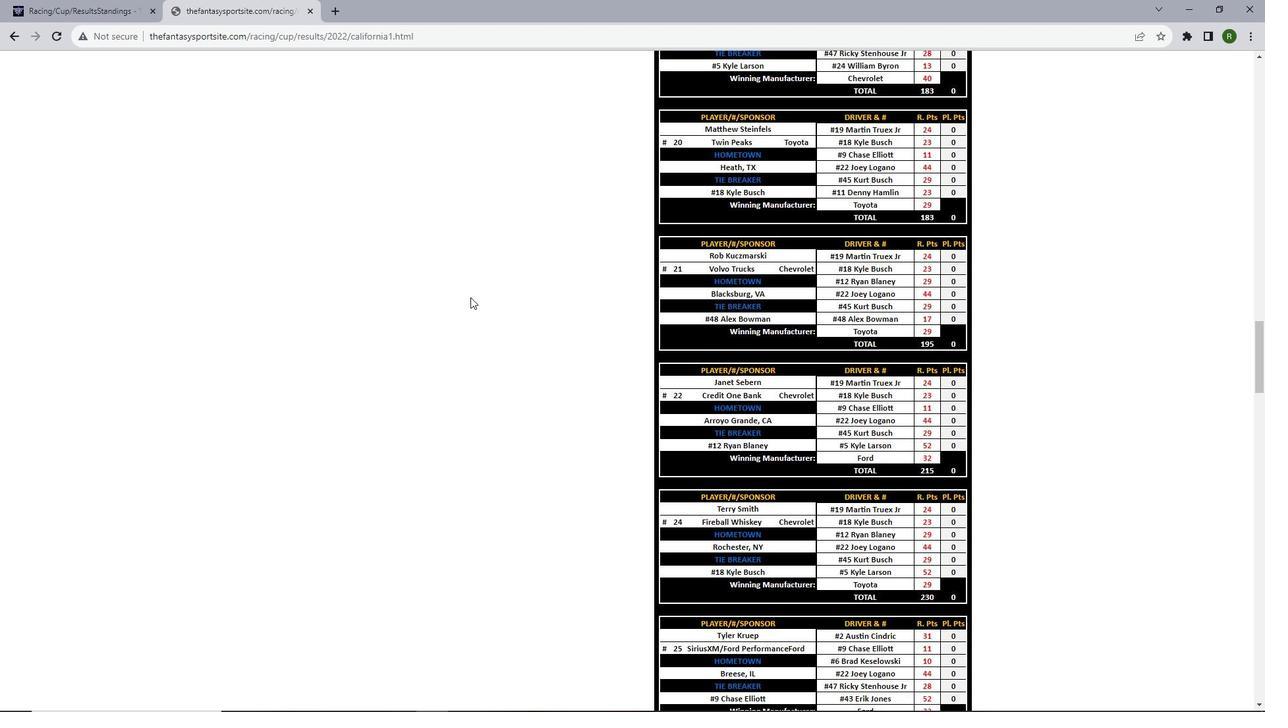 
Action: Mouse scrolled (470, 296) with delta (0, 0)
Screenshot: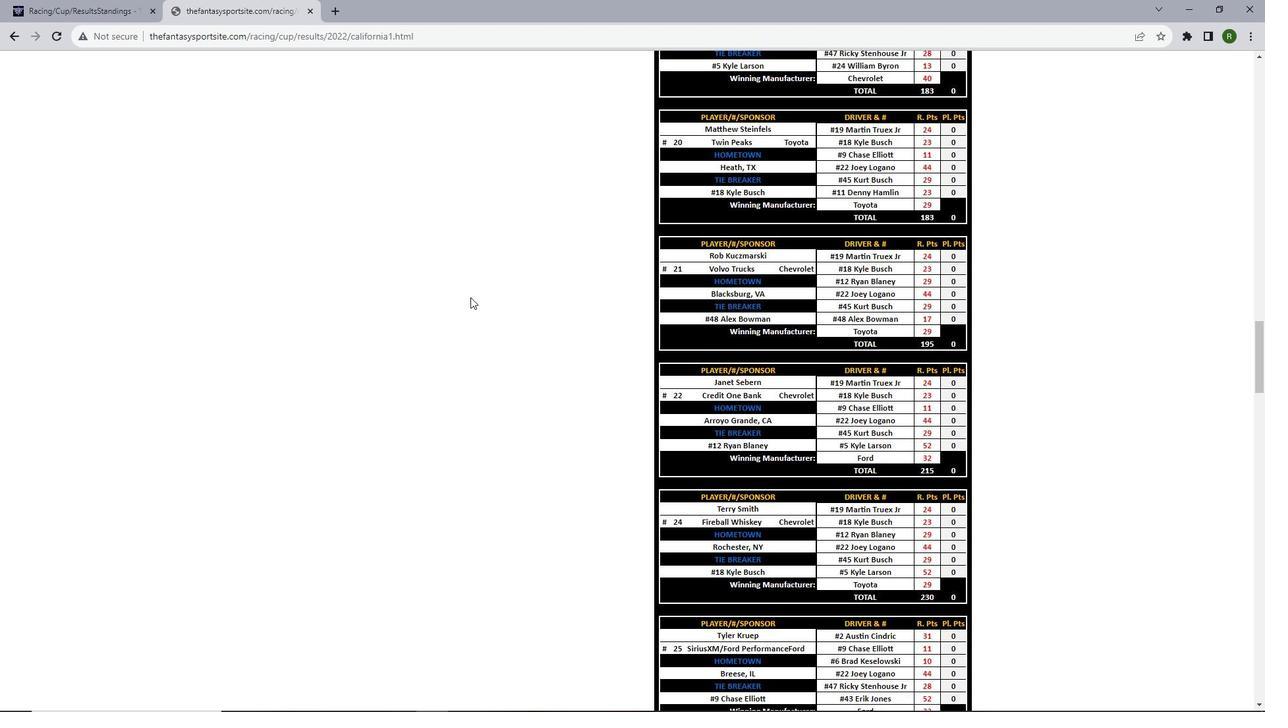 
Action: Mouse scrolled (470, 296) with delta (0, 0)
Screenshot: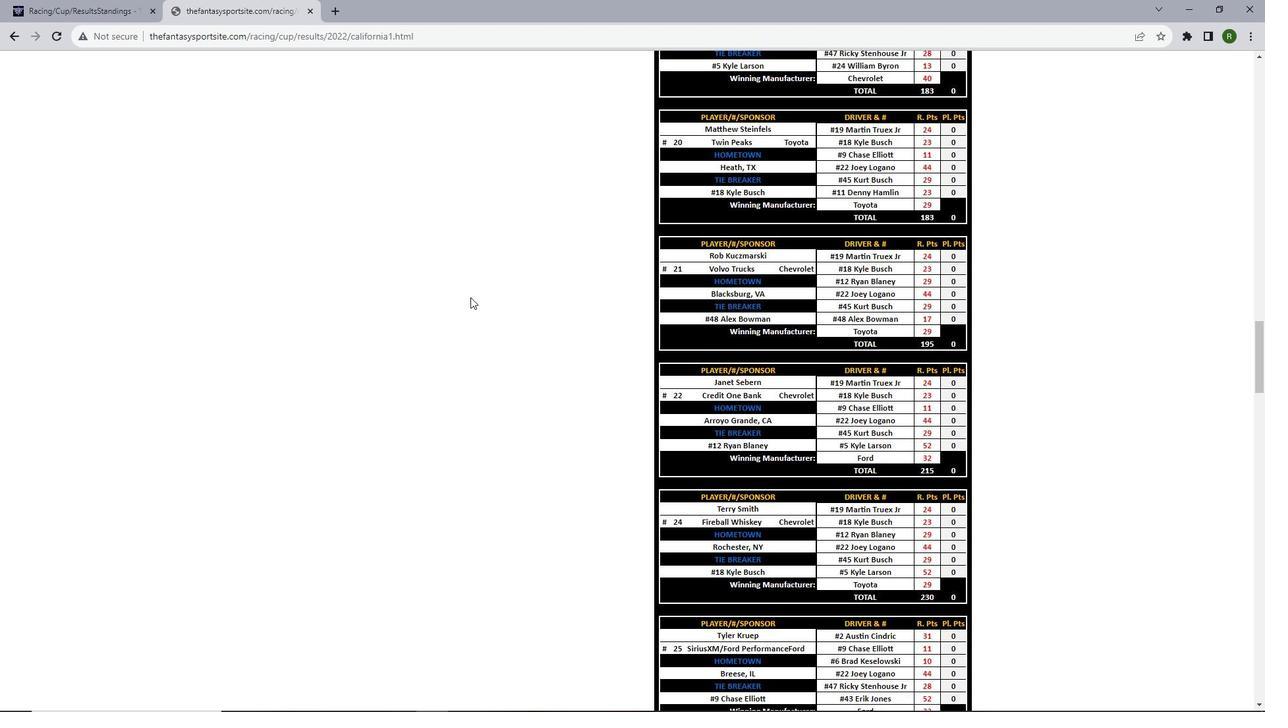
Action: Mouse scrolled (470, 296) with delta (0, 0)
Screenshot: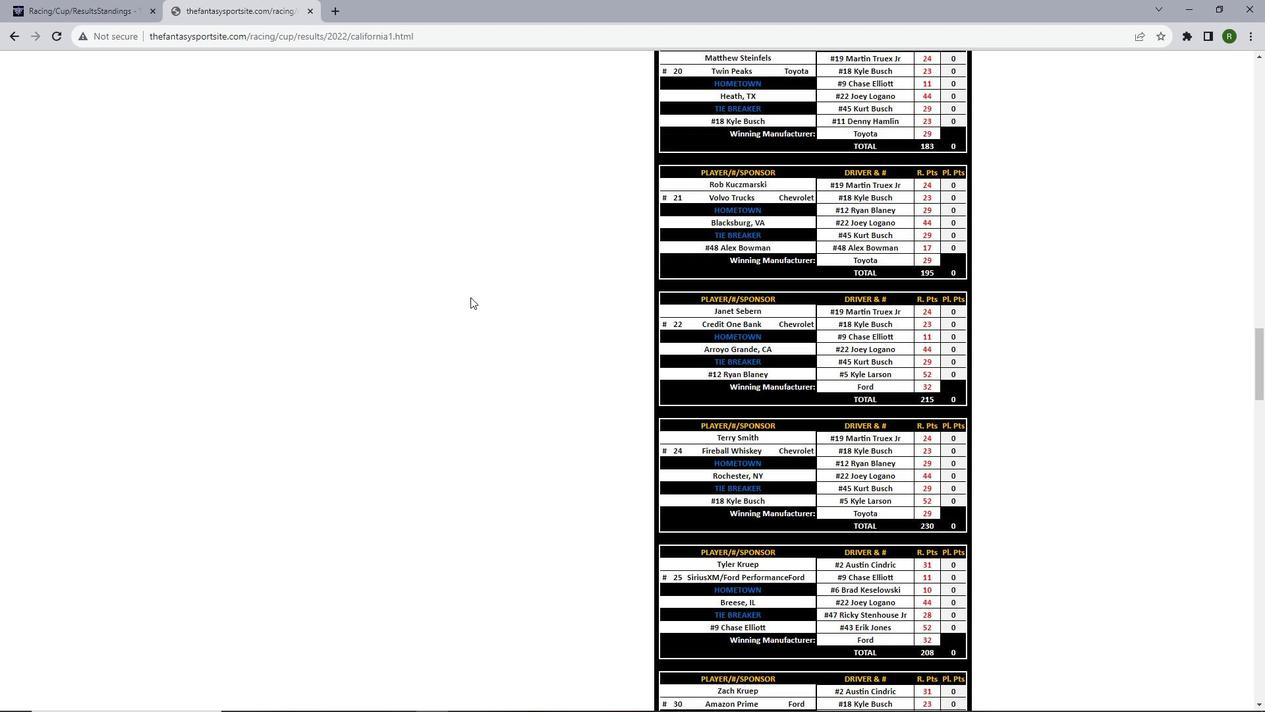 
Action: Mouse scrolled (470, 296) with delta (0, 0)
Screenshot: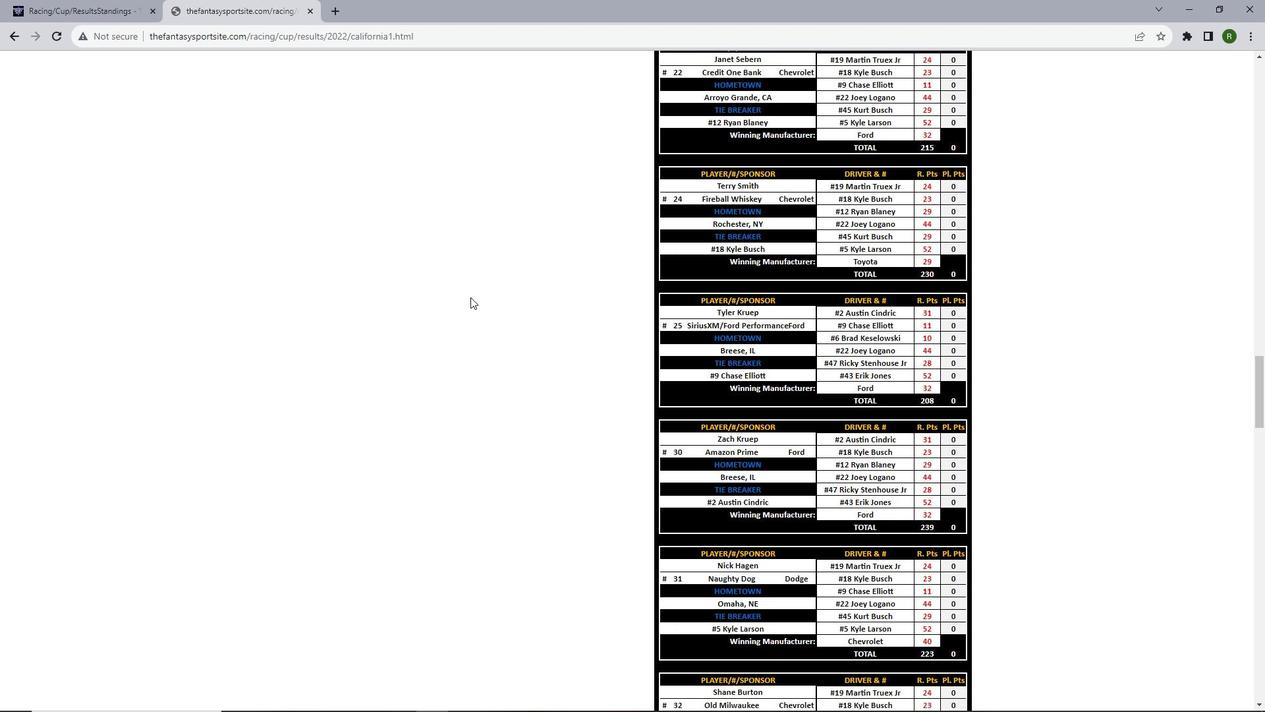 
Action: Mouse scrolled (470, 296) with delta (0, 0)
Screenshot: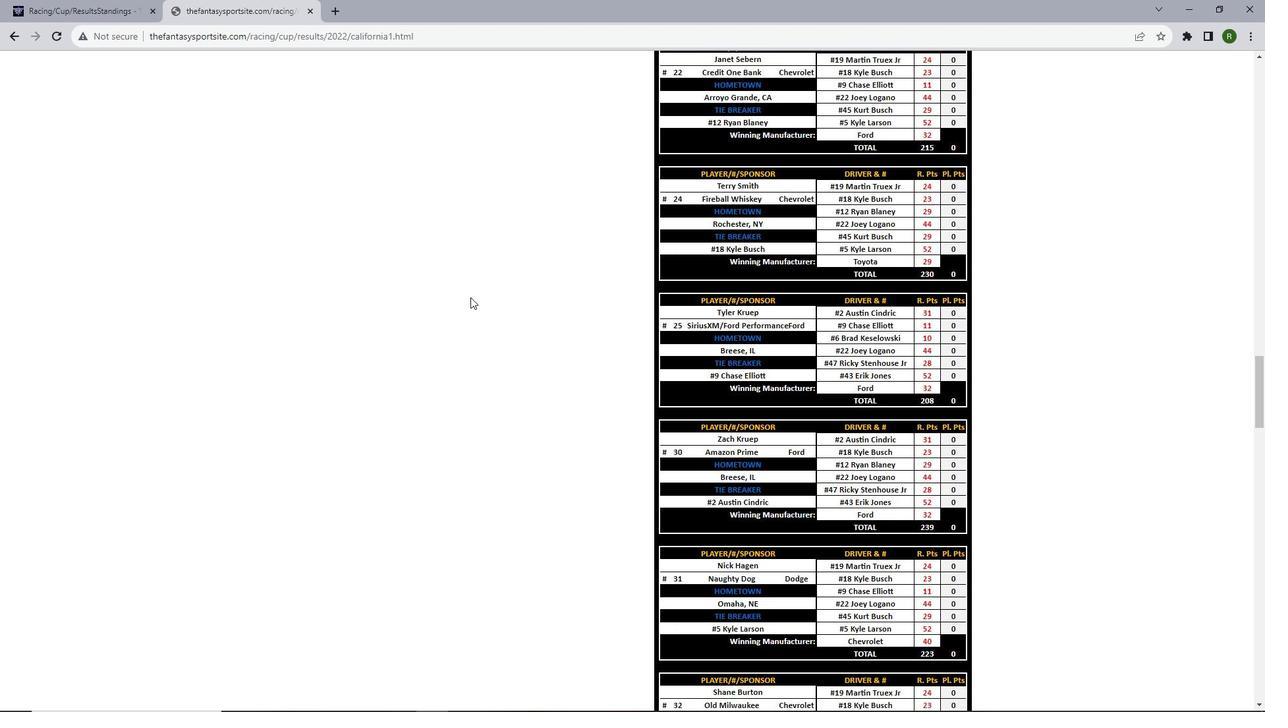 
Action: Mouse scrolled (470, 296) with delta (0, 0)
Screenshot: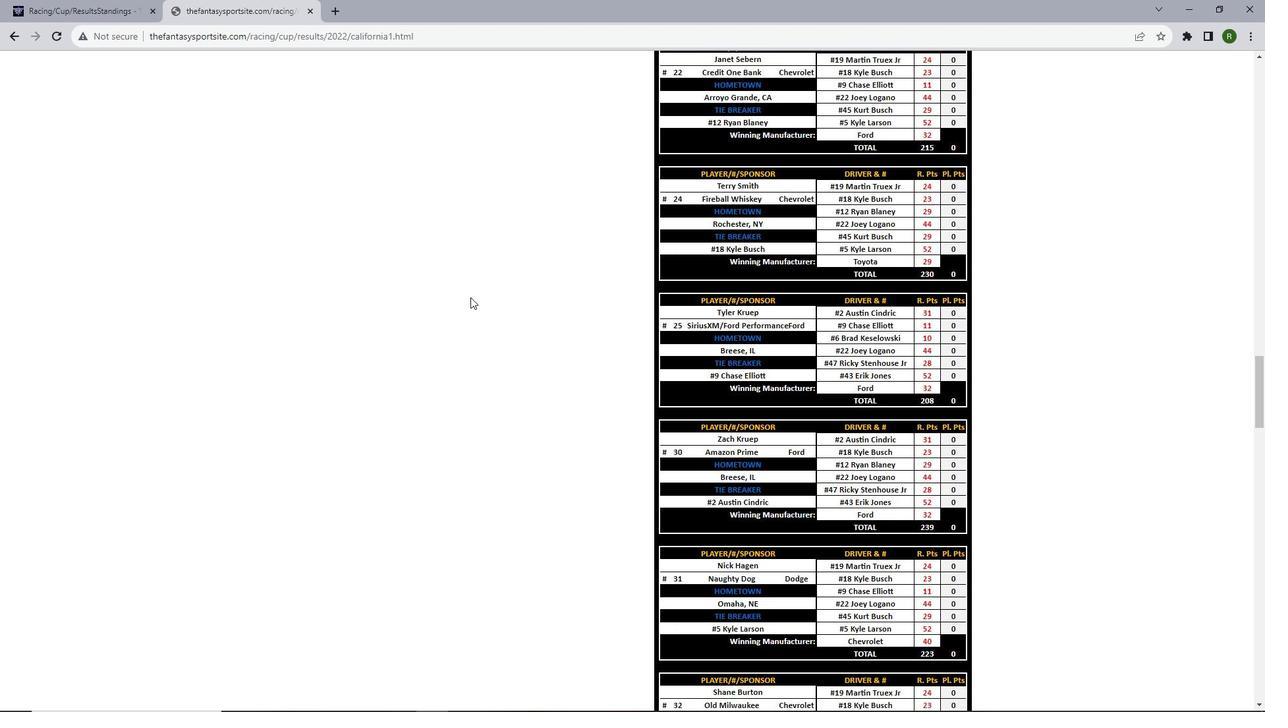 
Action: Mouse scrolled (470, 296) with delta (0, 0)
Screenshot: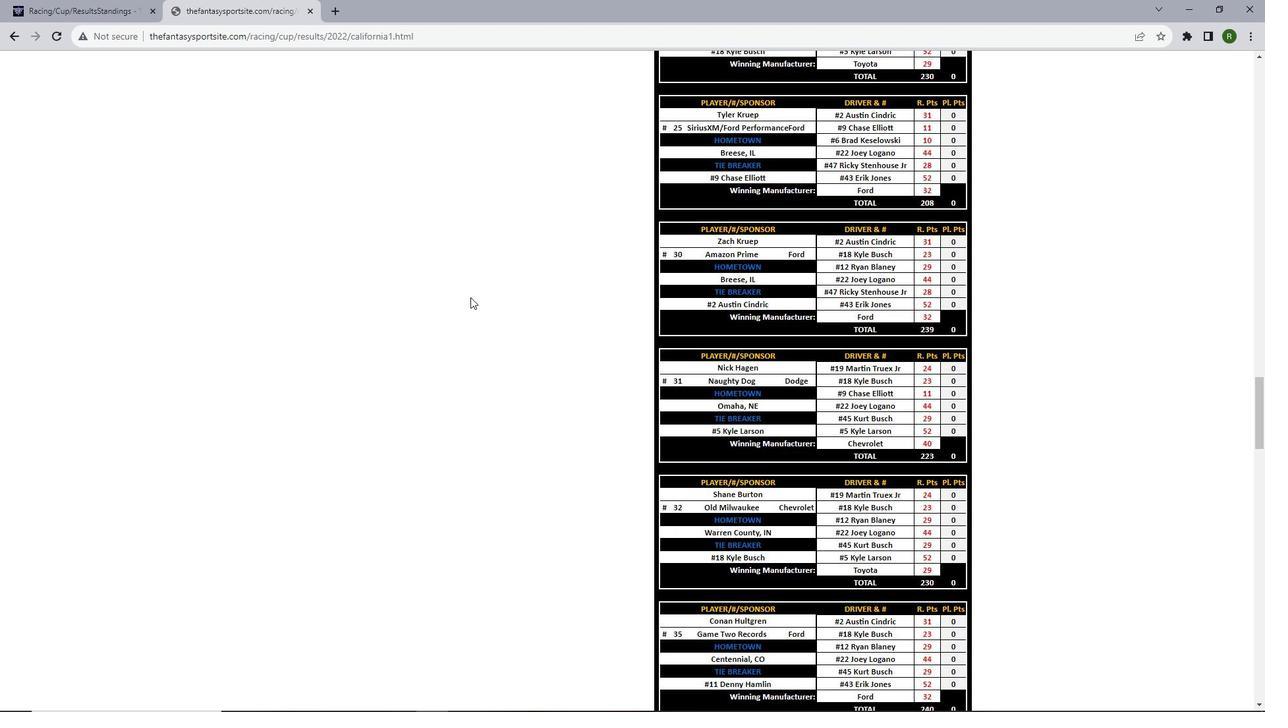 
Action: Mouse scrolled (470, 296) with delta (0, 0)
Screenshot: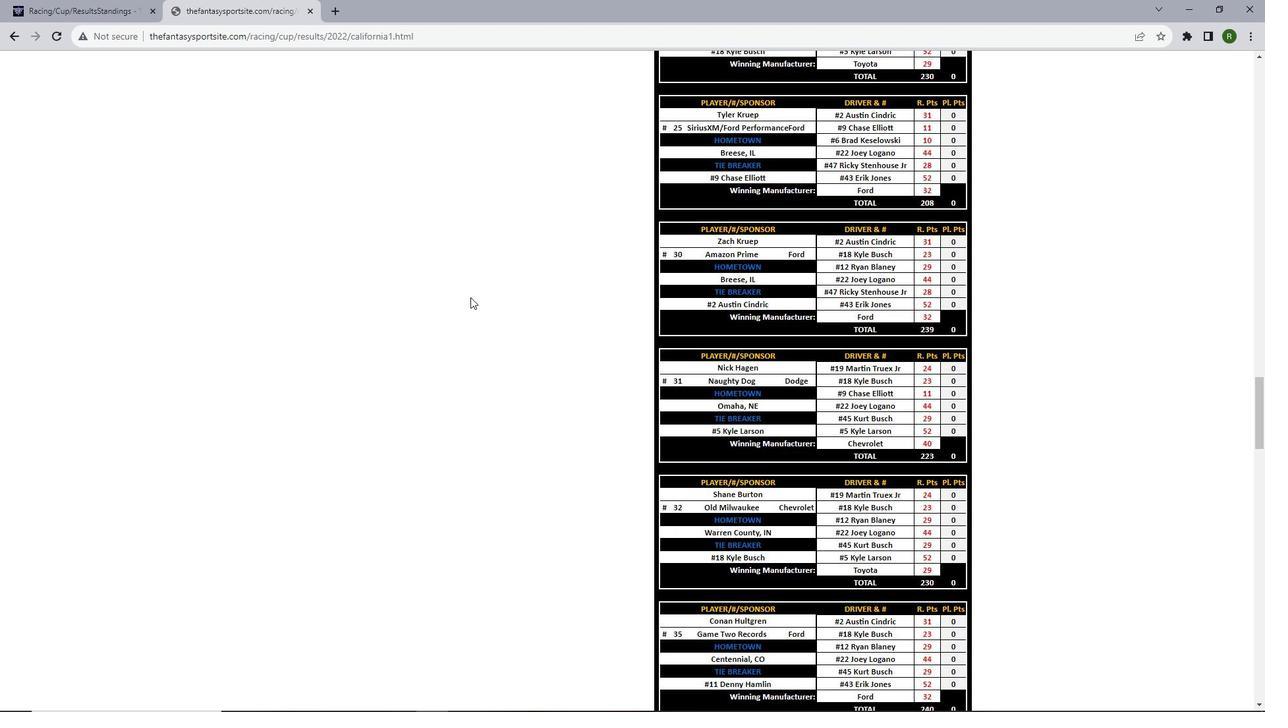 
Action: Mouse scrolled (470, 296) with delta (0, 0)
Screenshot: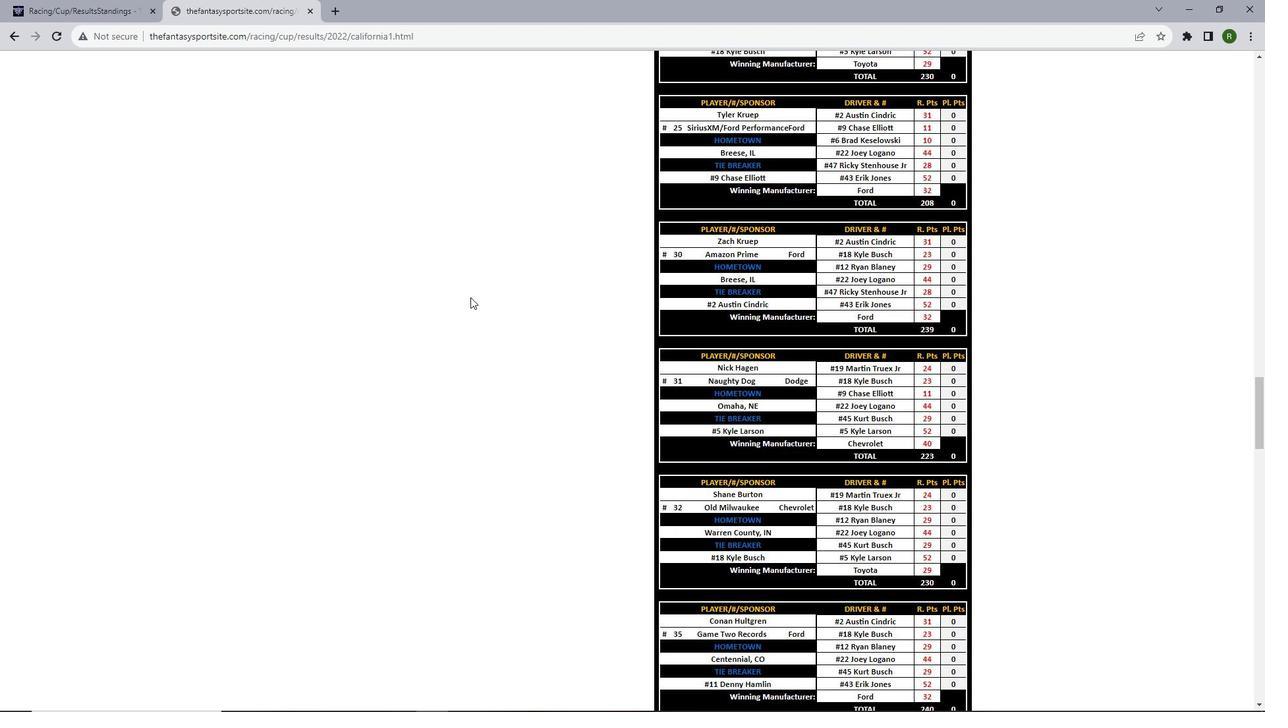 
Action: Mouse scrolled (470, 296) with delta (0, 0)
Screenshot: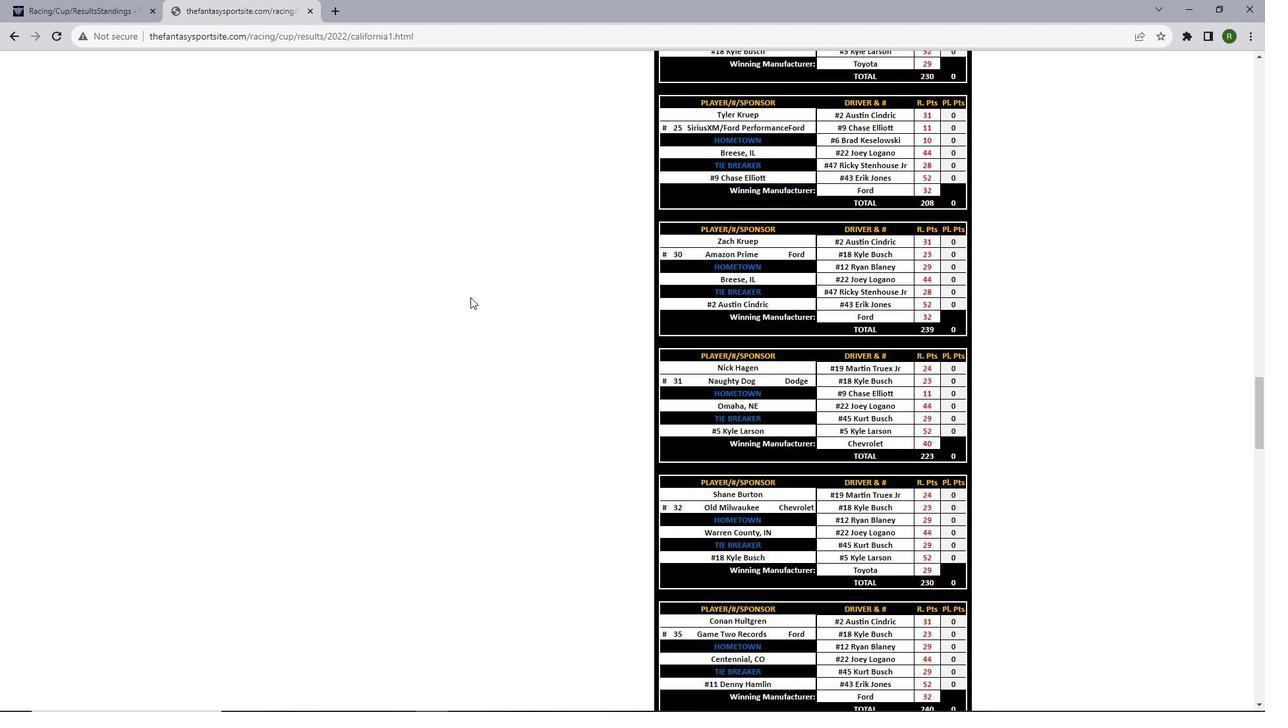 
Action: Mouse scrolled (470, 296) with delta (0, 0)
Screenshot: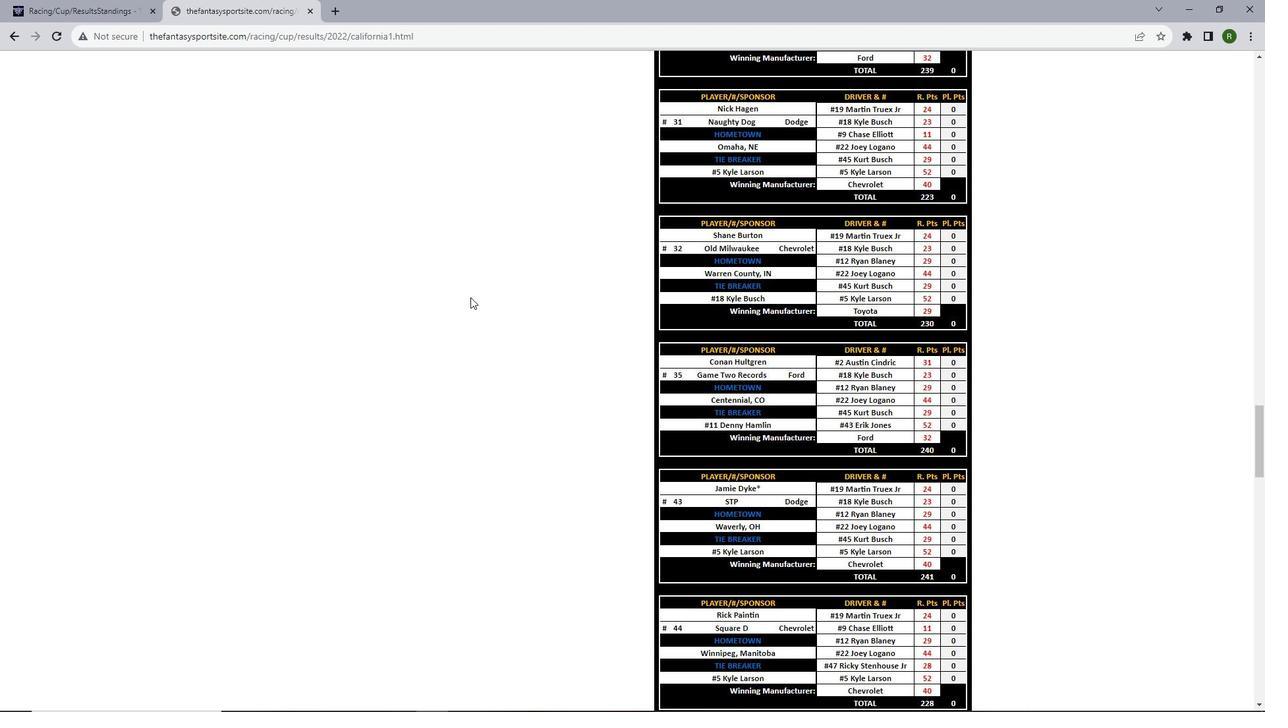 
Action: Mouse scrolled (470, 296) with delta (0, 0)
Screenshot: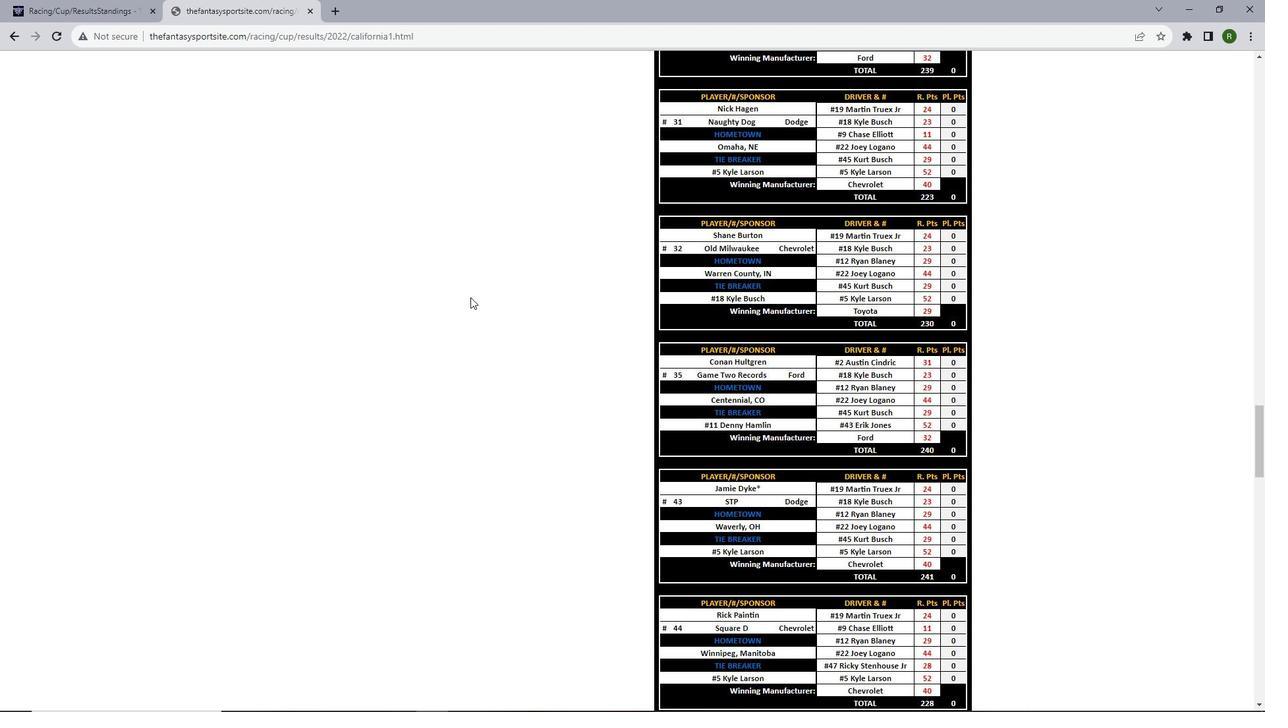 
Action: Mouse scrolled (470, 296) with delta (0, 0)
Screenshot: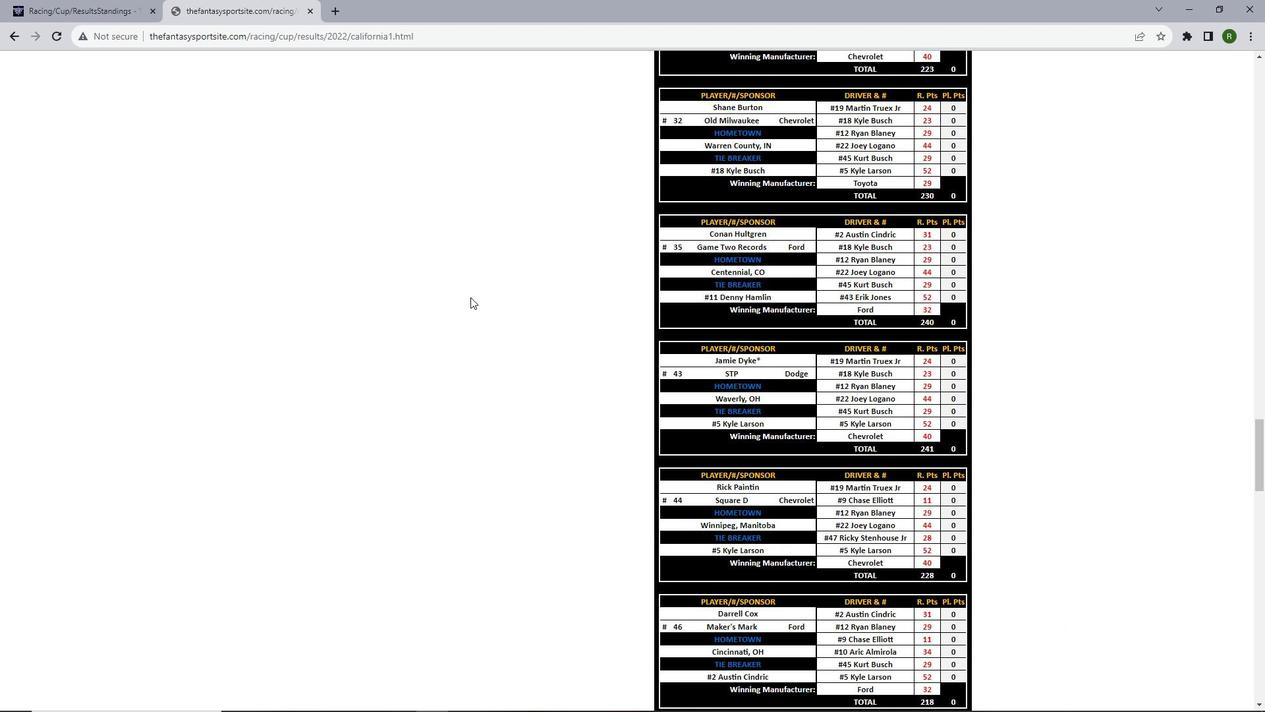 
Action: Mouse scrolled (470, 296) with delta (0, 0)
Screenshot: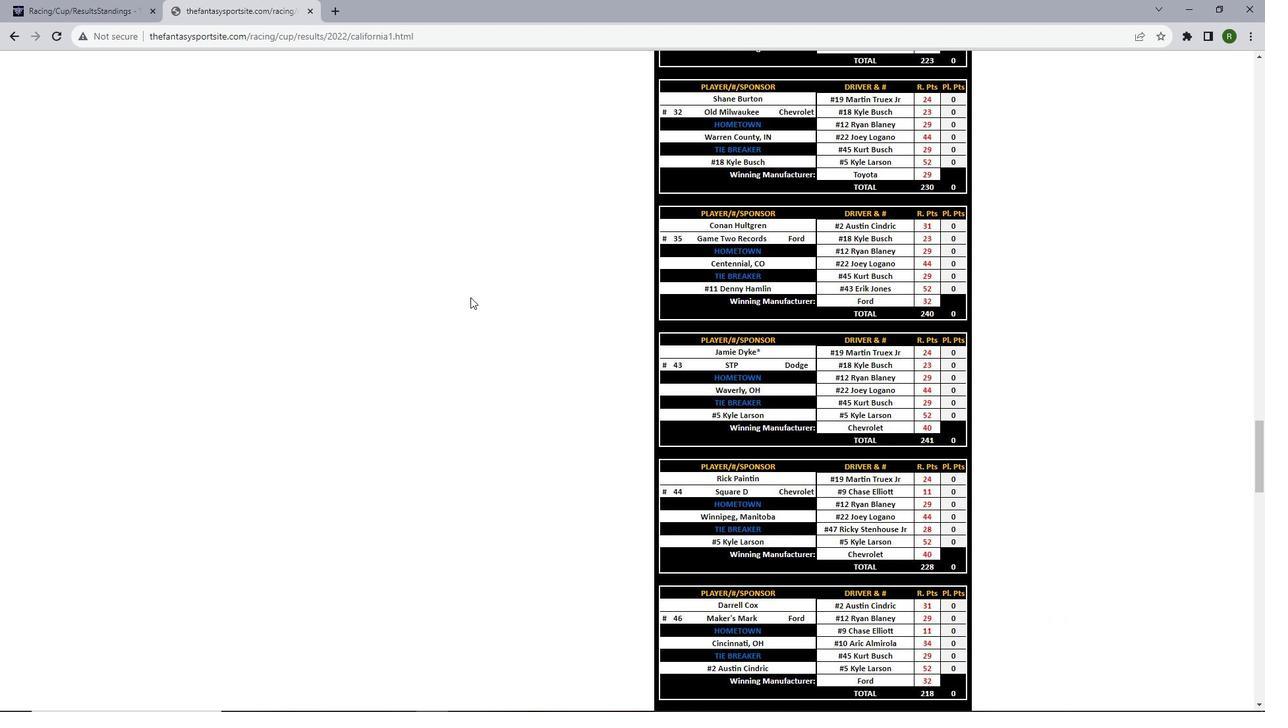 
Action: Mouse scrolled (470, 296) with delta (0, 0)
Screenshot: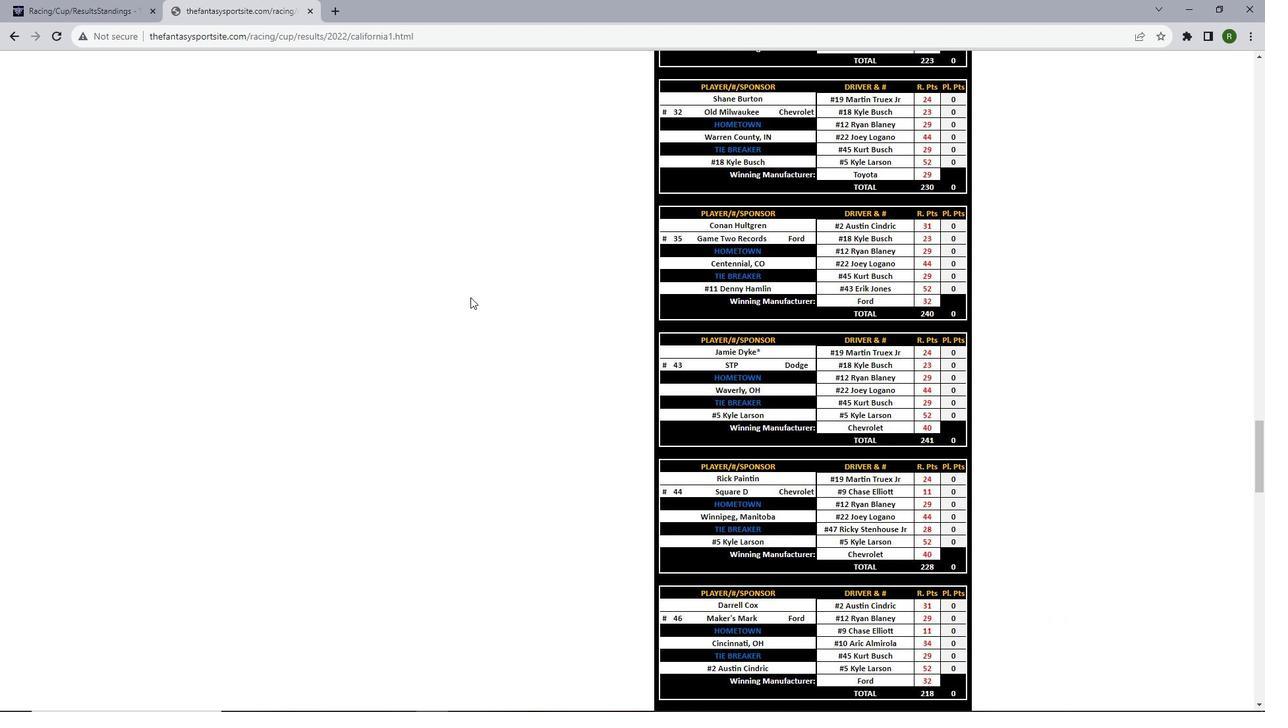 
Action: Mouse scrolled (470, 296) with delta (0, 0)
Screenshot: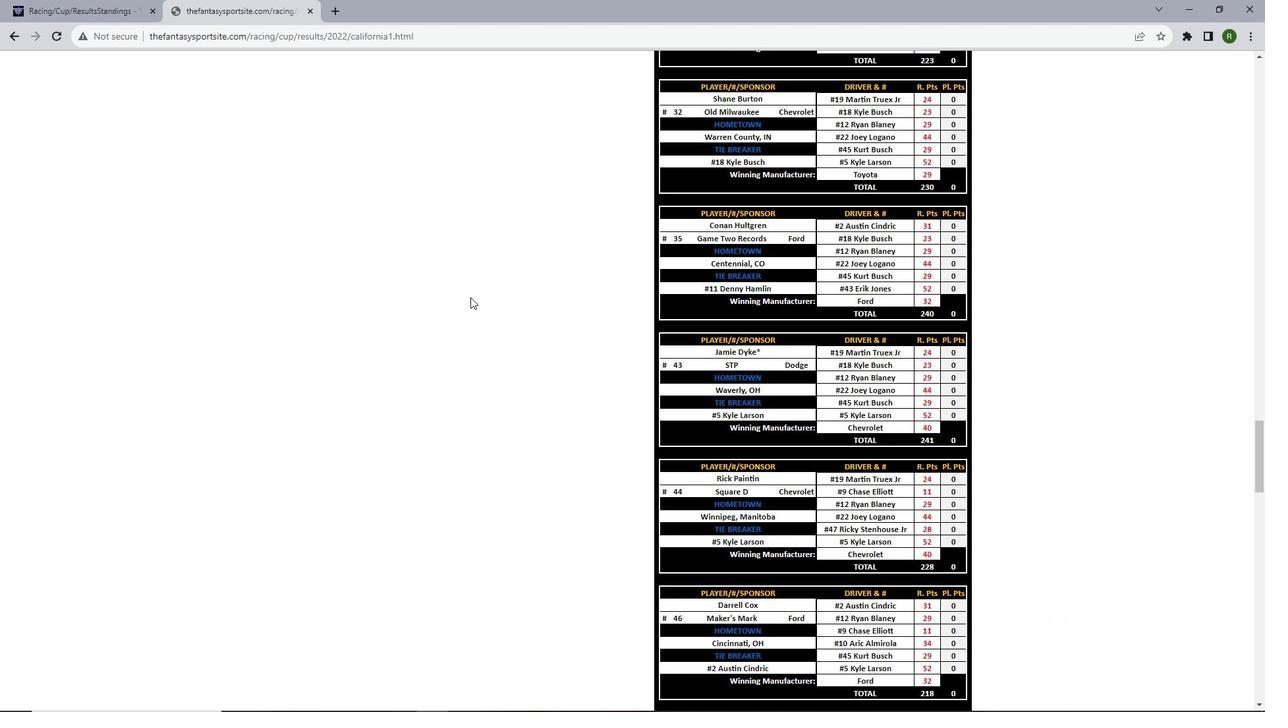 
Action: Mouse scrolled (470, 296) with delta (0, 0)
Screenshot: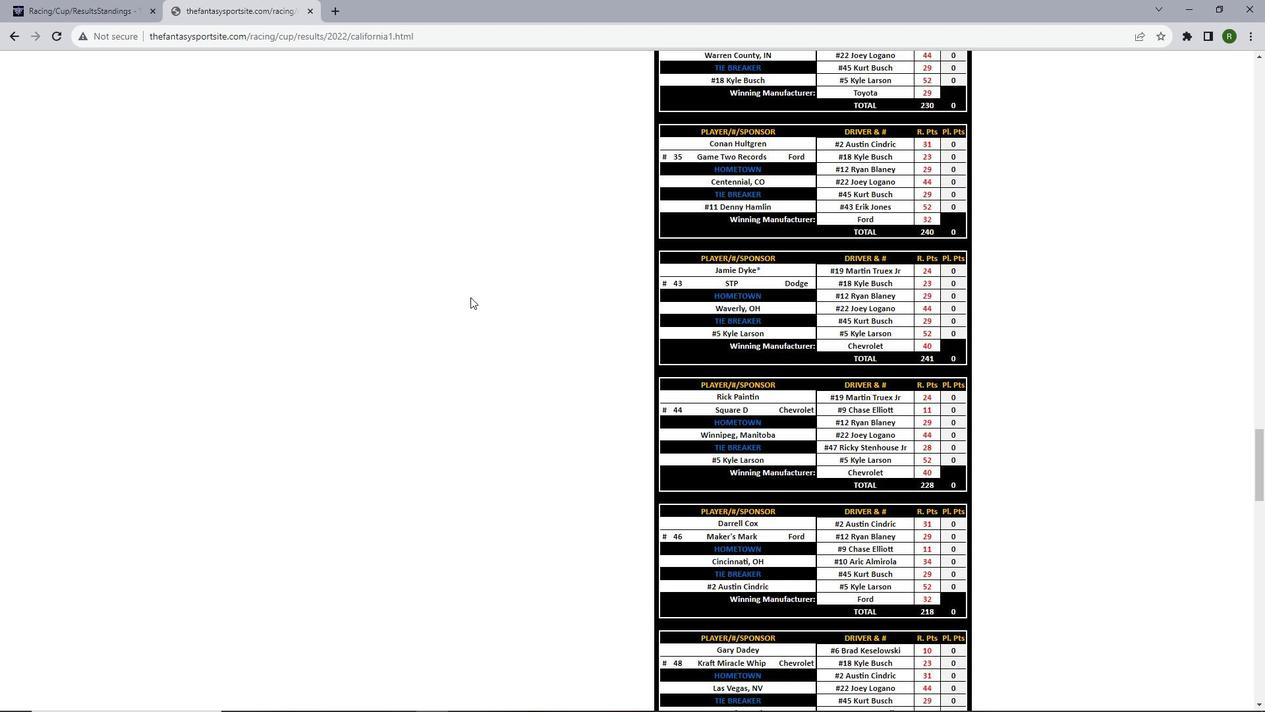 
Action: Mouse scrolled (470, 296) with delta (0, 0)
Screenshot: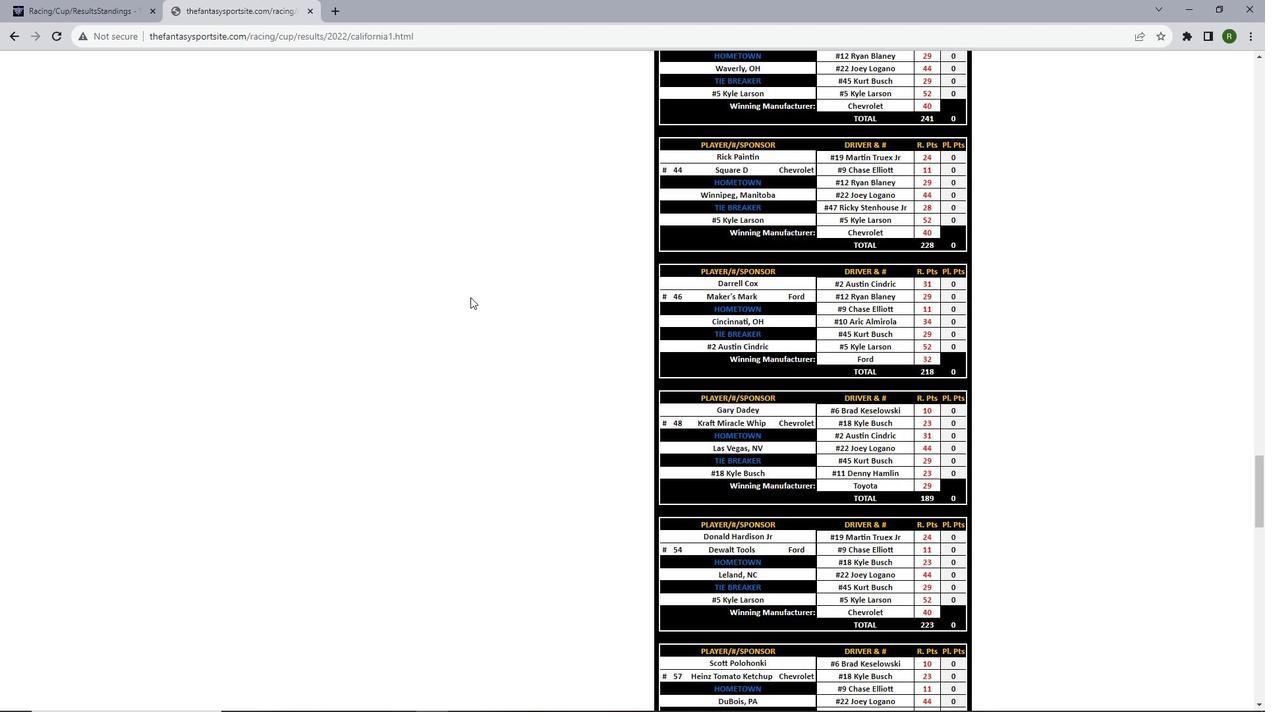 
Action: Mouse scrolled (470, 296) with delta (0, 0)
Screenshot: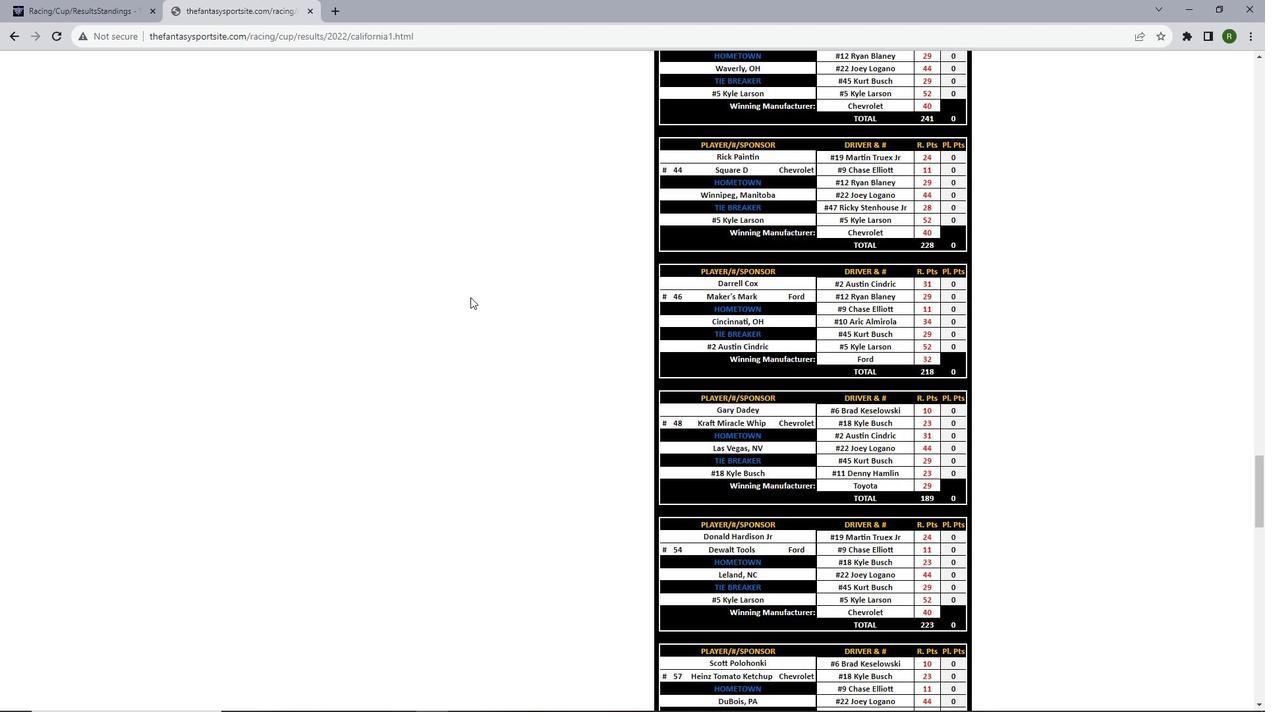 
Action: Mouse scrolled (470, 296) with delta (0, 0)
Screenshot: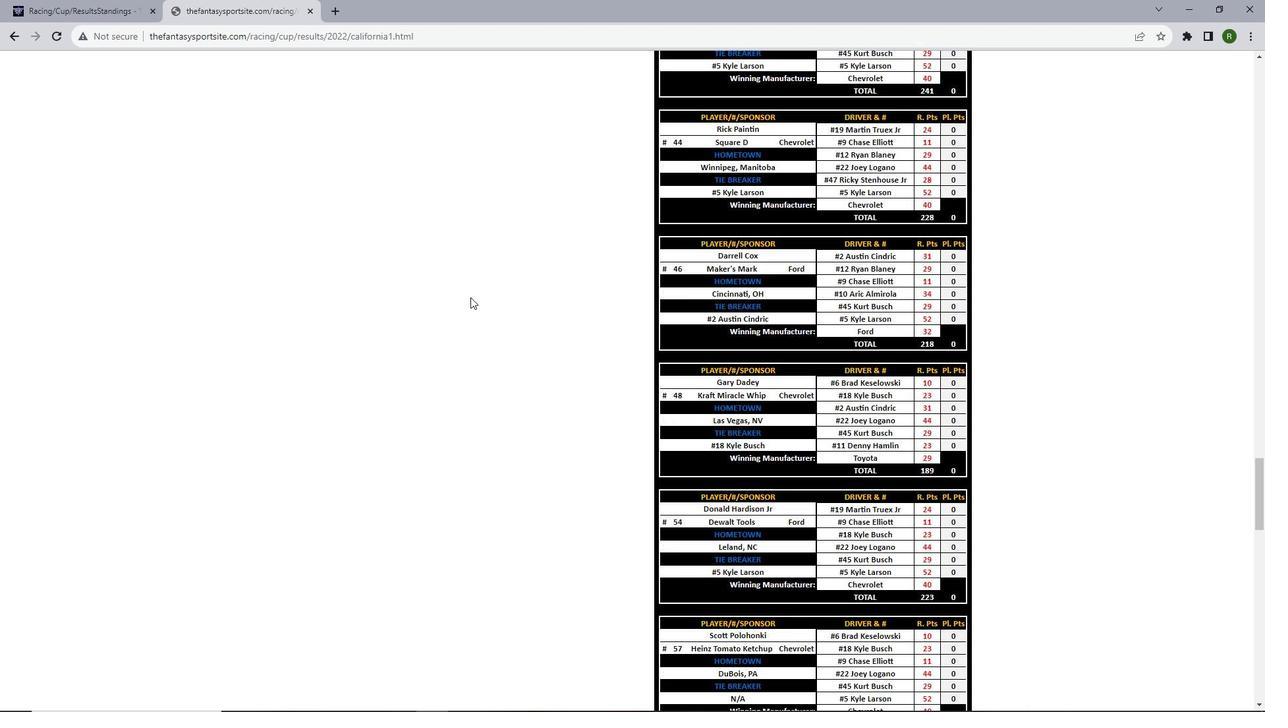 
Action: Mouse scrolled (470, 296) with delta (0, 0)
Screenshot: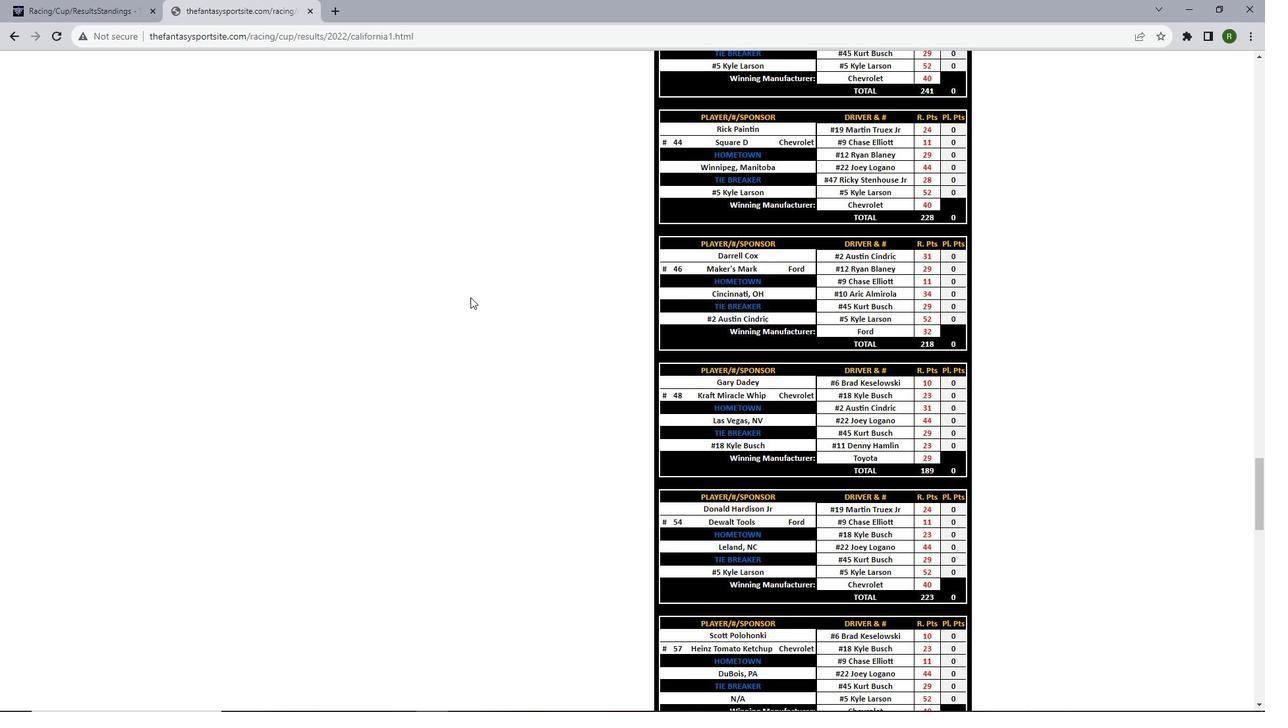 
Action: Mouse scrolled (470, 296) with delta (0, 0)
Screenshot: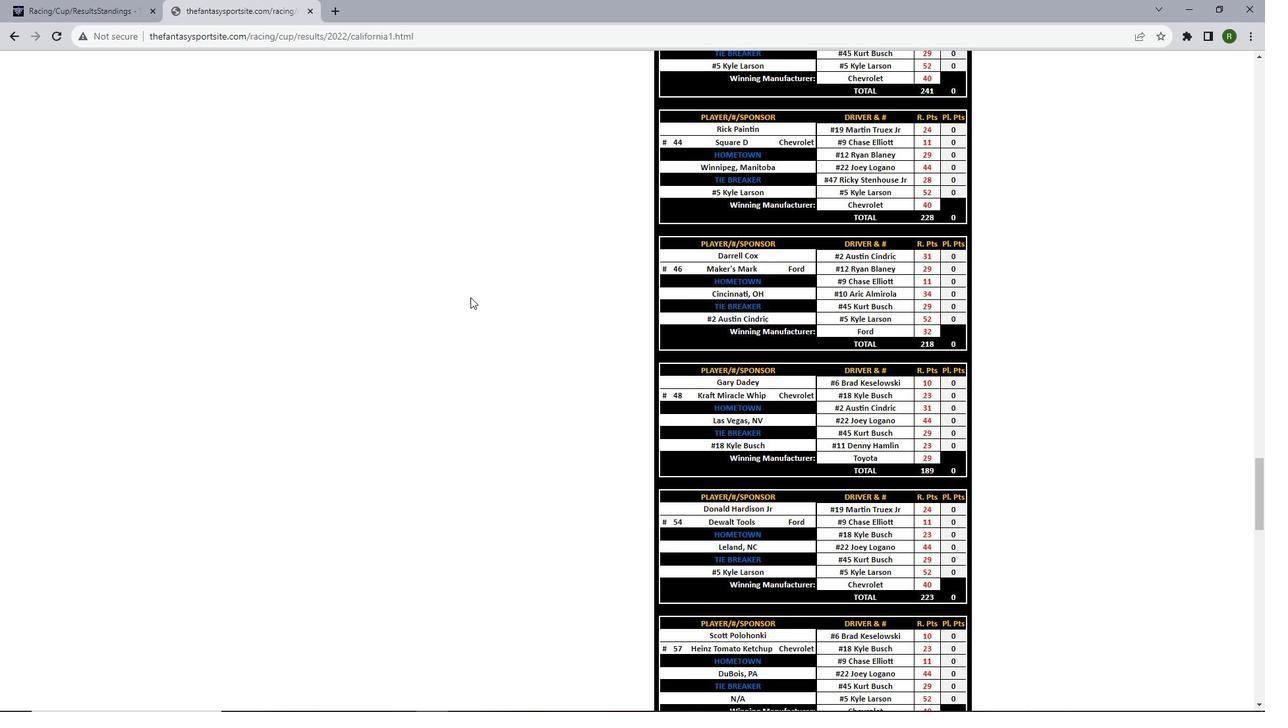 
Action: Mouse scrolled (470, 296) with delta (0, 0)
Screenshot: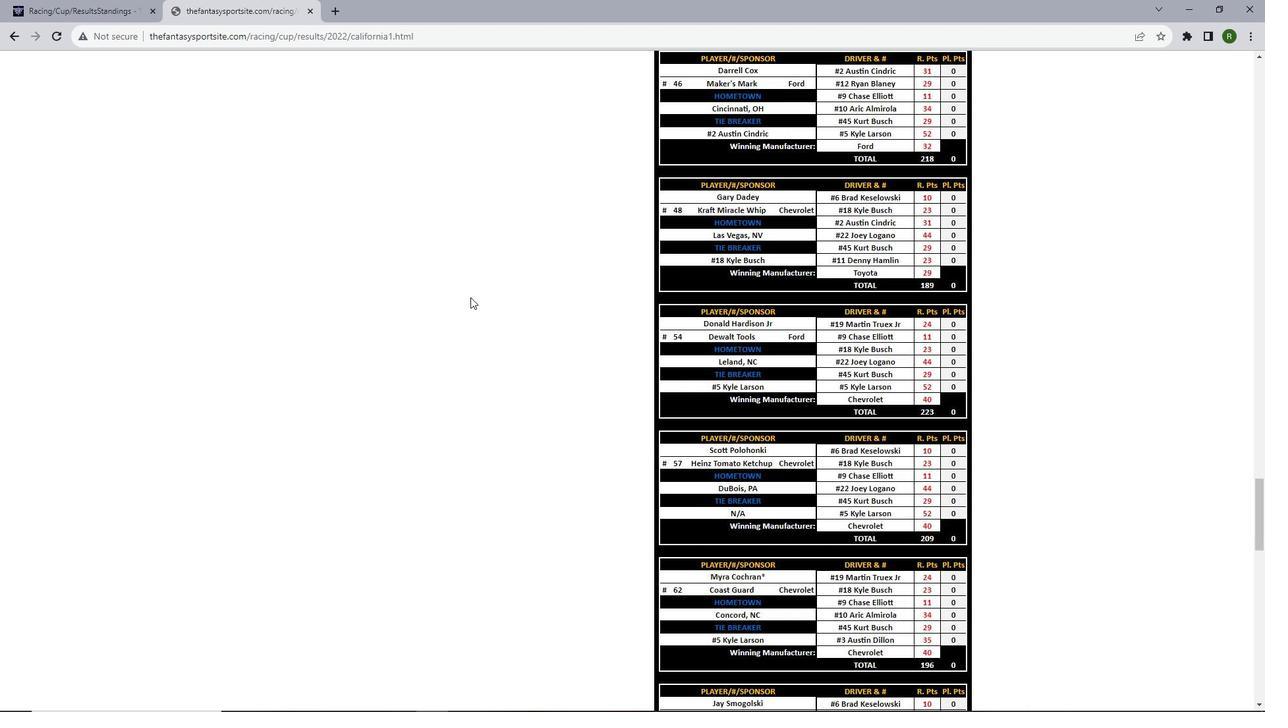 
Action: Mouse scrolled (470, 296) with delta (0, 0)
Screenshot: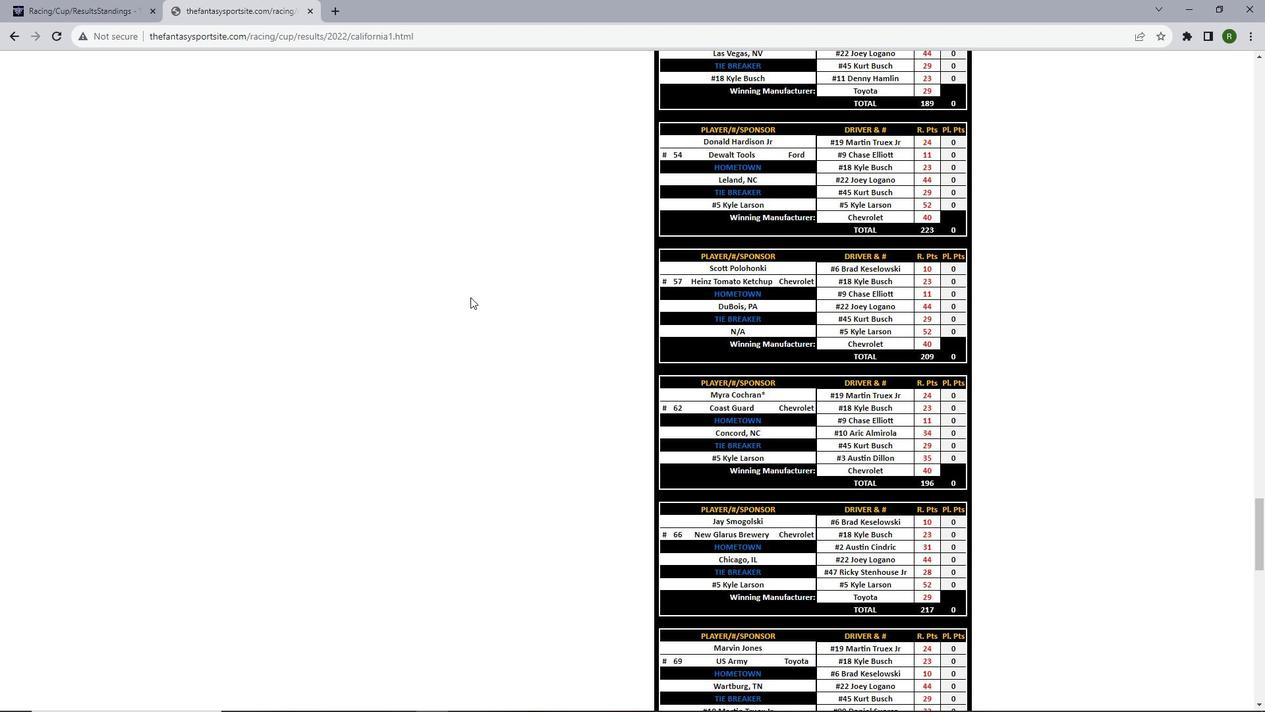 
Action: Mouse scrolled (470, 296) with delta (0, 0)
Screenshot: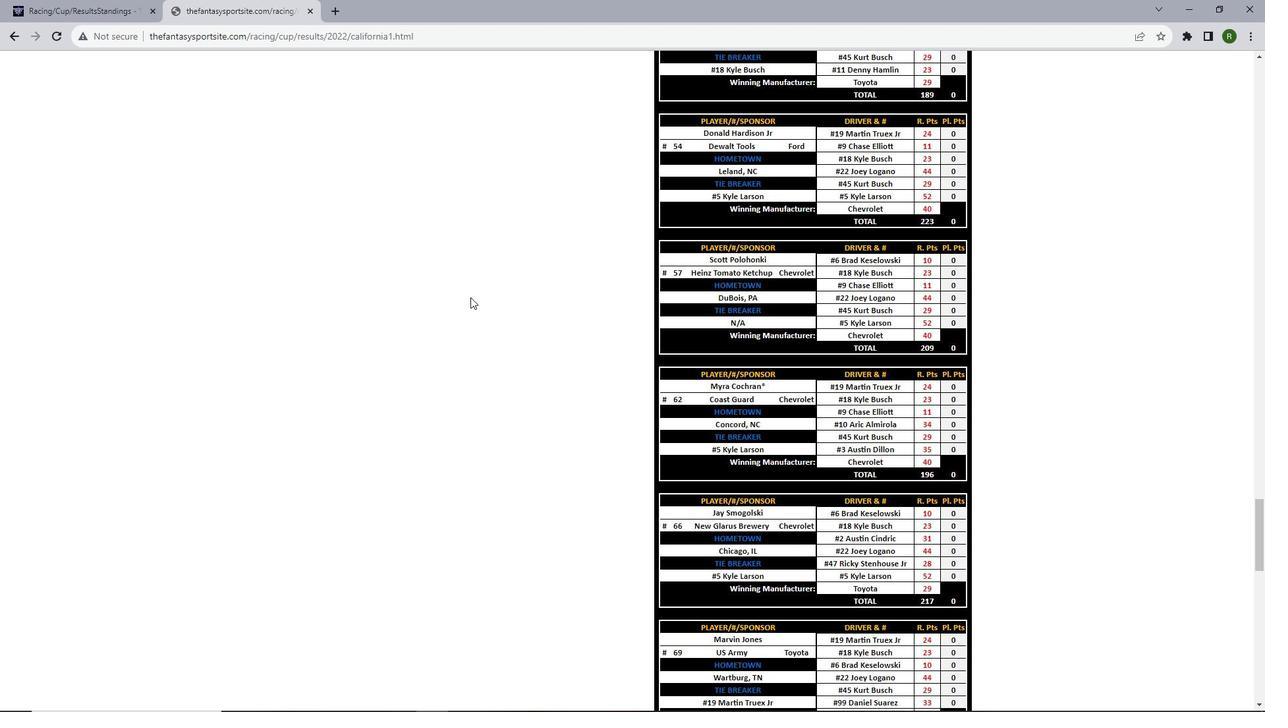 
Action: Mouse scrolled (470, 296) with delta (0, 0)
Screenshot: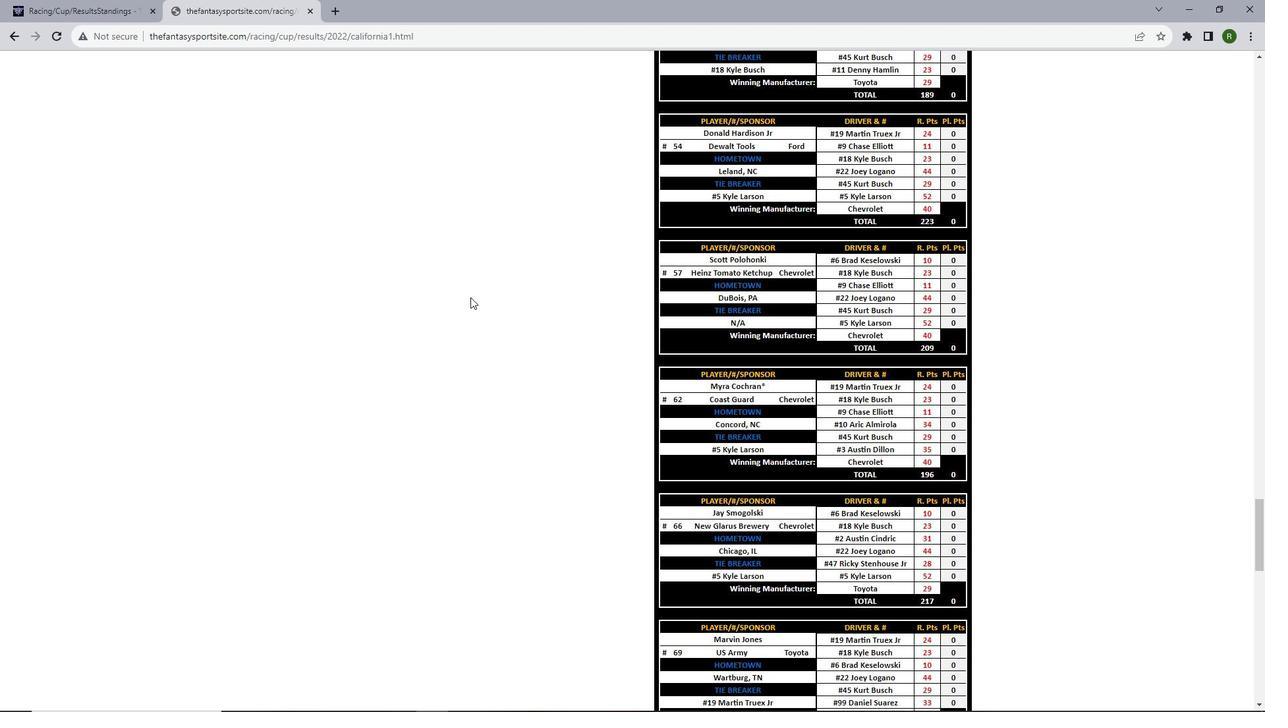 
Action: Mouse scrolled (470, 296) with delta (0, 0)
Screenshot: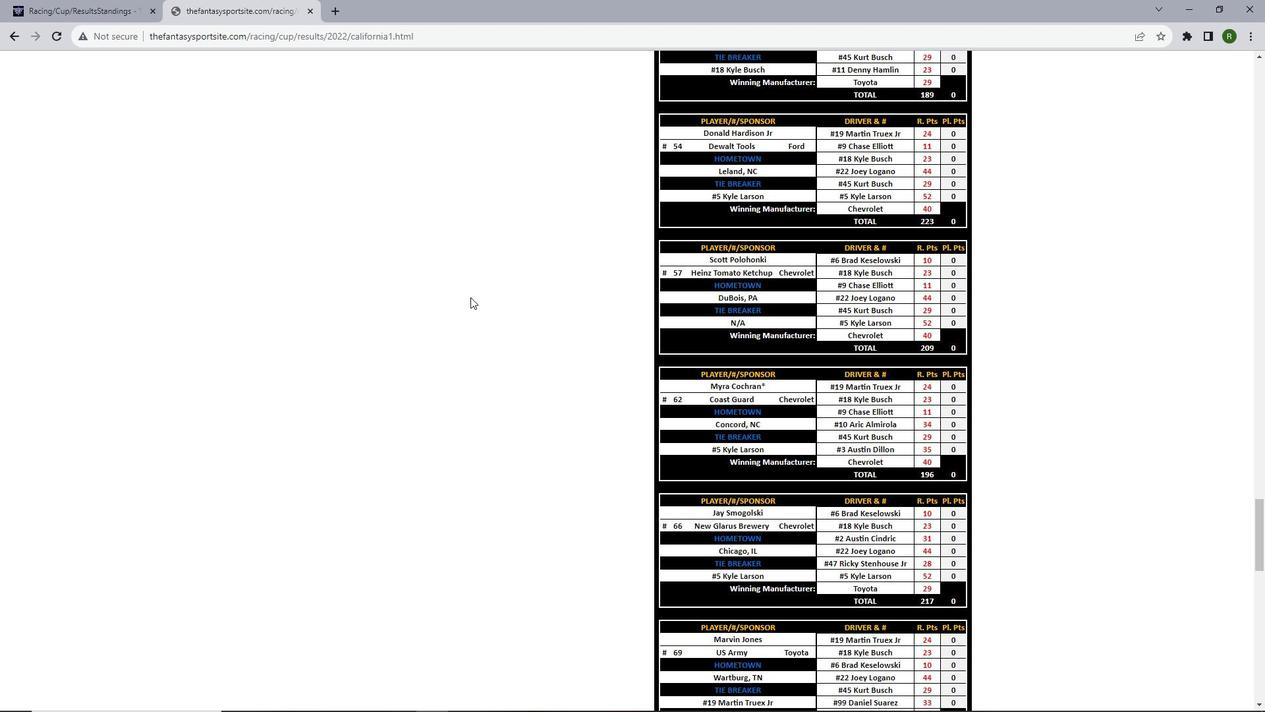 
Action: Mouse scrolled (470, 296) with delta (0, 0)
Screenshot: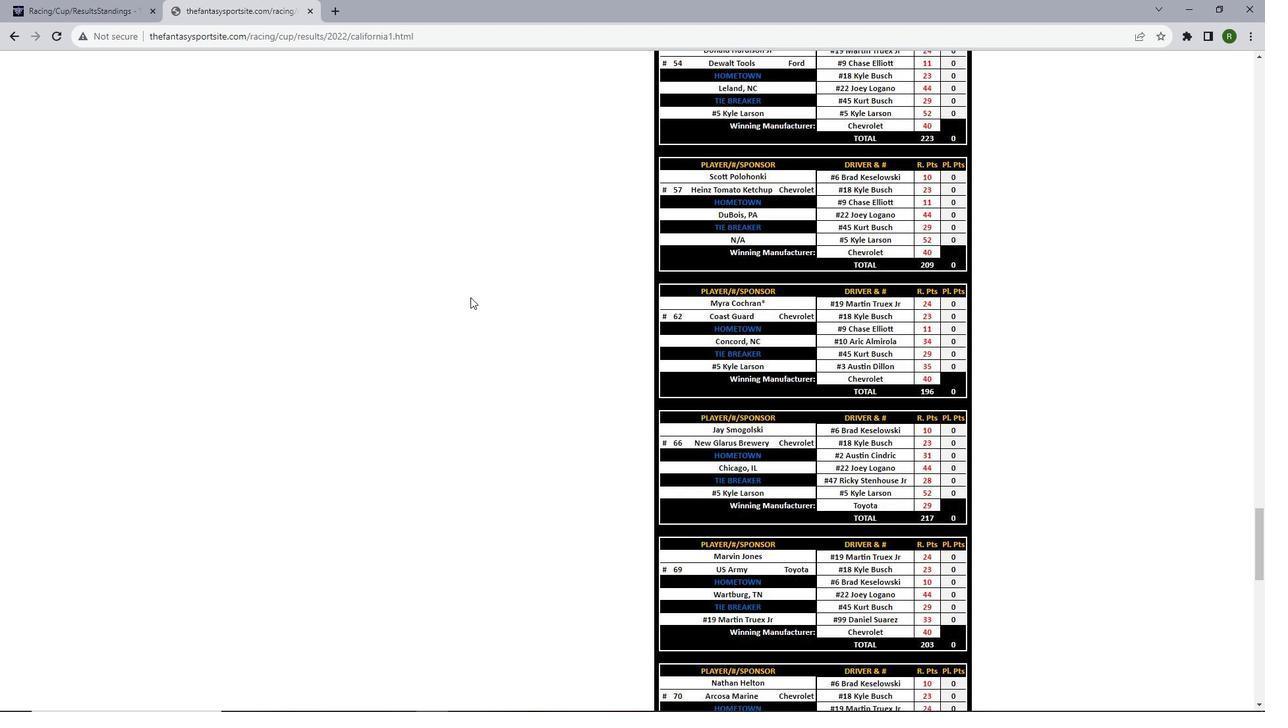 
Action: Mouse scrolled (470, 296) with delta (0, 0)
Screenshot: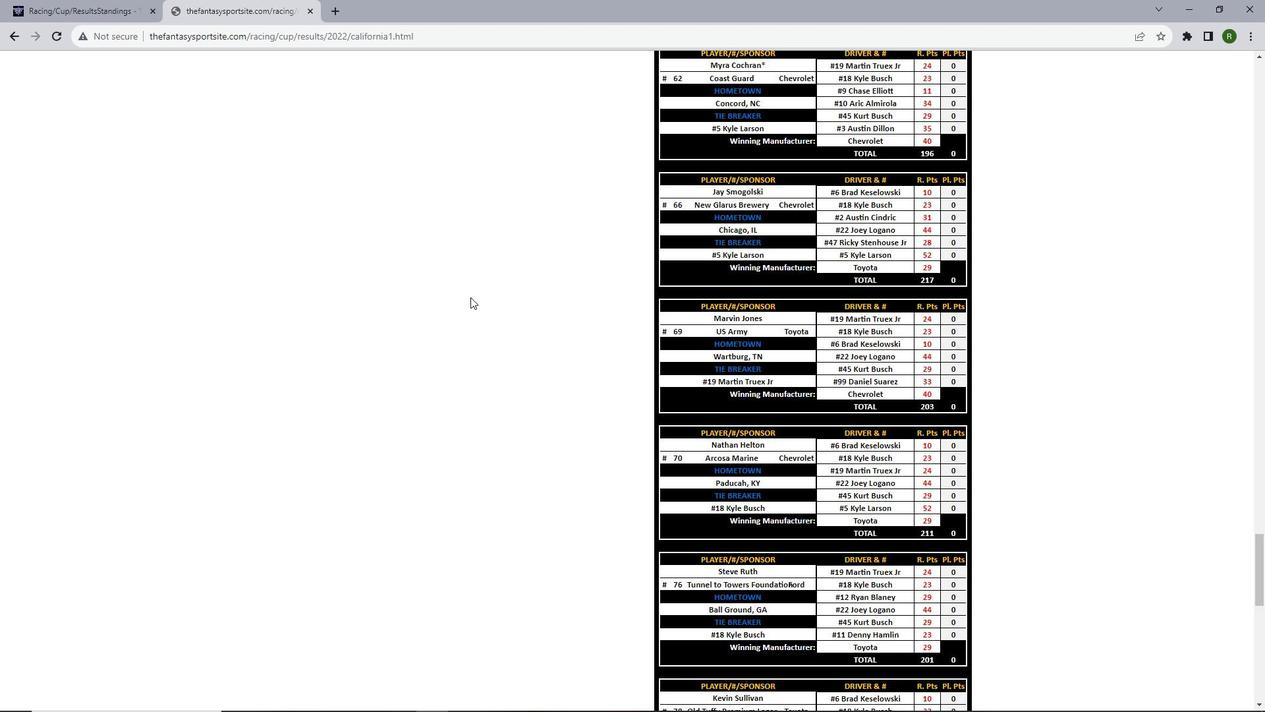 
Action: Mouse scrolled (470, 296) with delta (0, 0)
Screenshot: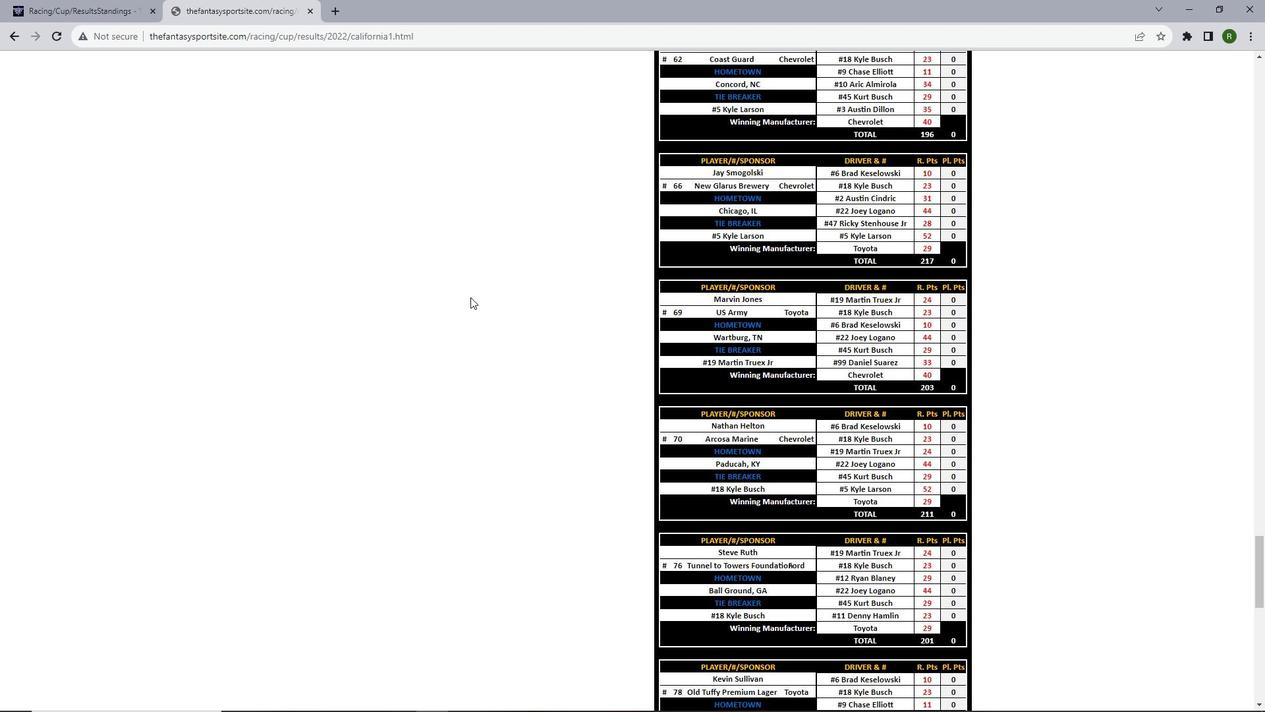 
Action: Mouse scrolled (470, 296) with delta (0, 0)
Screenshot: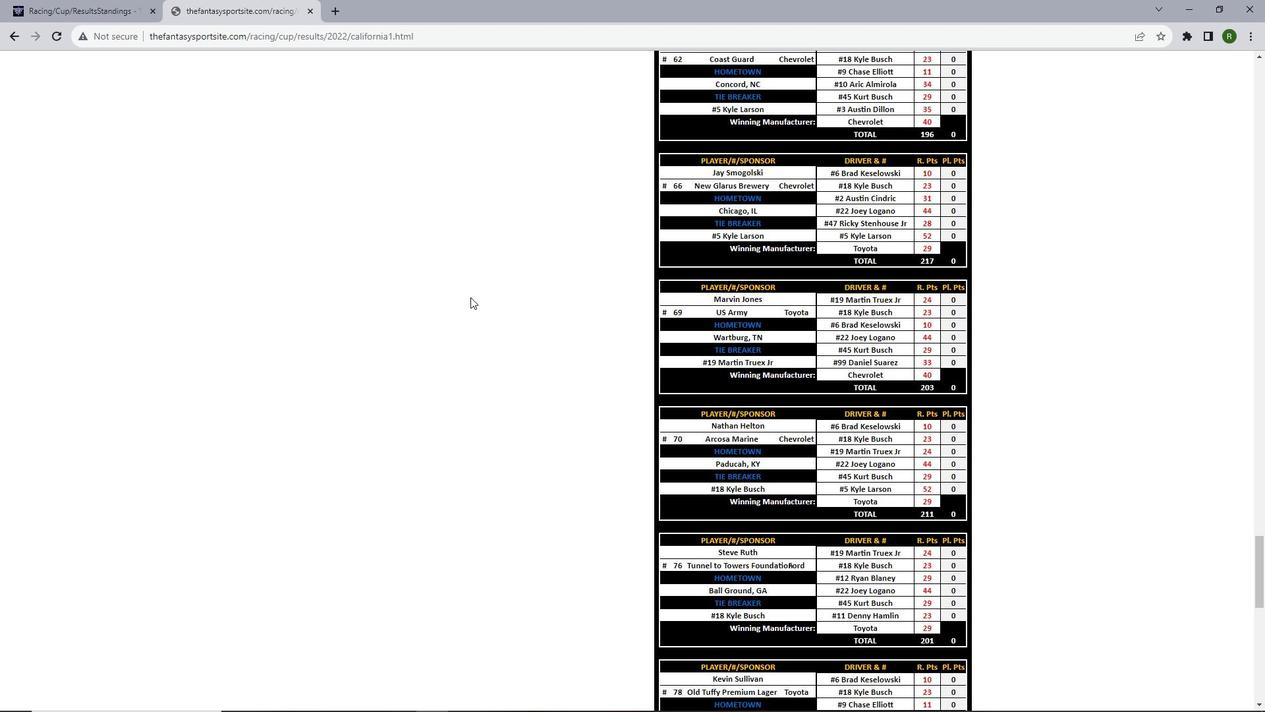 
Action: Mouse scrolled (470, 296) with delta (0, 0)
Screenshot: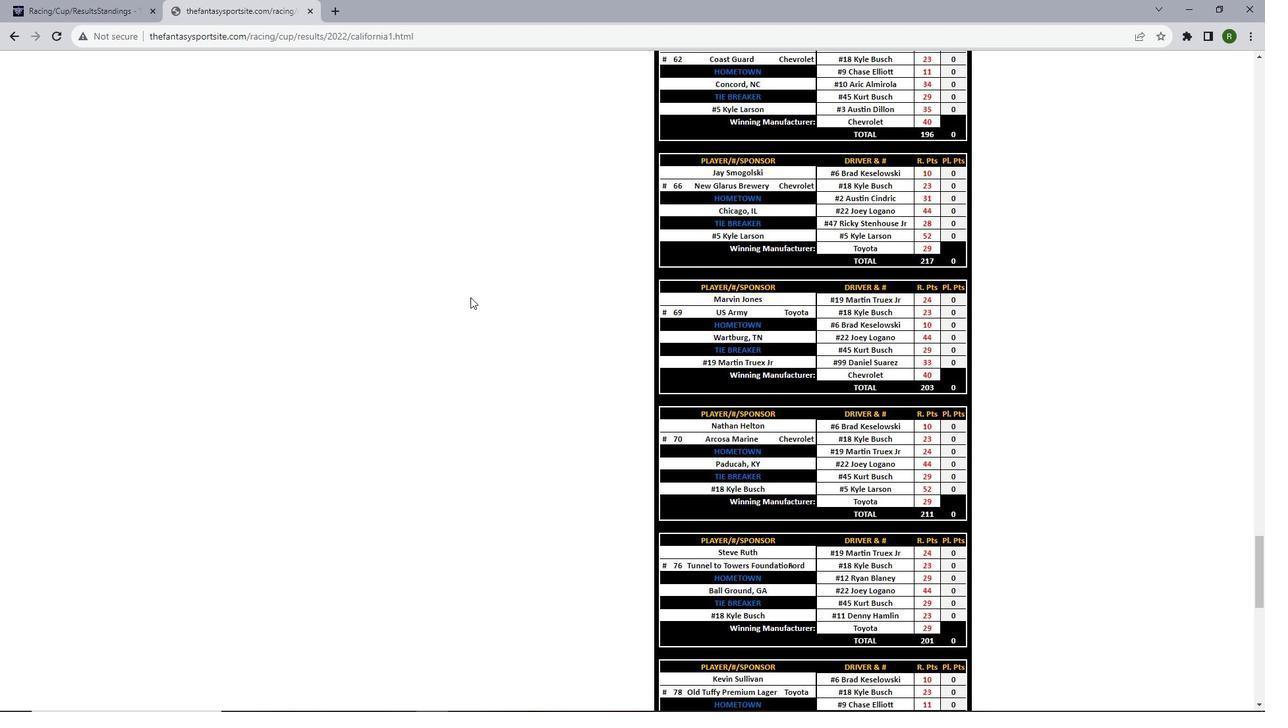 
Action: Mouse scrolled (470, 296) with delta (0, 0)
Screenshot: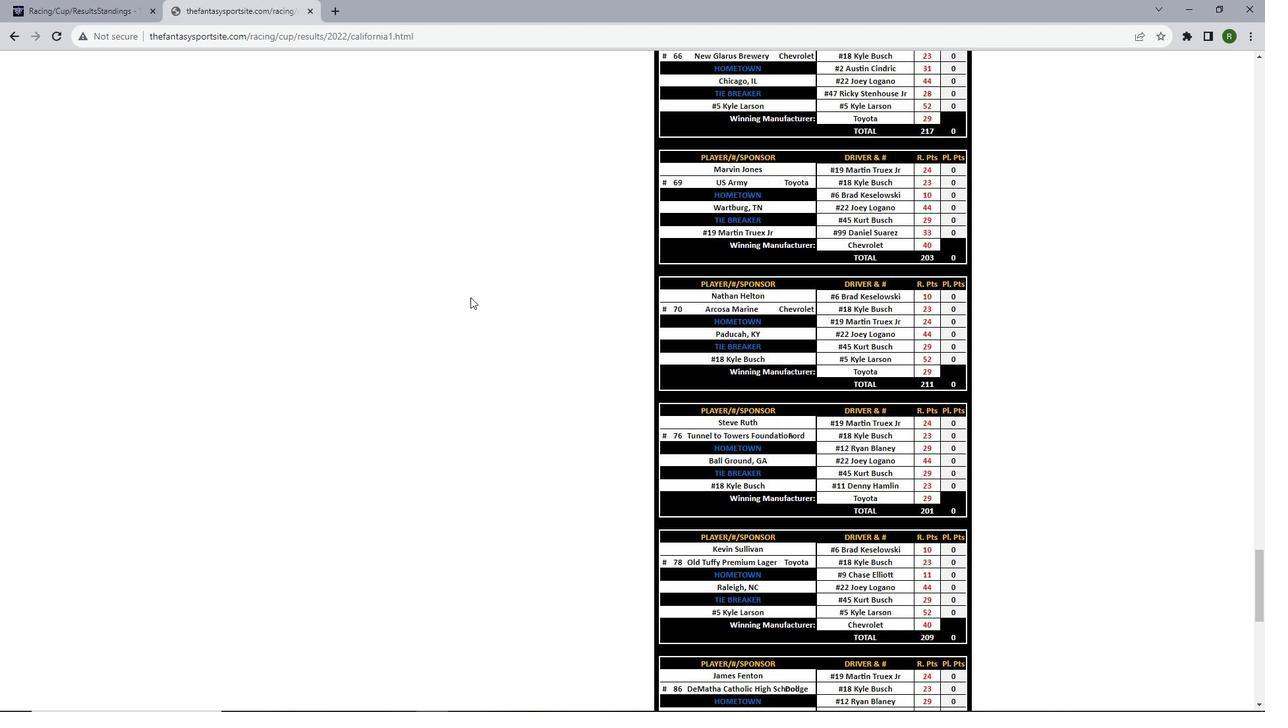 
Action: Mouse scrolled (470, 296) with delta (0, 0)
Screenshot: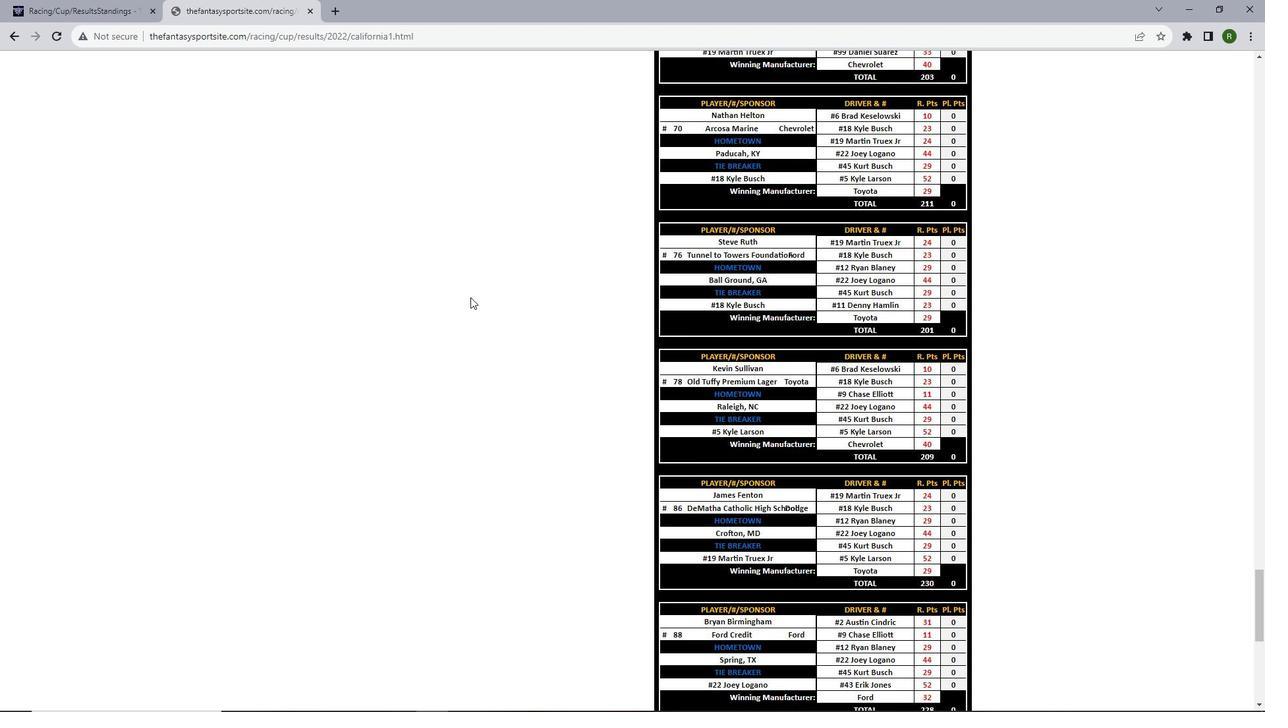 
Action: Mouse scrolled (470, 296) with delta (0, 0)
Screenshot: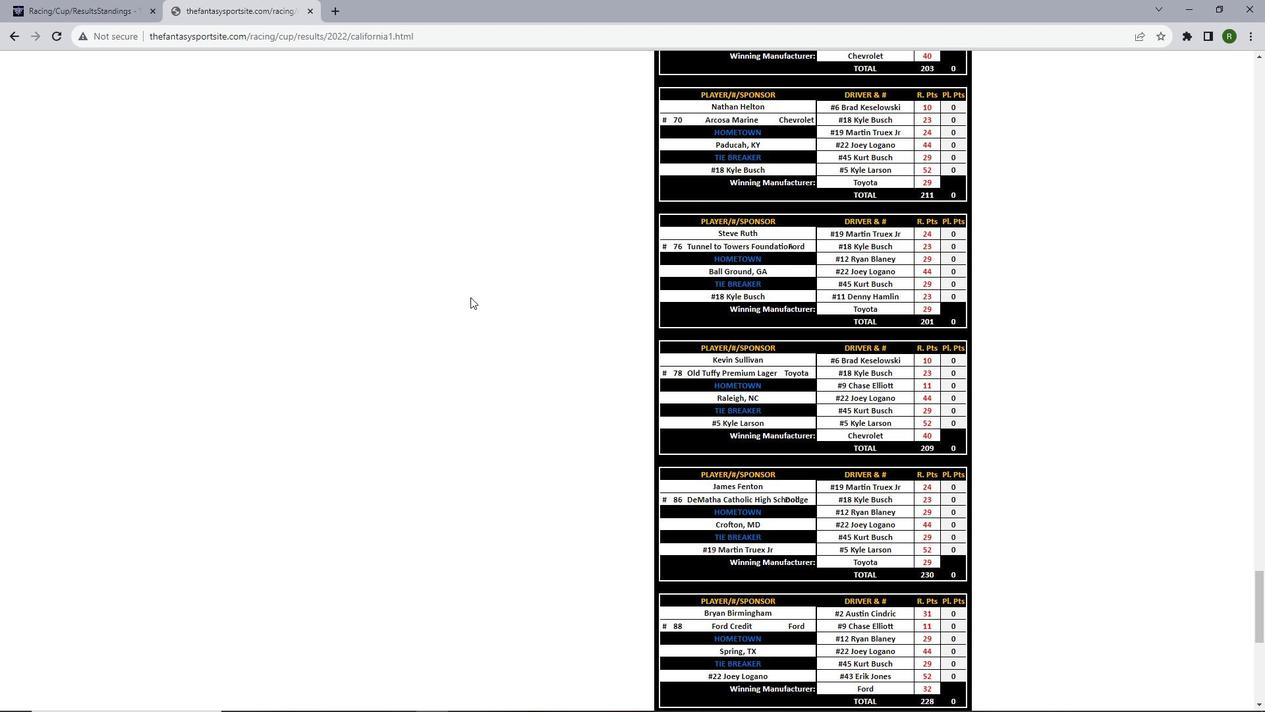 
Action: Mouse scrolled (470, 296) with delta (0, 0)
Screenshot: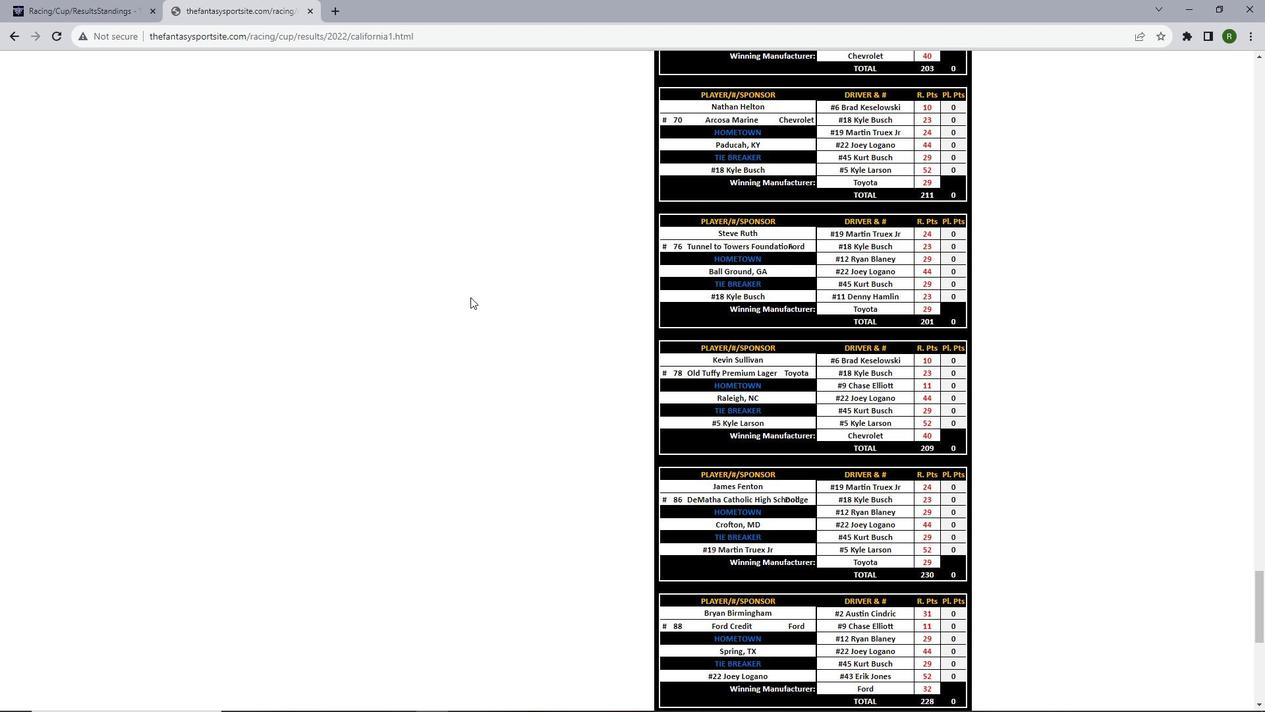 
Action: Mouse scrolled (470, 296) with delta (0, 0)
Screenshot: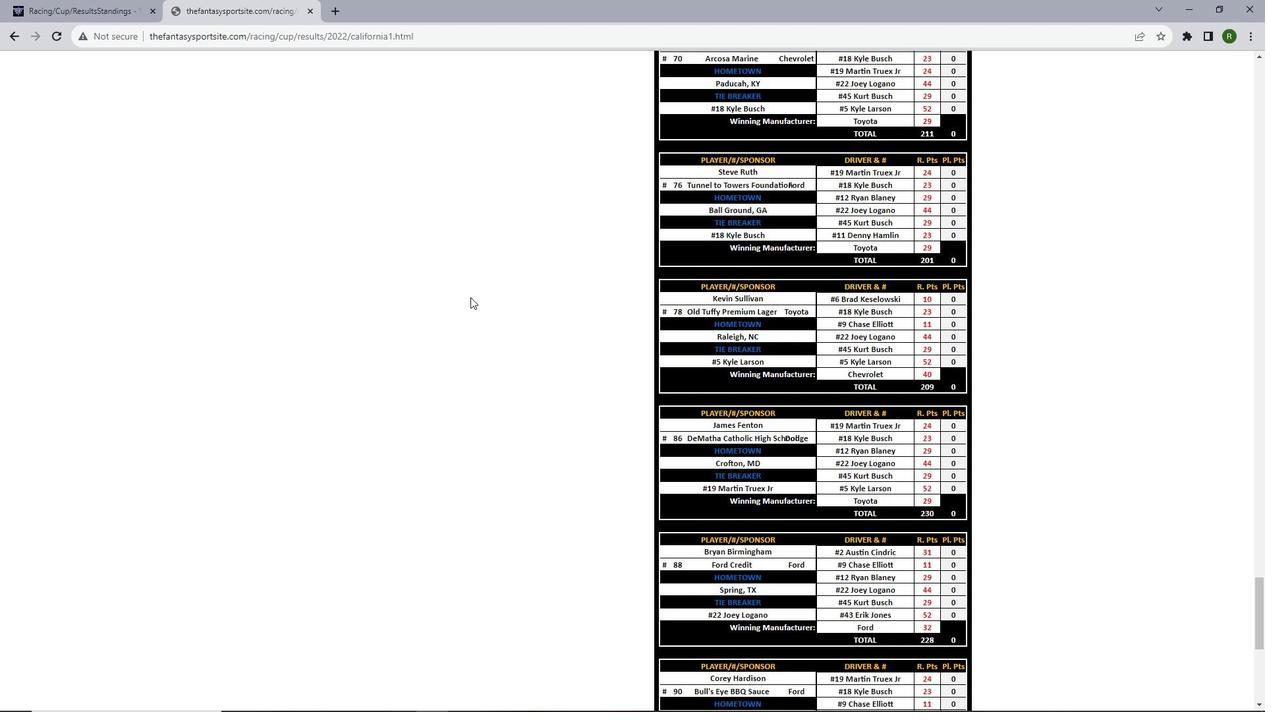 
Action: Mouse scrolled (470, 296) with delta (0, 0)
Screenshot: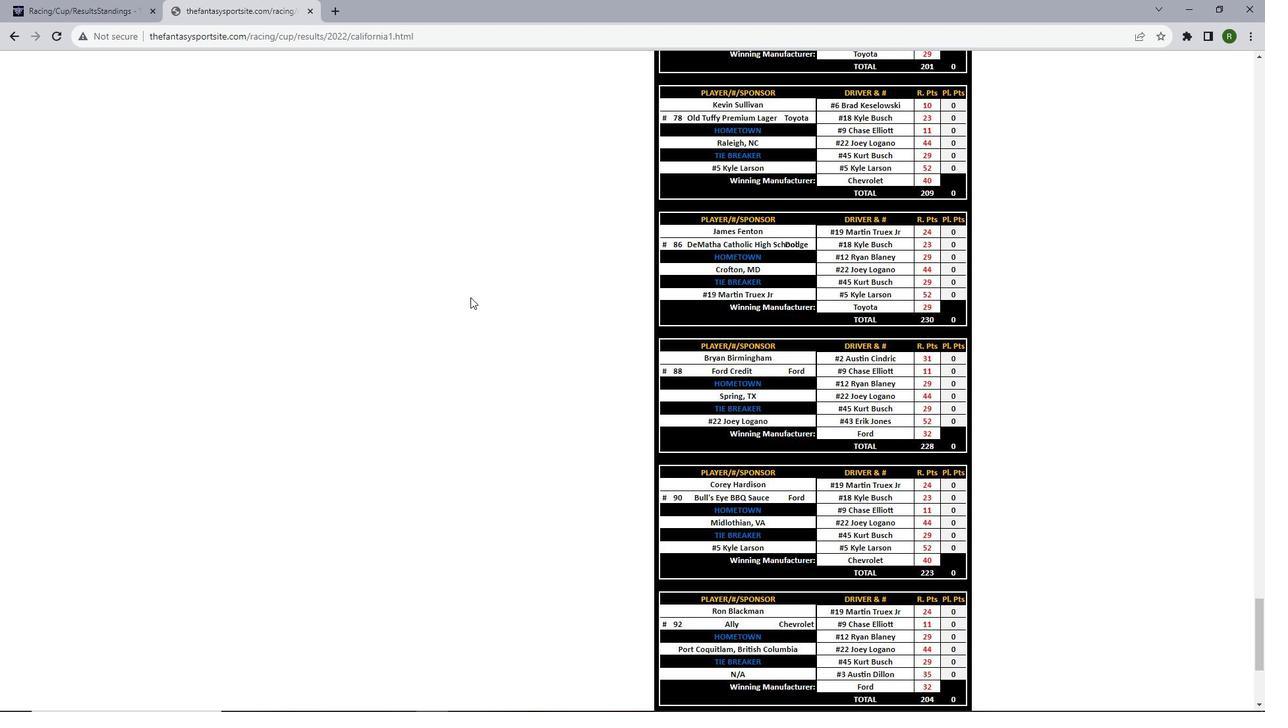 
Action: Mouse scrolled (470, 296) with delta (0, 0)
Screenshot: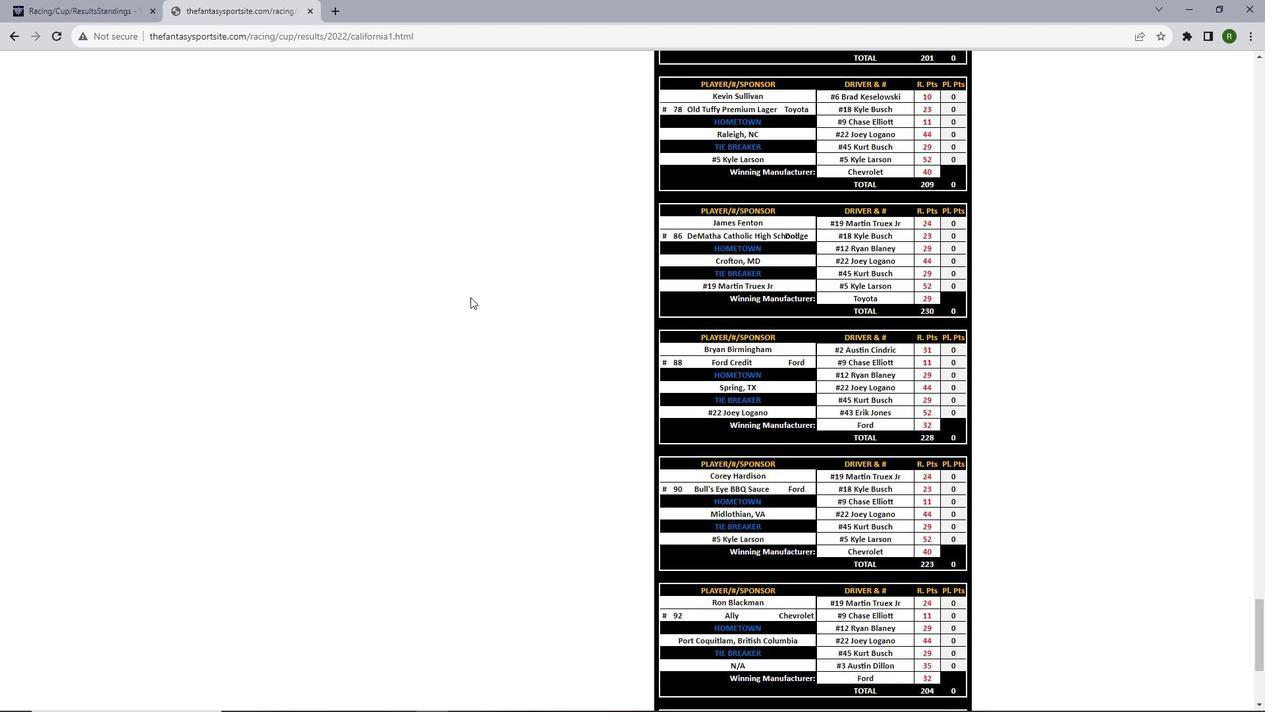 
Action: Mouse scrolled (470, 296) with delta (0, 0)
Screenshot: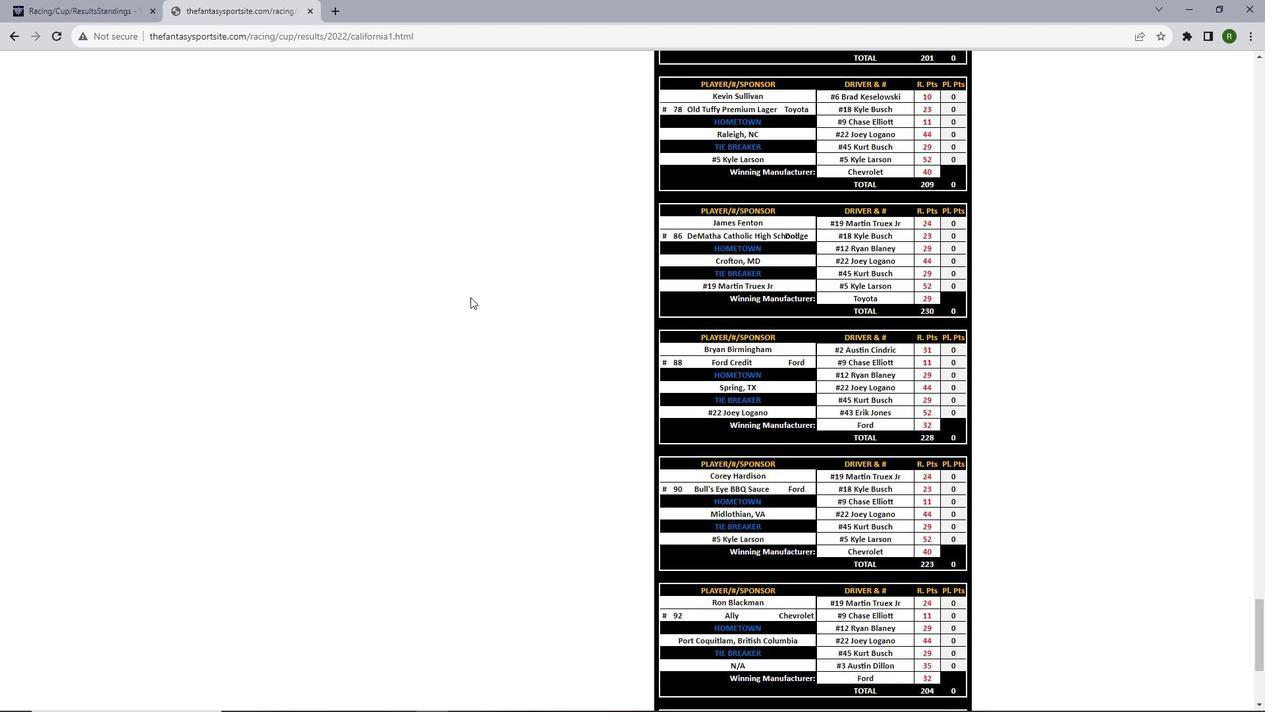 
Action: Mouse scrolled (470, 296) with delta (0, 0)
Screenshot: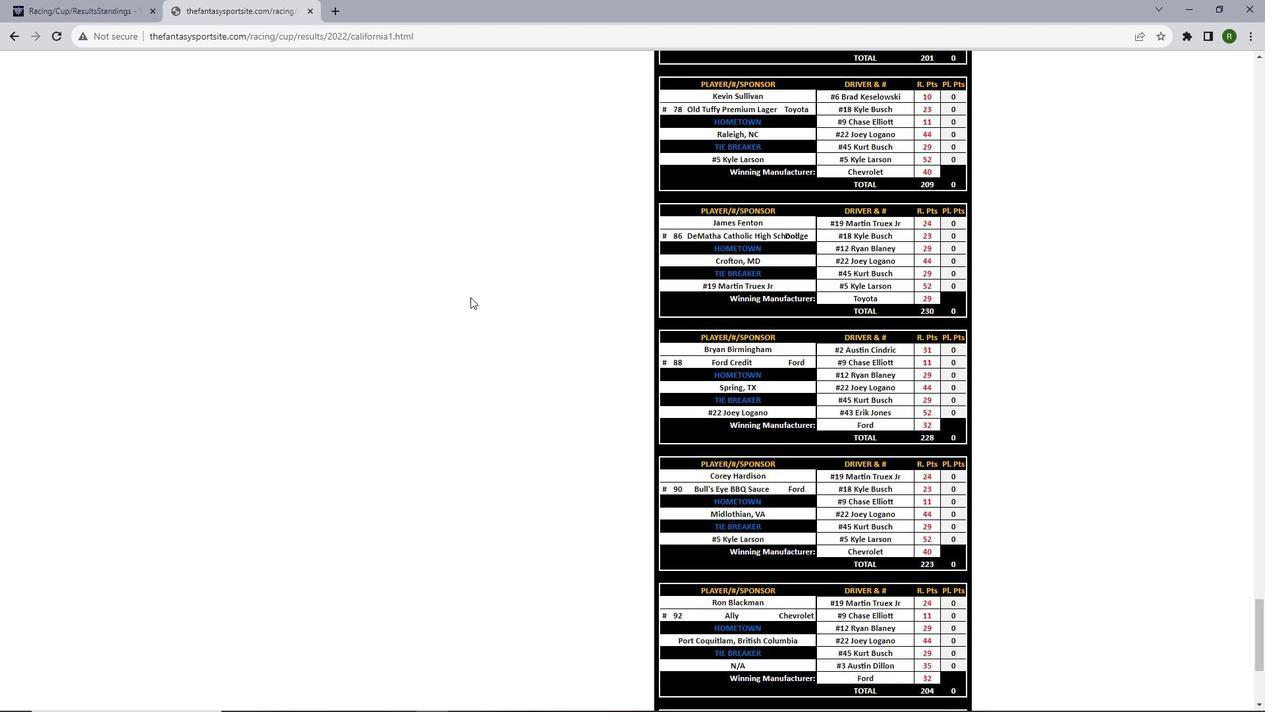 
Action: Mouse scrolled (470, 296) with delta (0, 0)
Screenshot: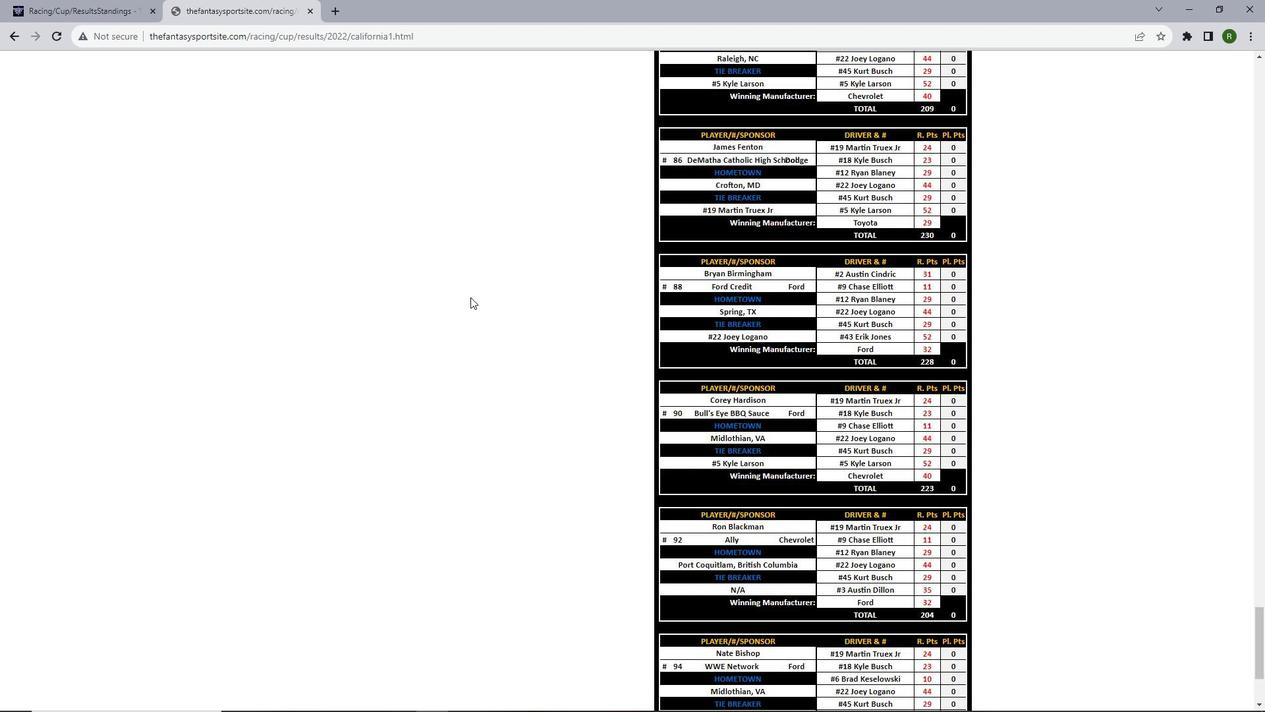 
Action: Mouse scrolled (470, 296) with delta (0, 0)
Screenshot: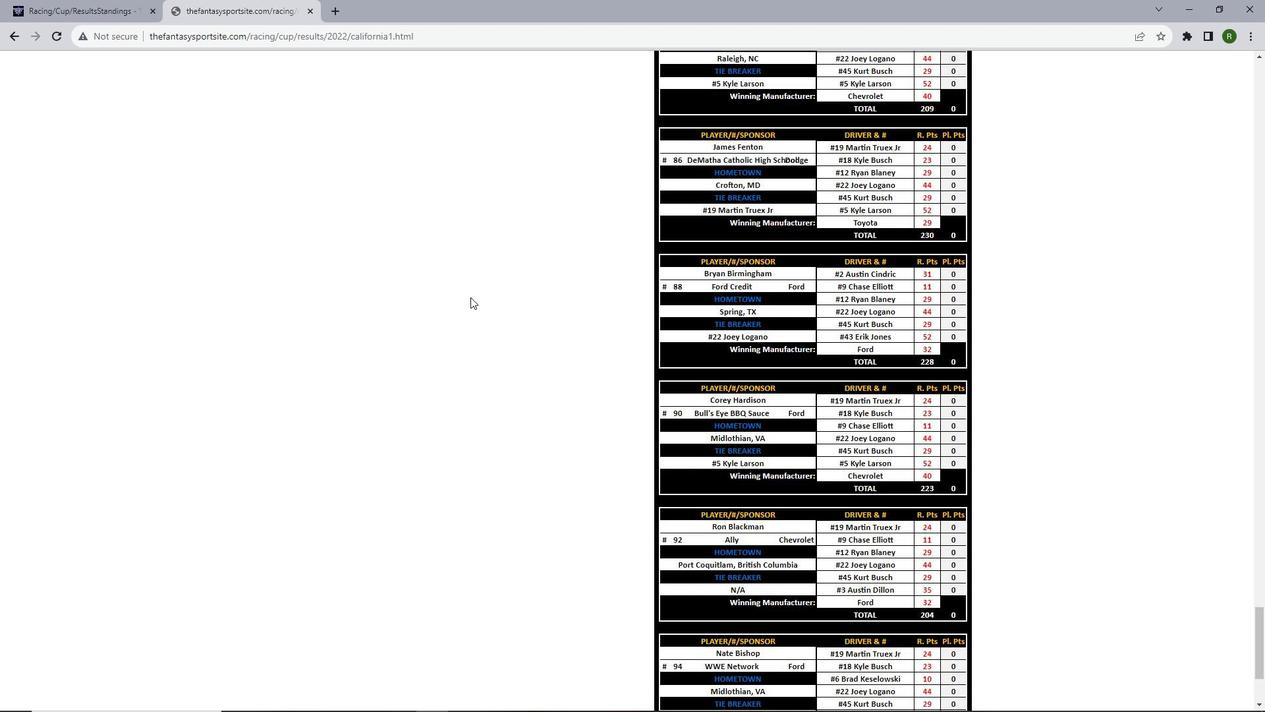 
Action: Mouse scrolled (470, 296) with delta (0, 0)
Screenshot: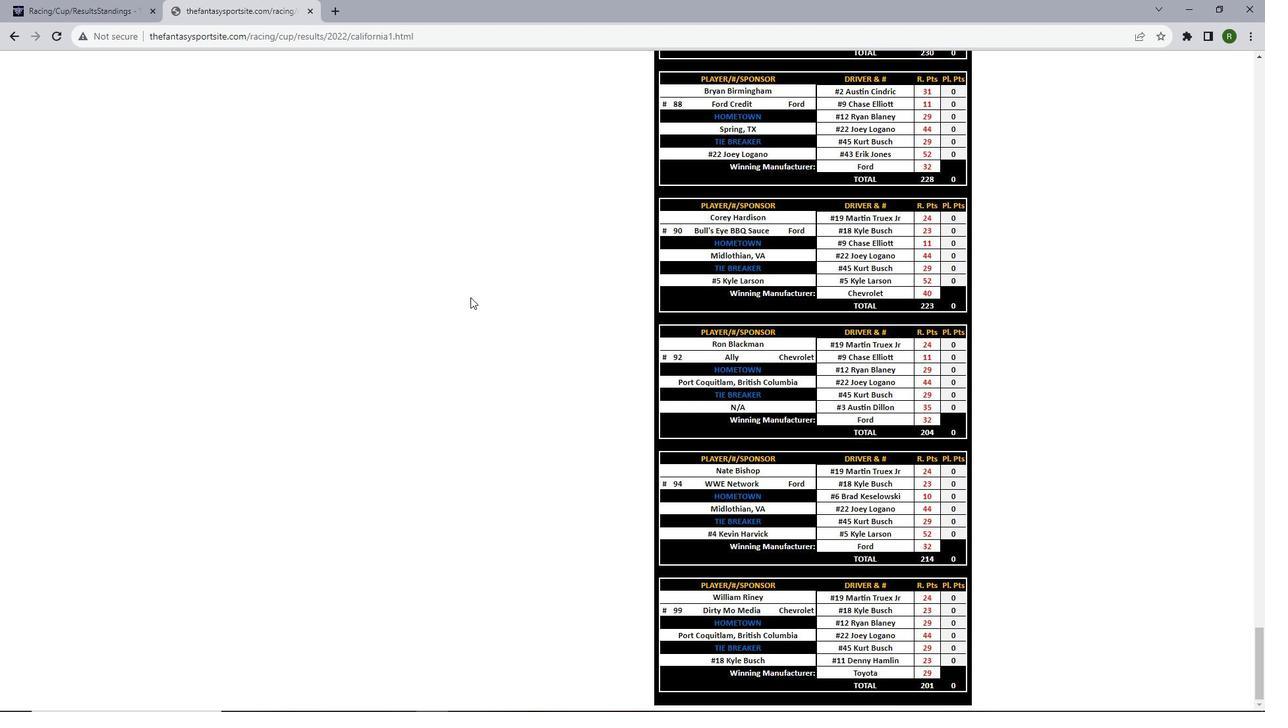 
Action: Mouse scrolled (470, 296) with delta (0, 0)
Screenshot: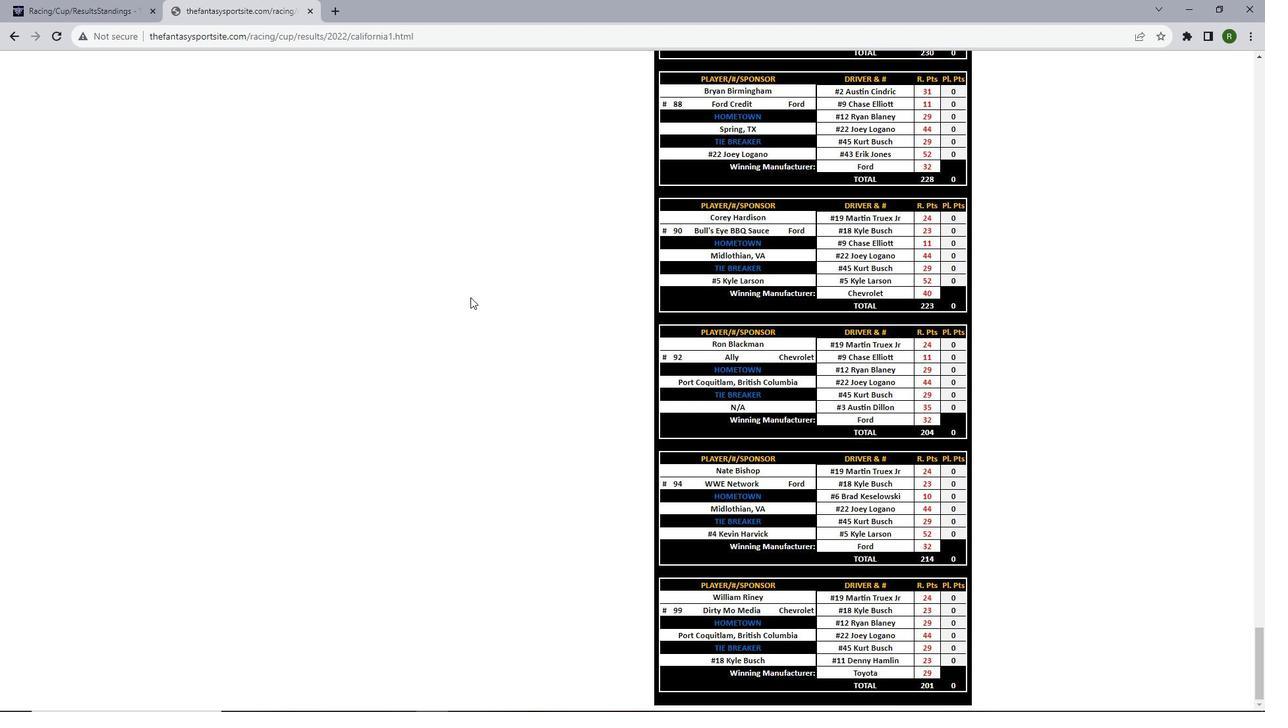 
Action: Mouse scrolled (470, 296) with delta (0, 0)
Screenshot: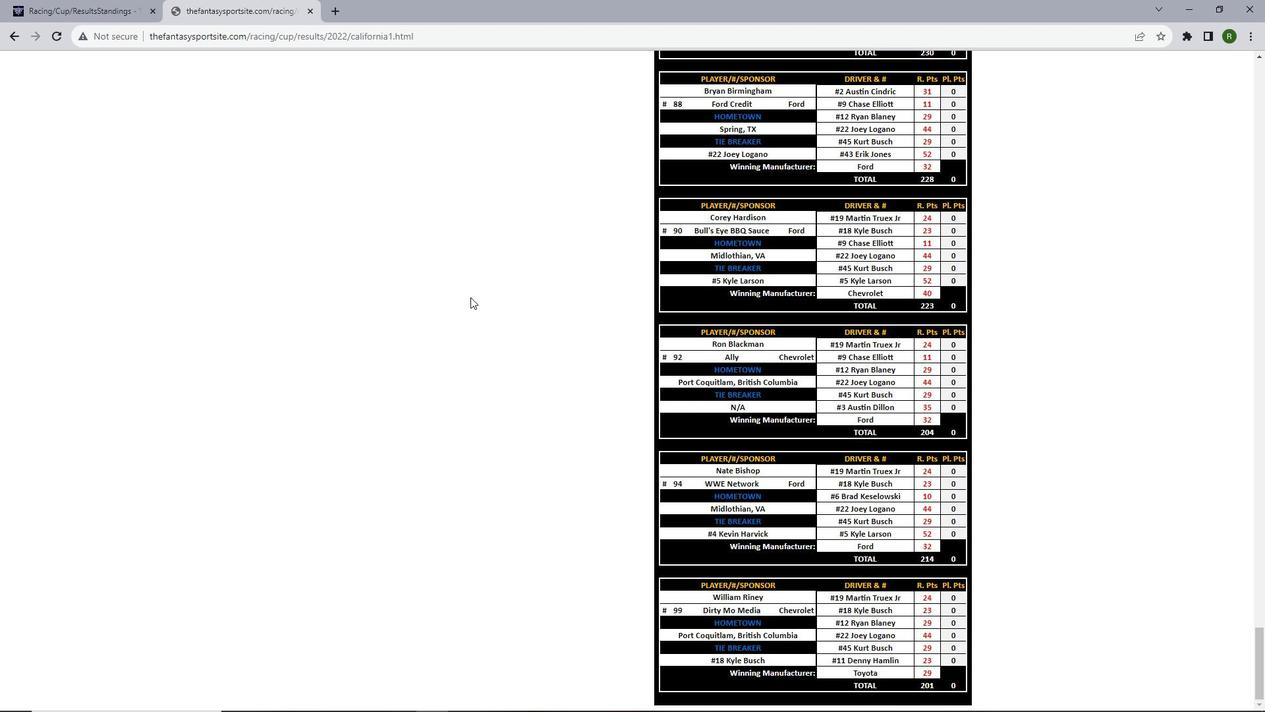 
Action: Mouse scrolled (470, 296) with delta (0, 0)
Screenshot: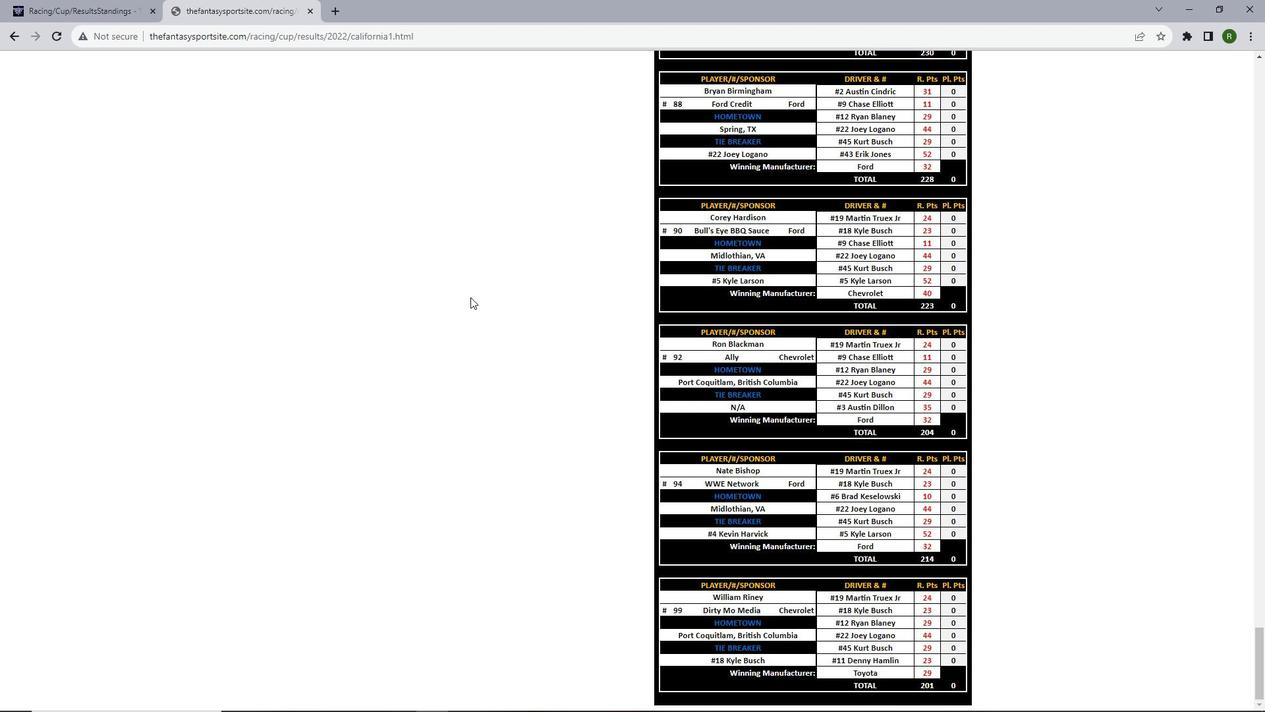 
Action: Mouse scrolled (470, 296) with delta (0, 0)
Screenshot: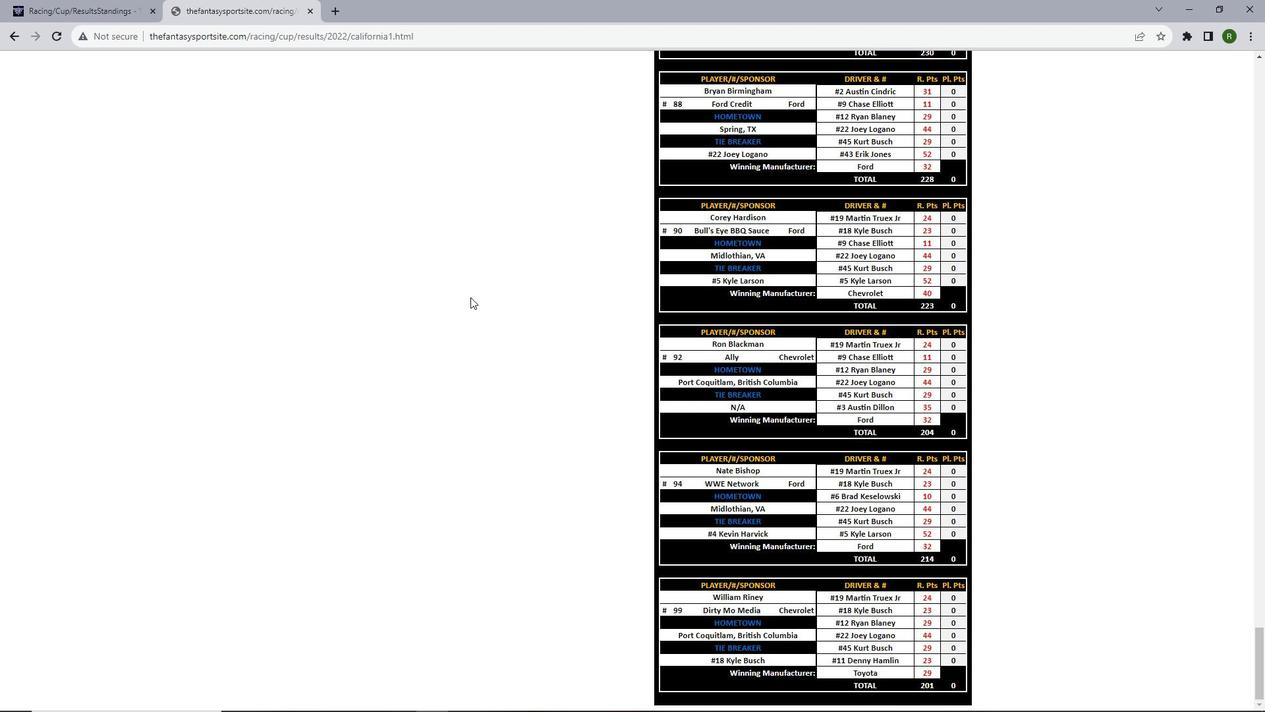 
Action: Mouse scrolled (470, 296) with delta (0, 0)
Screenshot: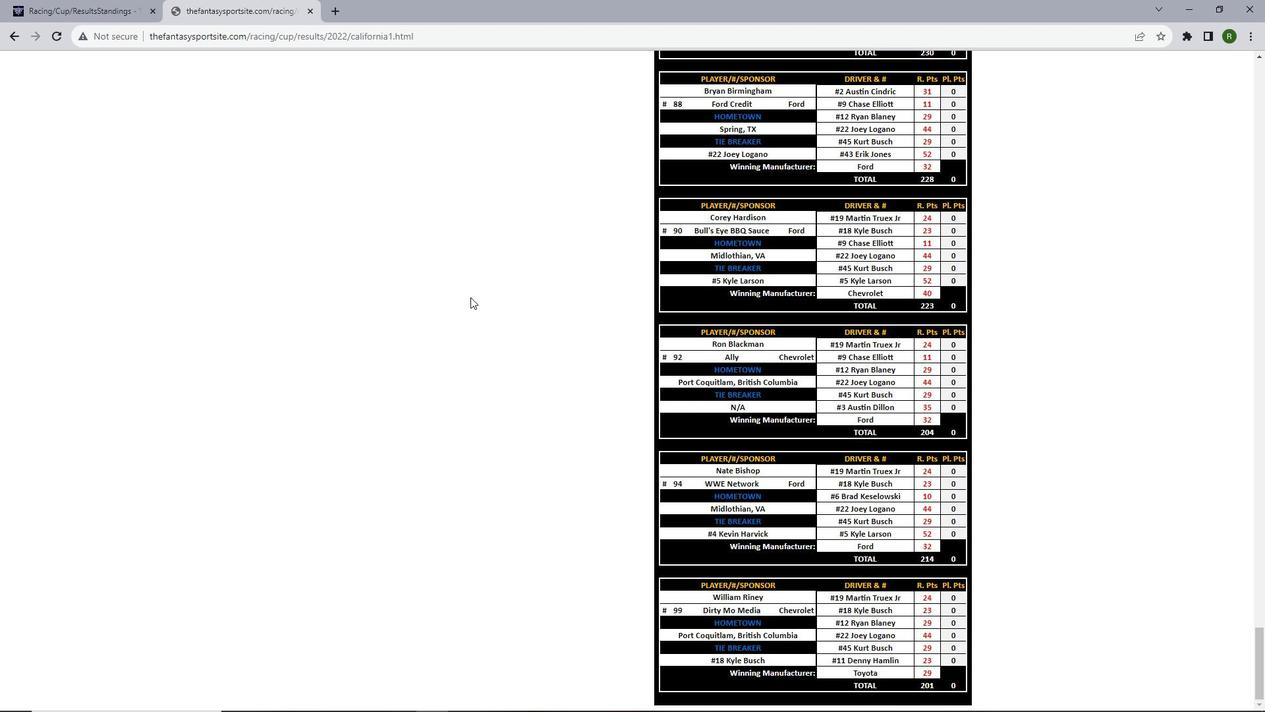 
Action: Mouse scrolled (470, 296) with delta (0, 0)
Screenshot: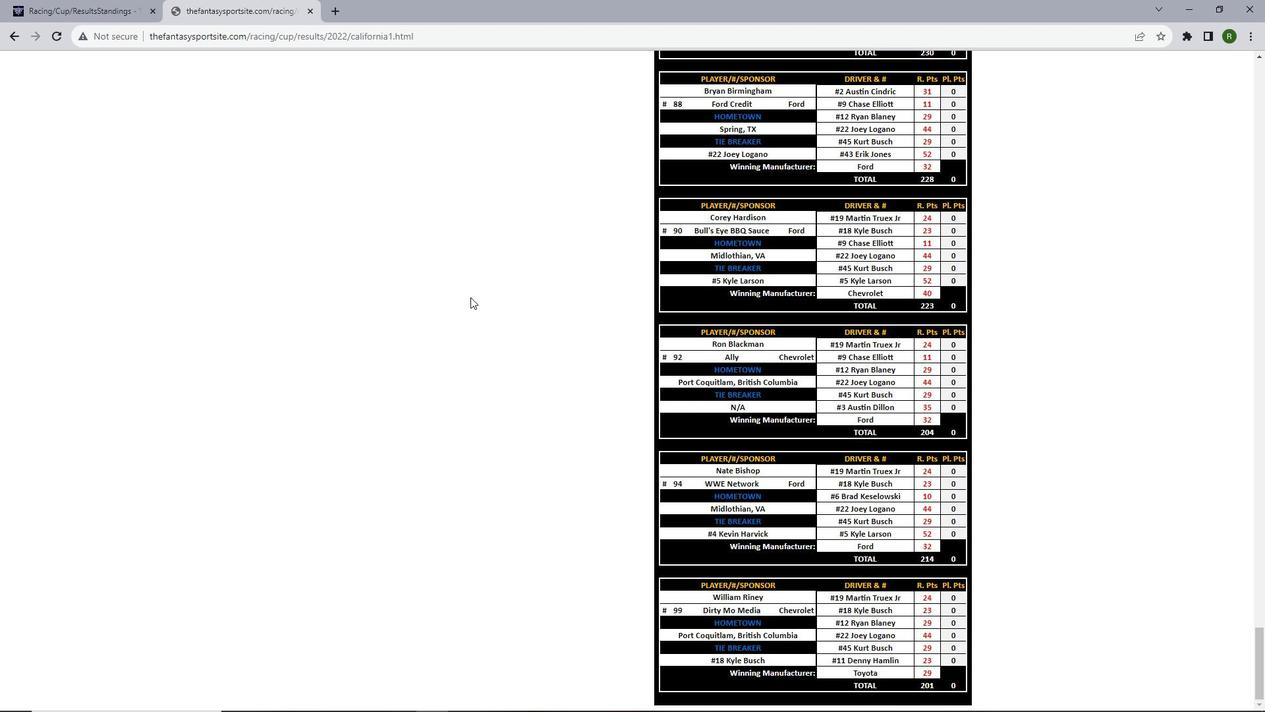 
Action: Mouse scrolled (470, 296) with delta (0, 0)
Screenshot: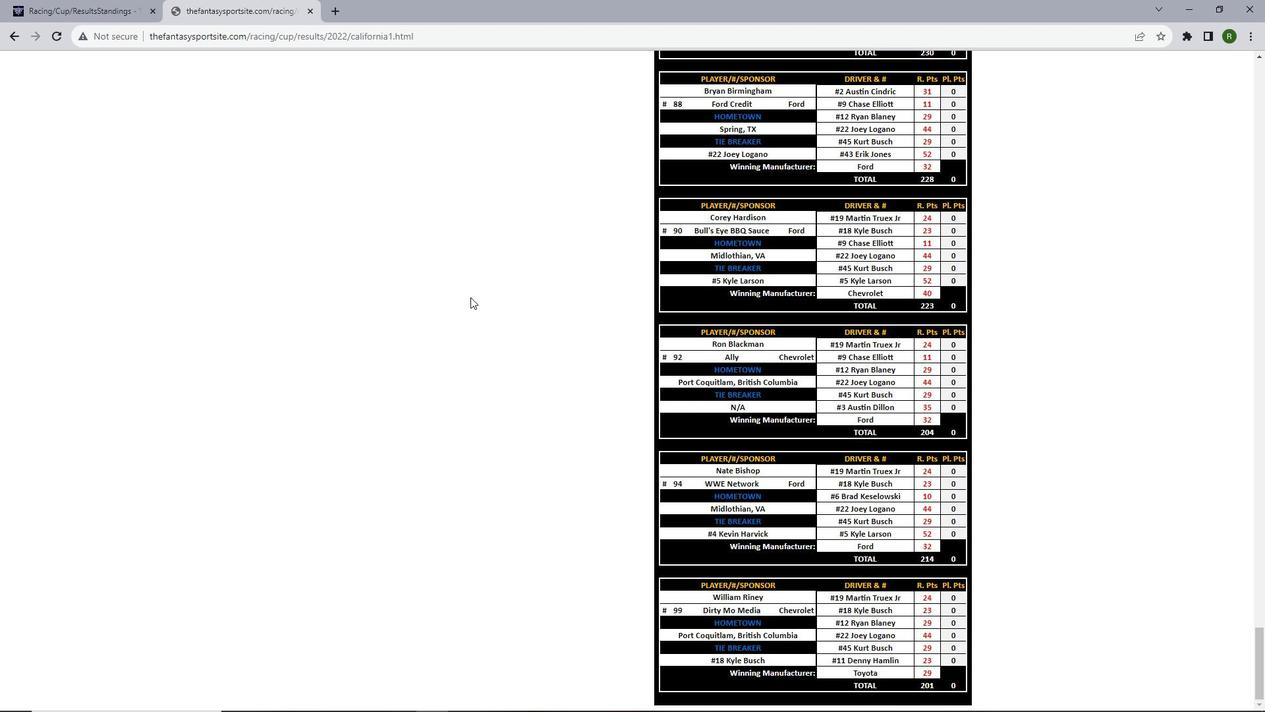 
Action: Mouse scrolled (470, 296) with delta (0, 0)
Screenshot: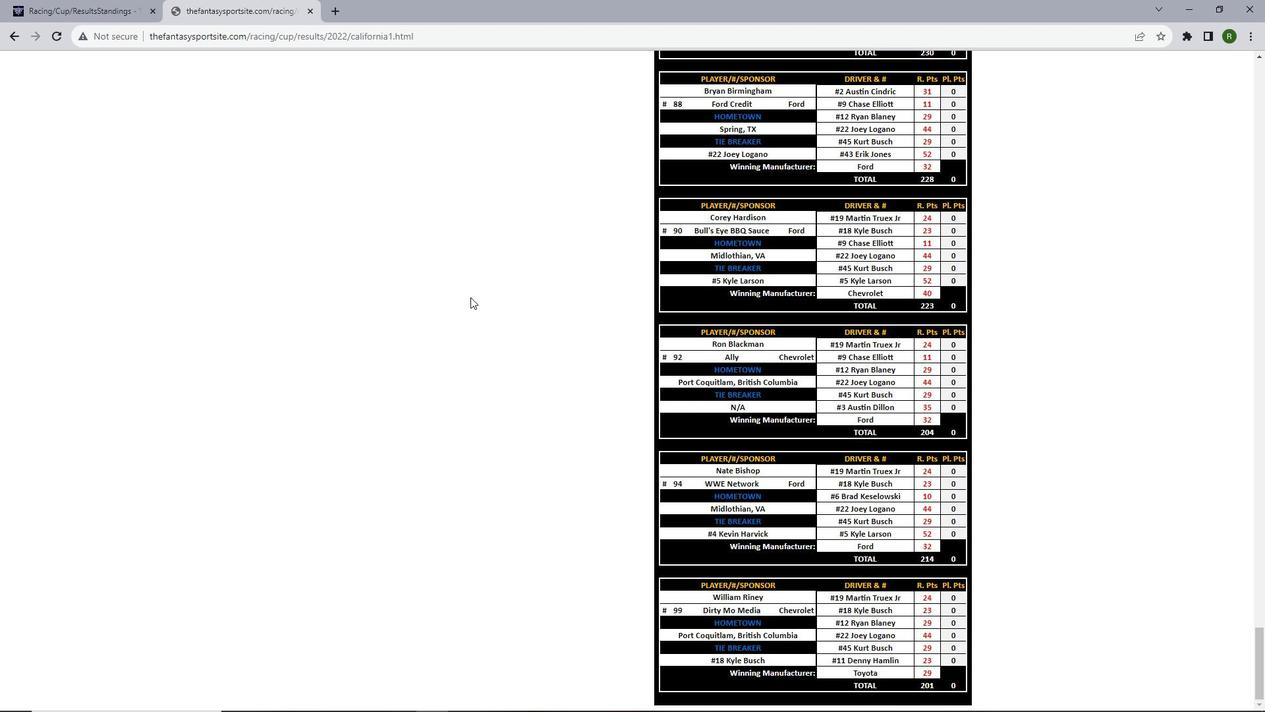 
Action: Mouse scrolled (470, 296) with delta (0, 0)
Screenshot: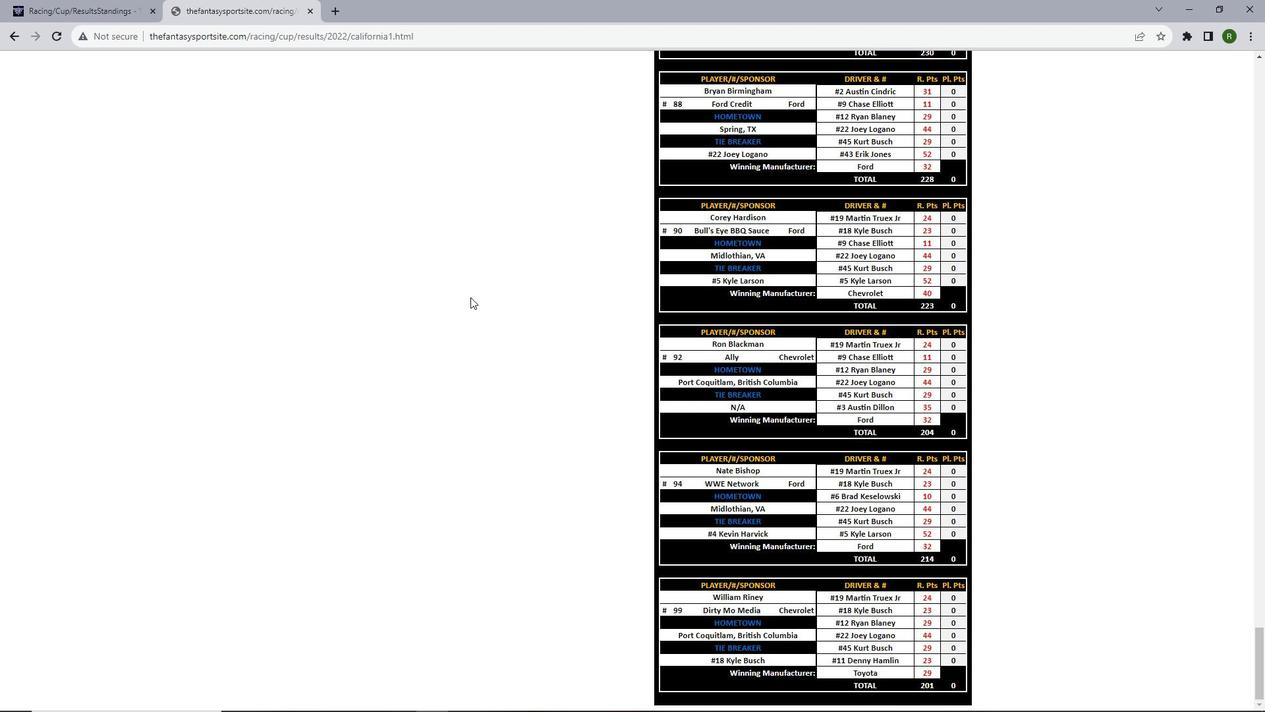 
Action: Mouse scrolled (470, 296) with delta (0, 0)
Screenshot: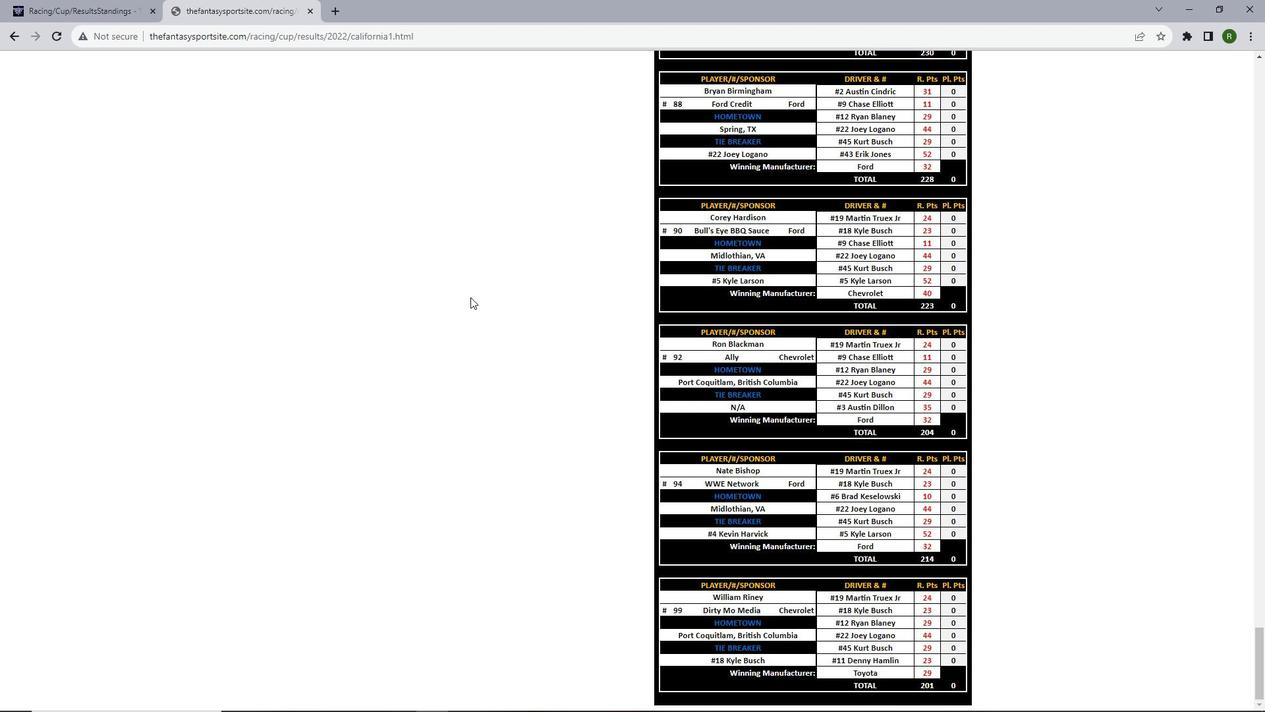 
Action: Mouse scrolled (470, 296) with delta (0, 0)
Screenshot: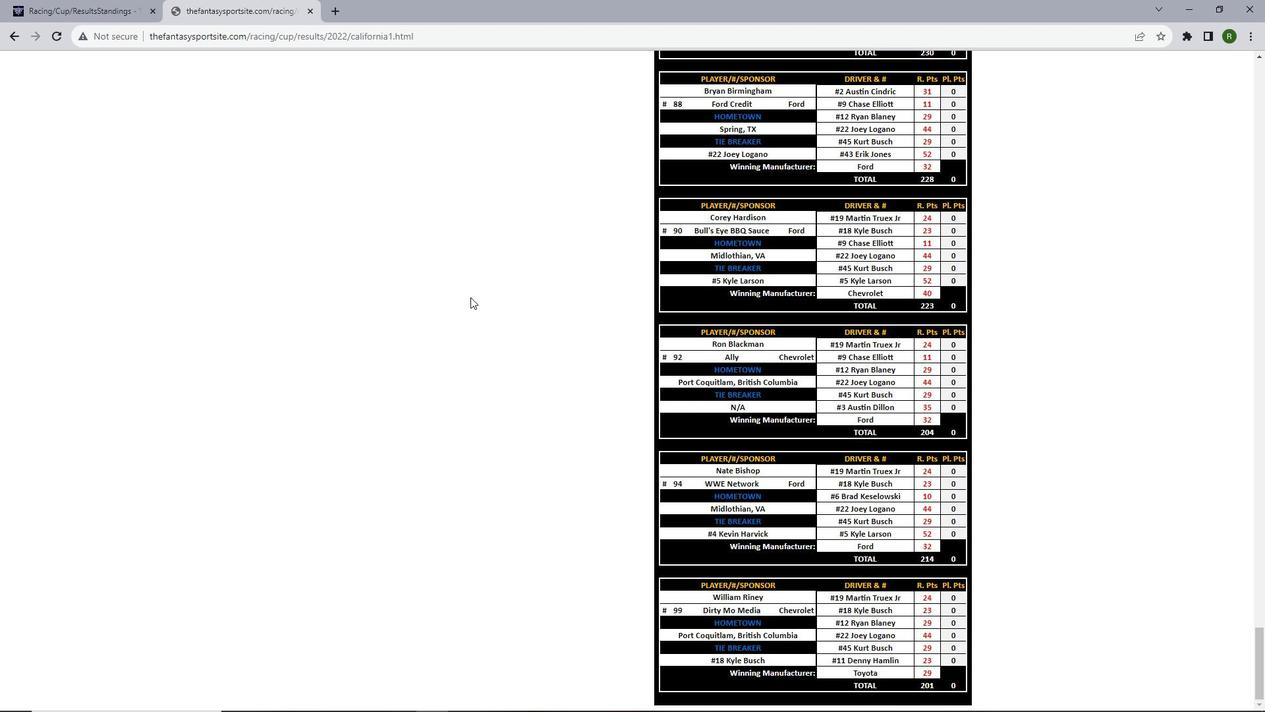 
